 Task: Add a signature Jayden King containing With gratitude and sincere wishes, Jayden King to email address softage.8@softage.net and add a folder Homework
Action: Mouse moved to (103, 160)
Screenshot: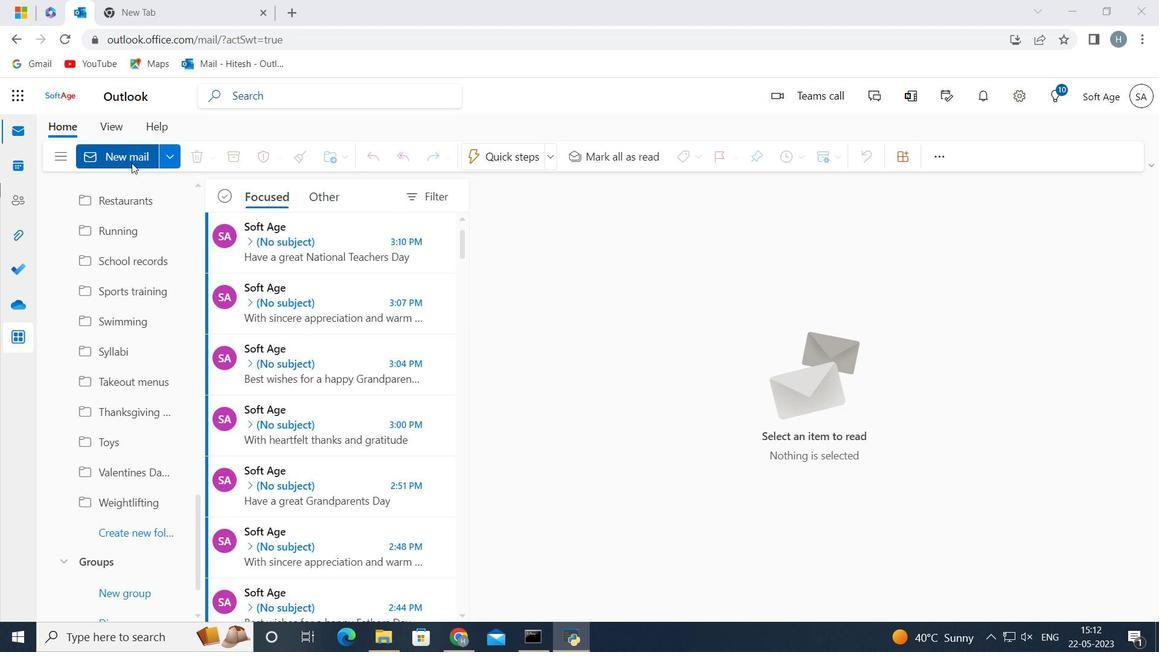 
Action: Mouse pressed left at (103, 160)
Screenshot: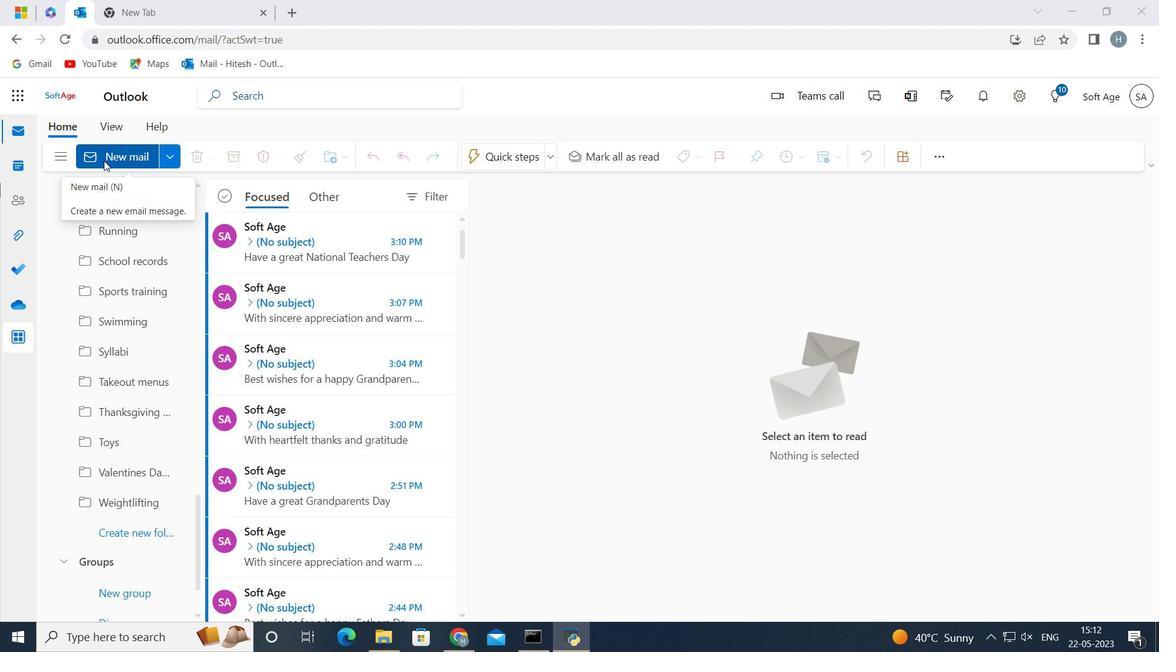 
Action: Mouse moved to (953, 157)
Screenshot: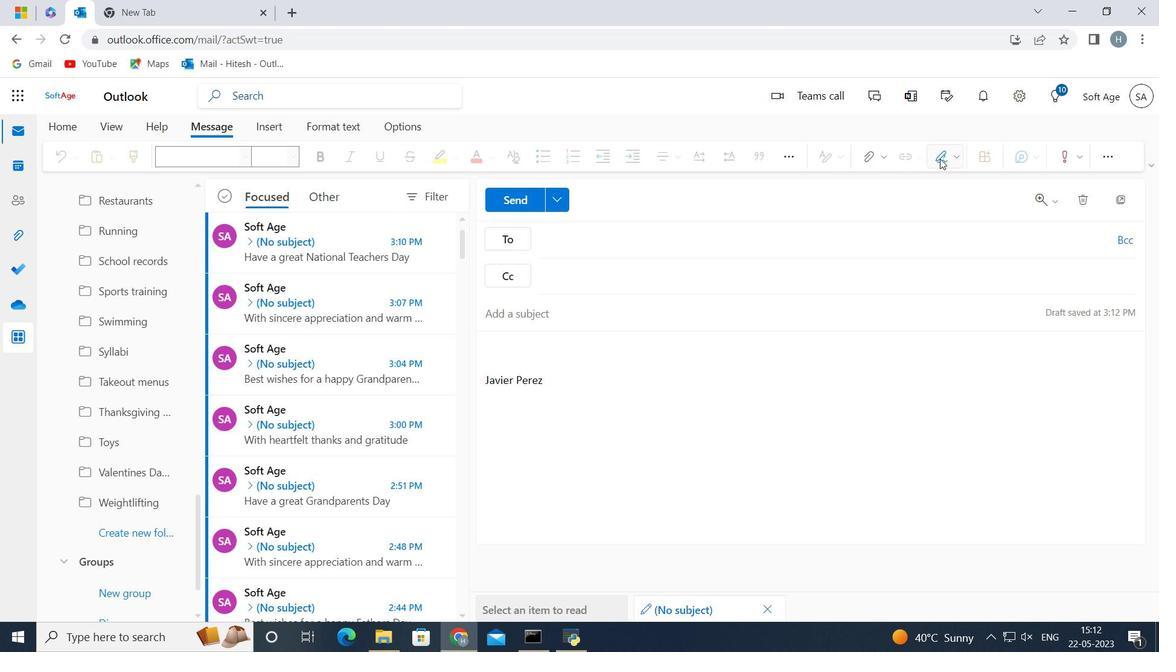 
Action: Mouse pressed left at (953, 157)
Screenshot: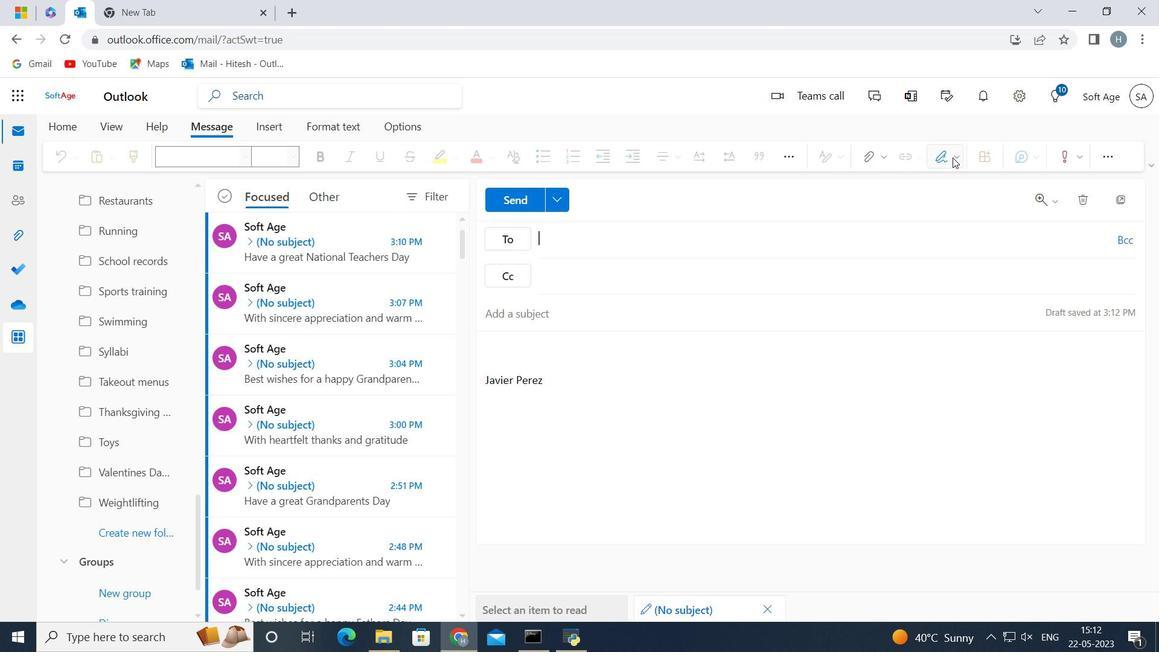 
Action: Mouse moved to (931, 487)
Screenshot: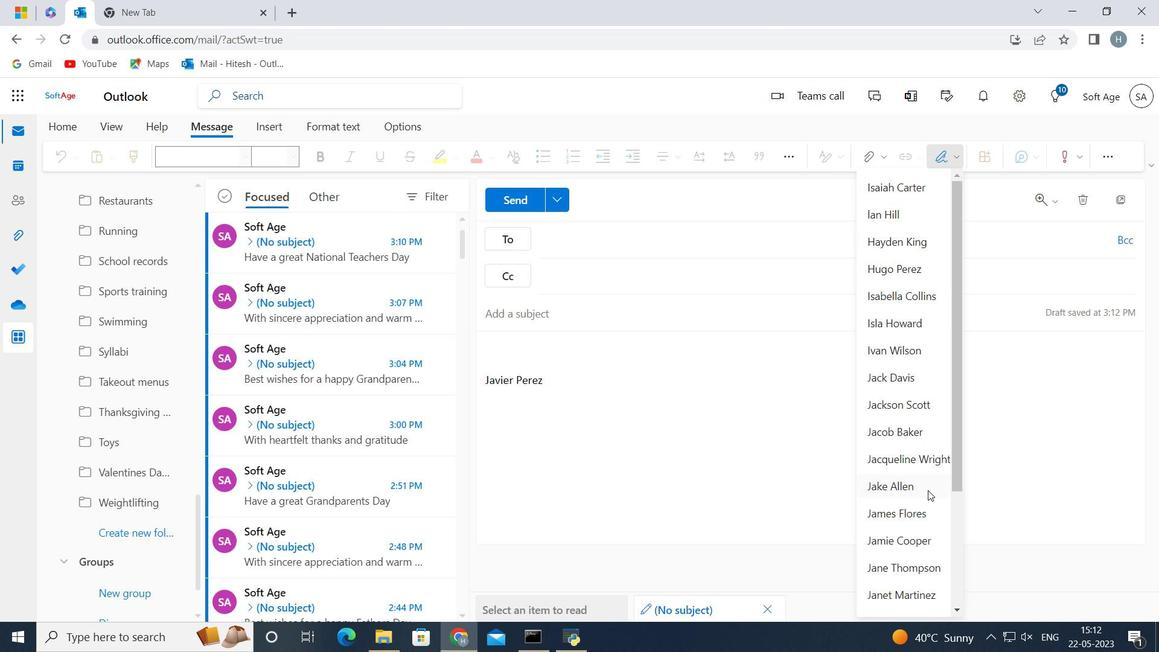 
Action: Mouse scrolled (931, 486) with delta (0, 0)
Screenshot: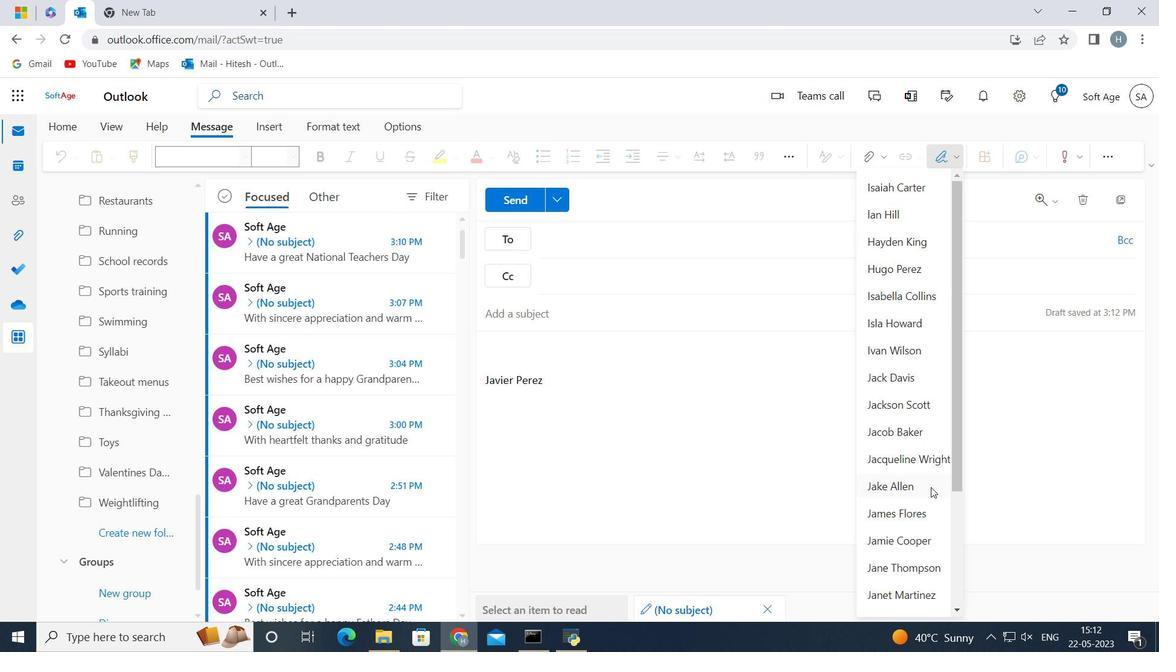 
Action: Mouse scrolled (931, 486) with delta (0, 0)
Screenshot: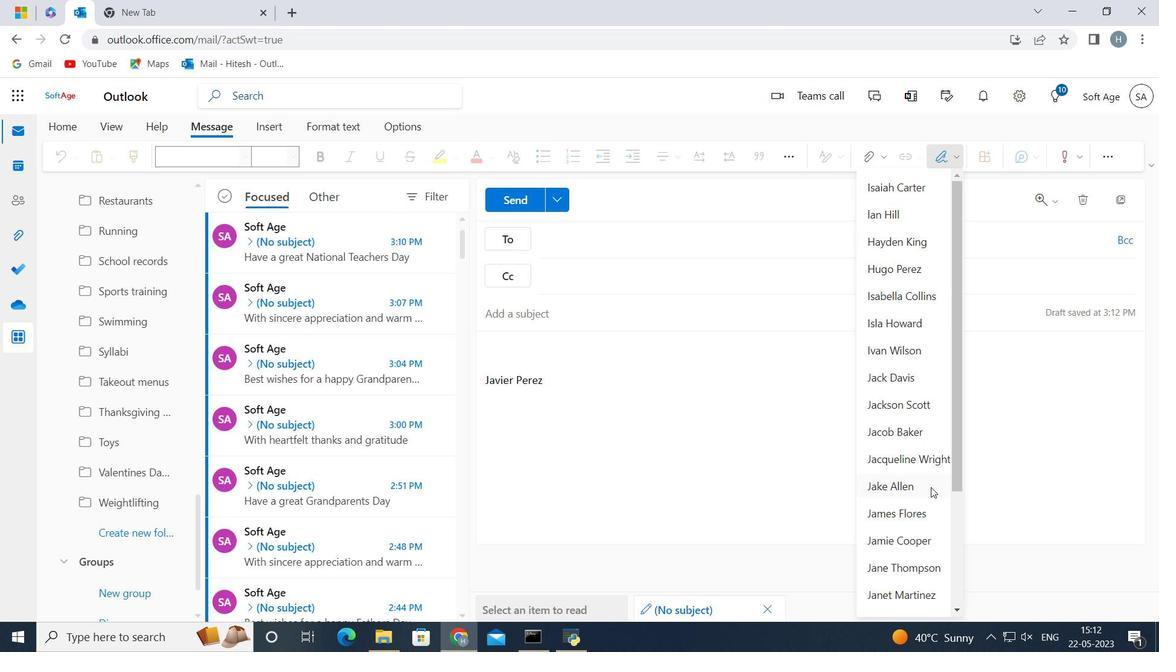 
Action: Mouse scrolled (931, 486) with delta (0, 0)
Screenshot: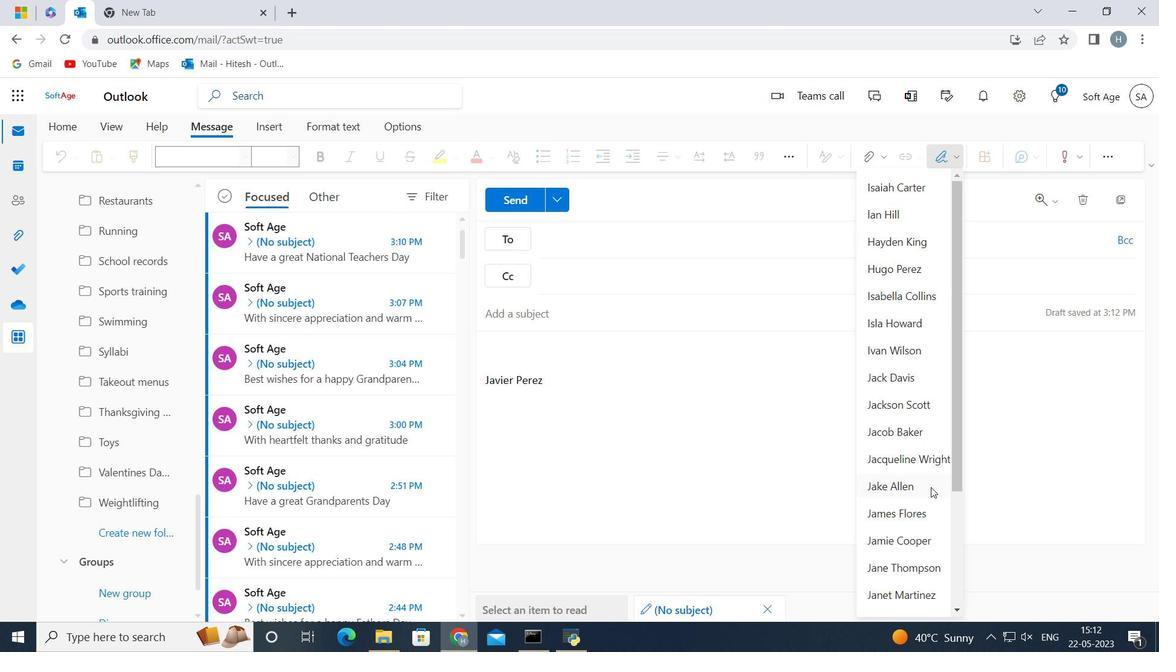 
Action: Mouse scrolled (931, 486) with delta (0, 0)
Screenshot: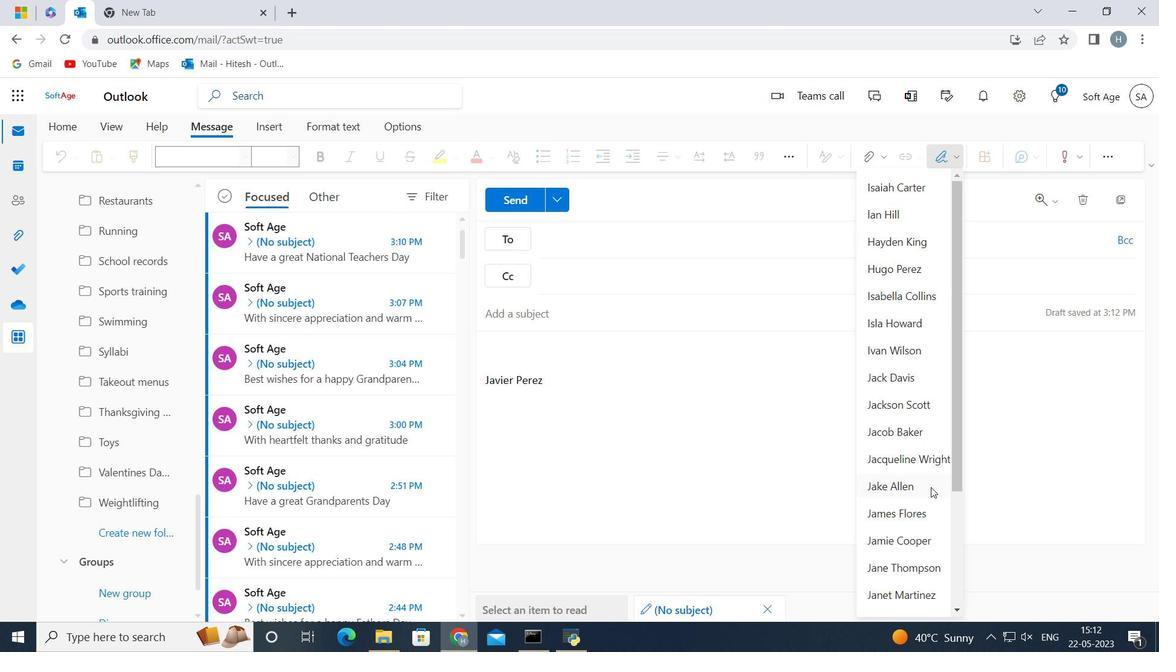 
Action: Mouse scrolled (931, 486) with delta (0, 0)
Screenshot: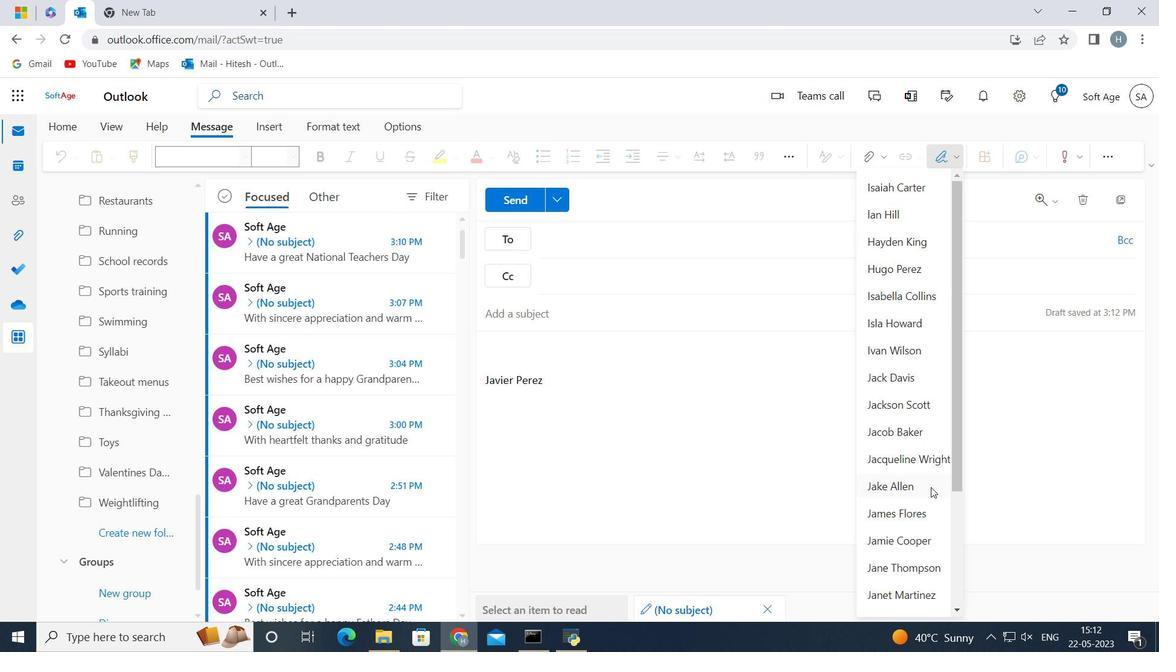 
Action: Mouse scrolled (931, 486) with delta (0, 0)
Screenshot: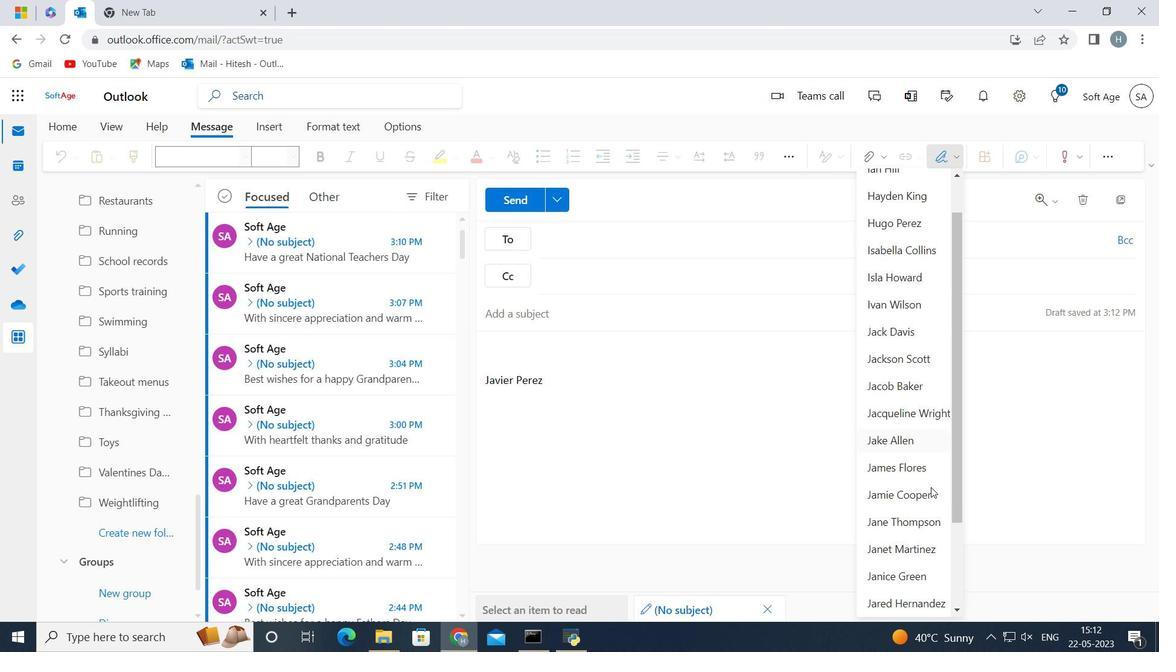 
Action: Mouse scrolled (931, 486) with delta (0, 0)
Screenshot: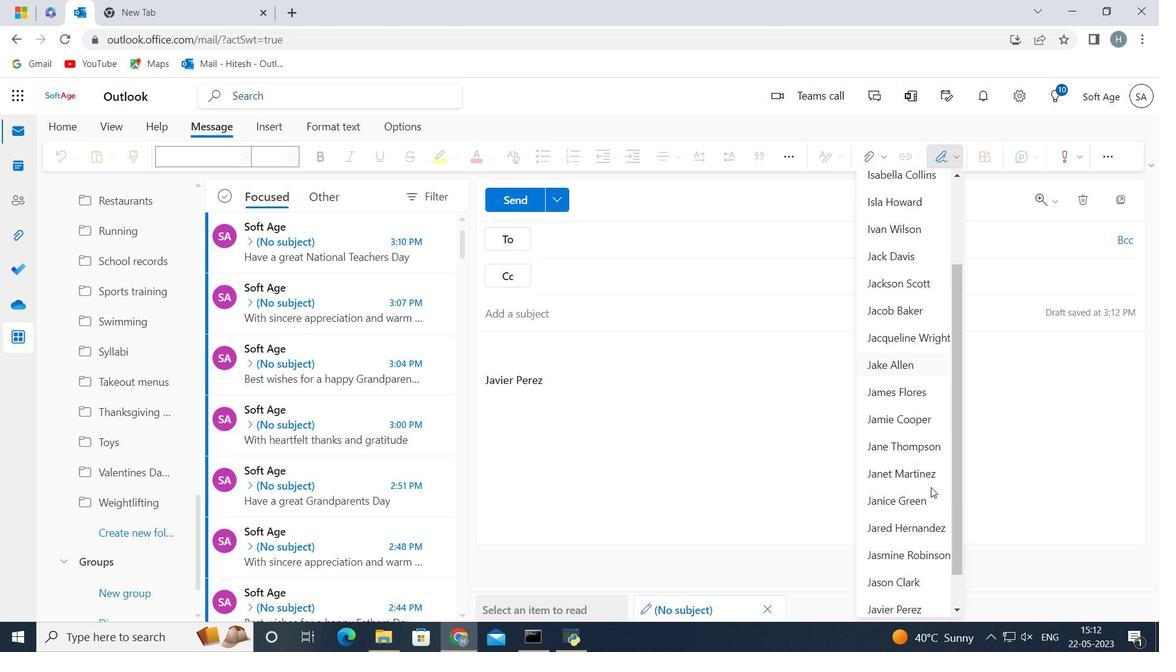 
Action: Mouse scrolled (931, 486) with delta (0, 0)
Screenshot: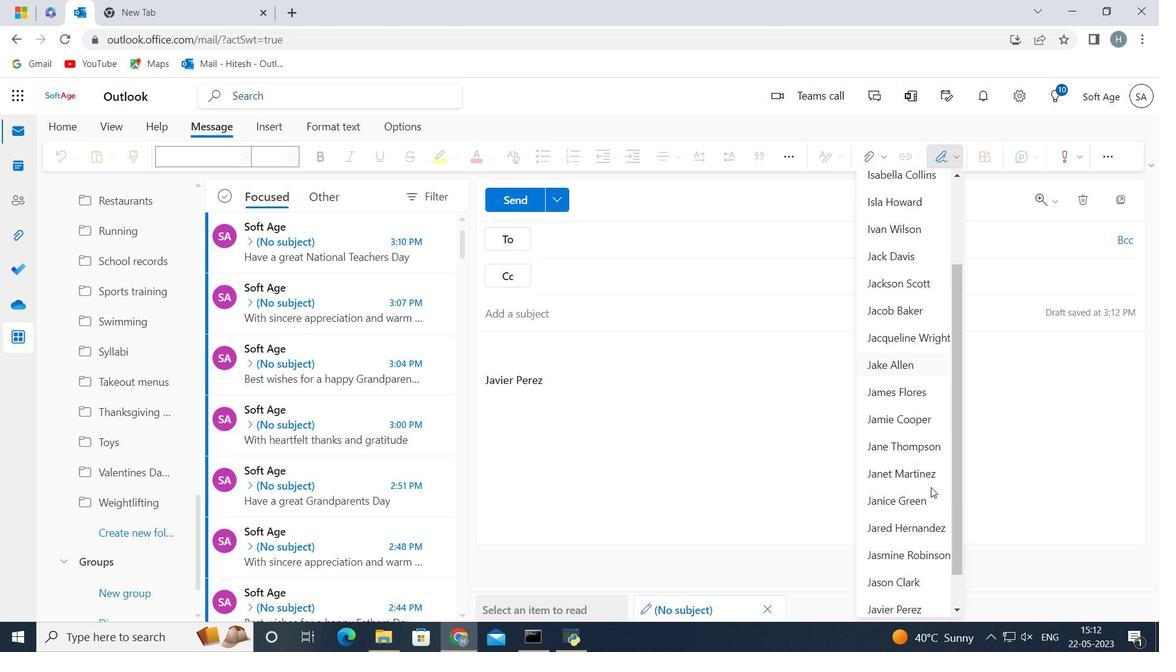 
Action: Mouse scrolled (931, 486) with delta (0, 0)
Screenshot: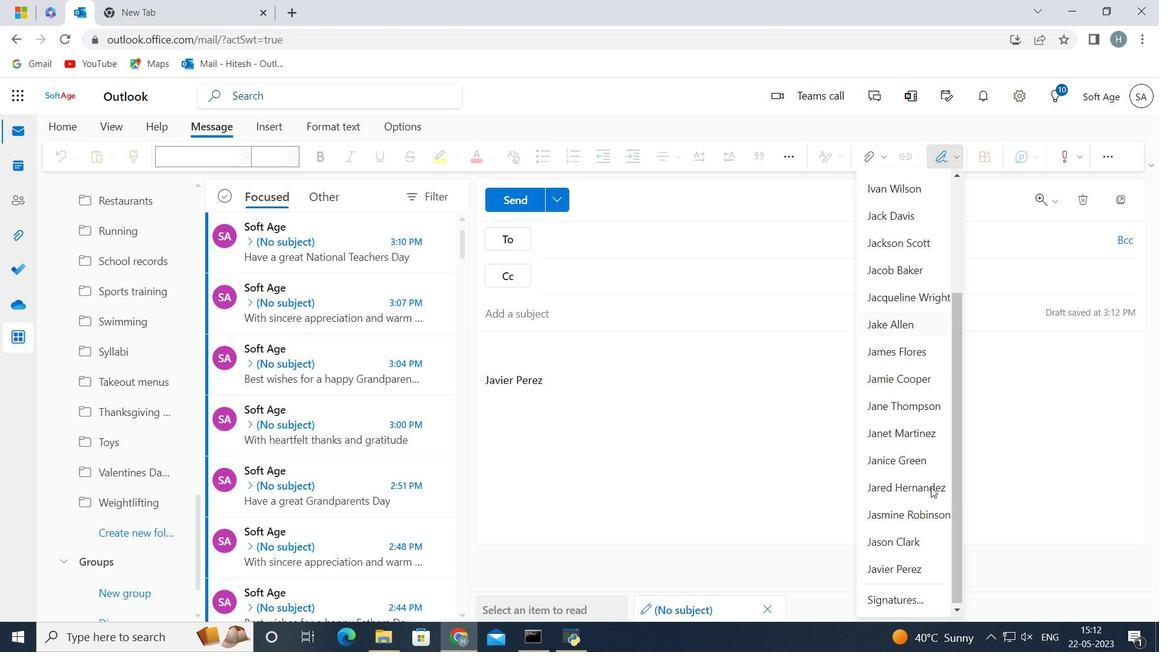 
Action: Mouse scrolled (931, 486) with delta (0, 0)
Screenshot: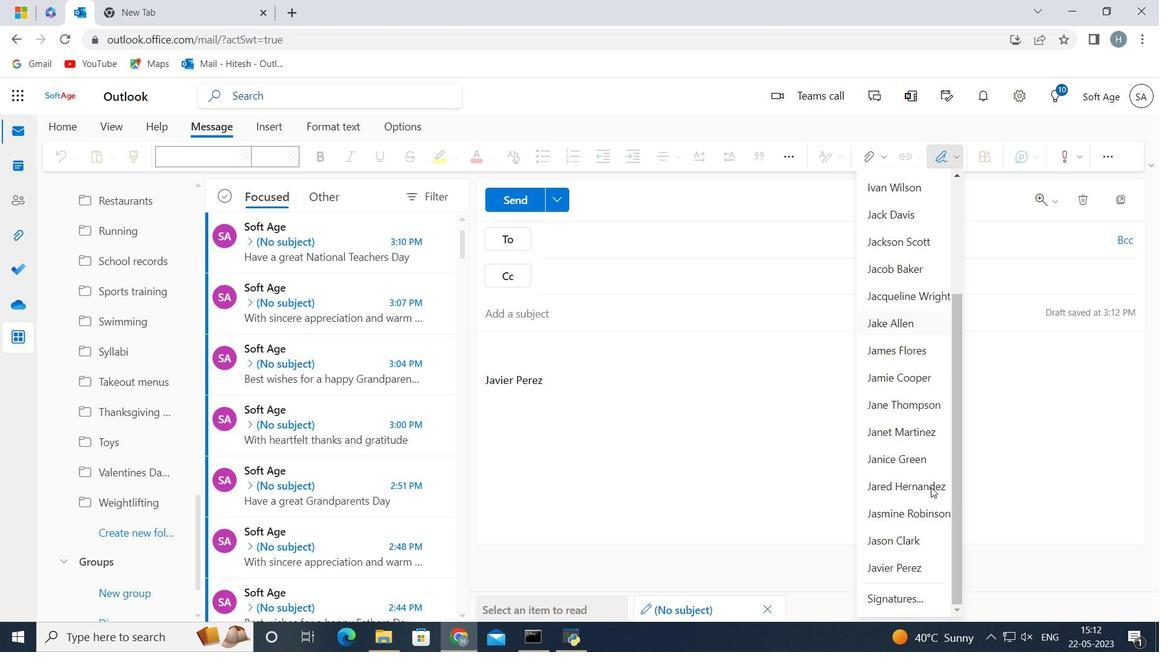 
Action: Mouse moved to (901, 595)
Screenshot: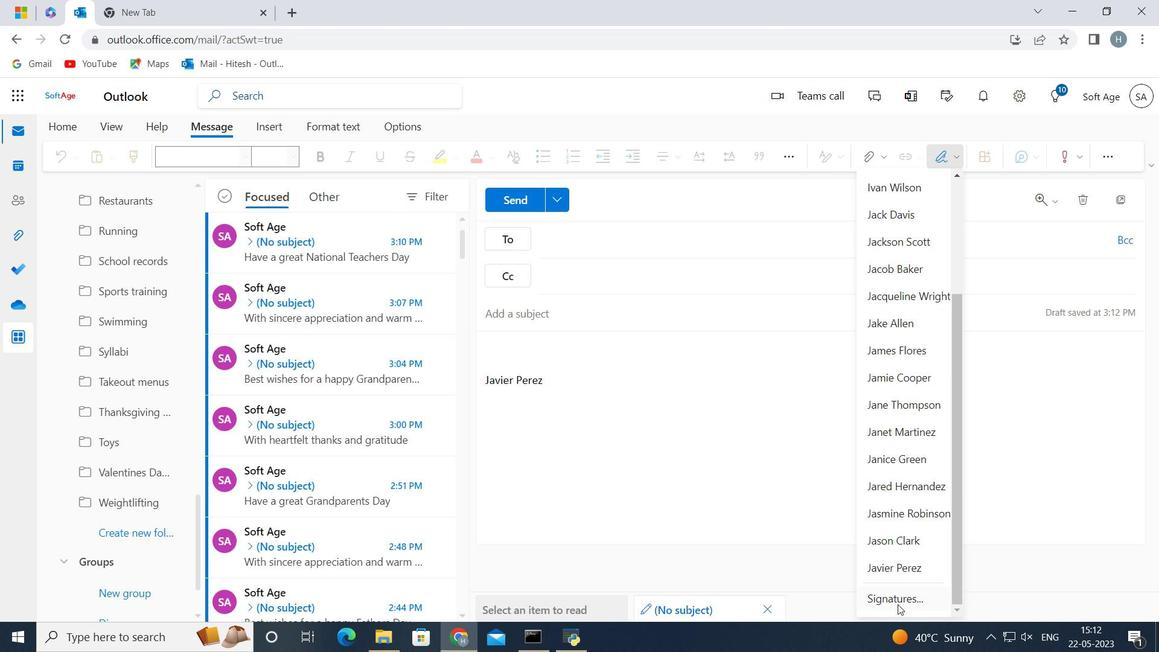 
Action: Mouse pressed left at (901, 595)
Screenshot: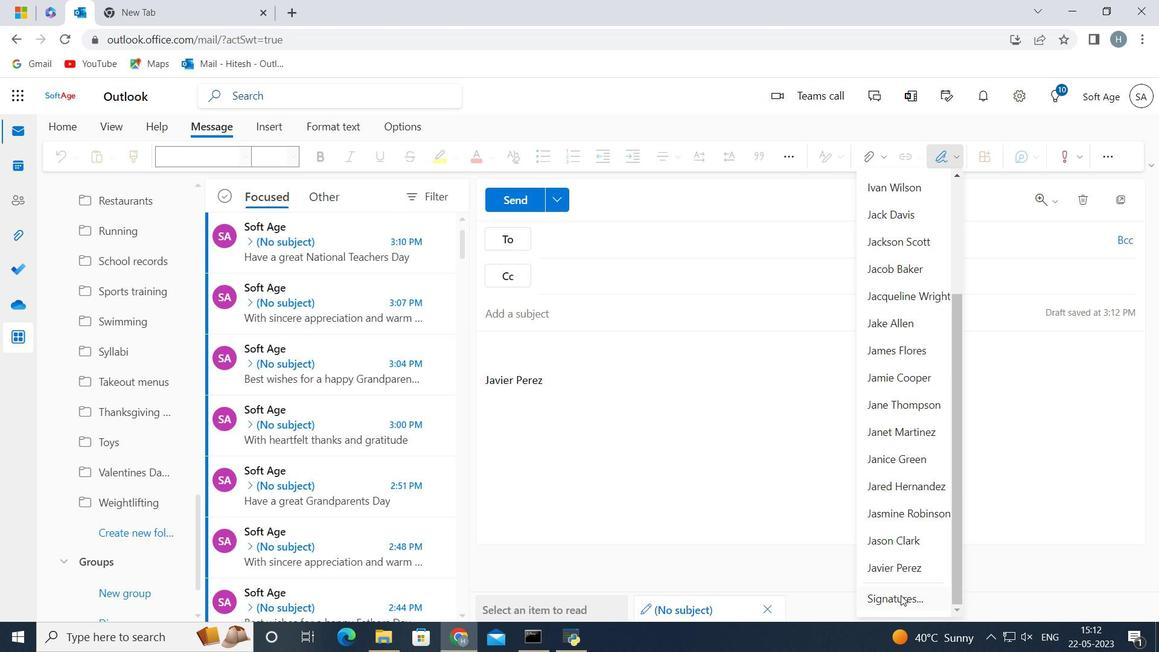 
Action: Mouse moved to (805, 274)
Screenshot: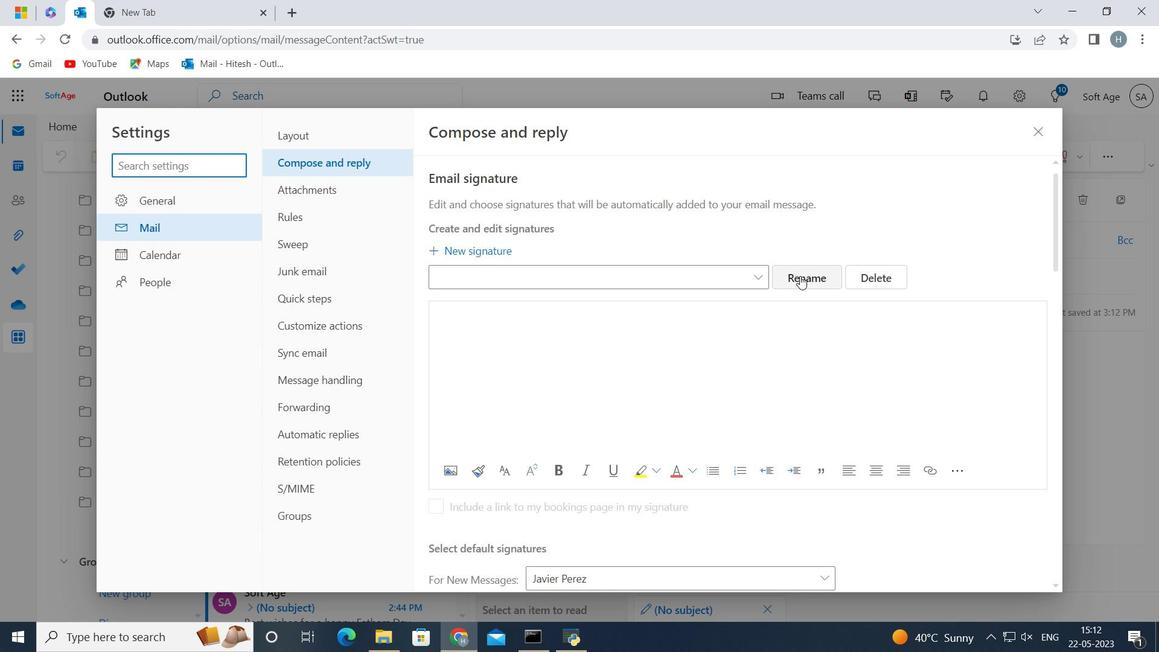 
Action: Mouse pressed left at (805, 274)
Screenshot: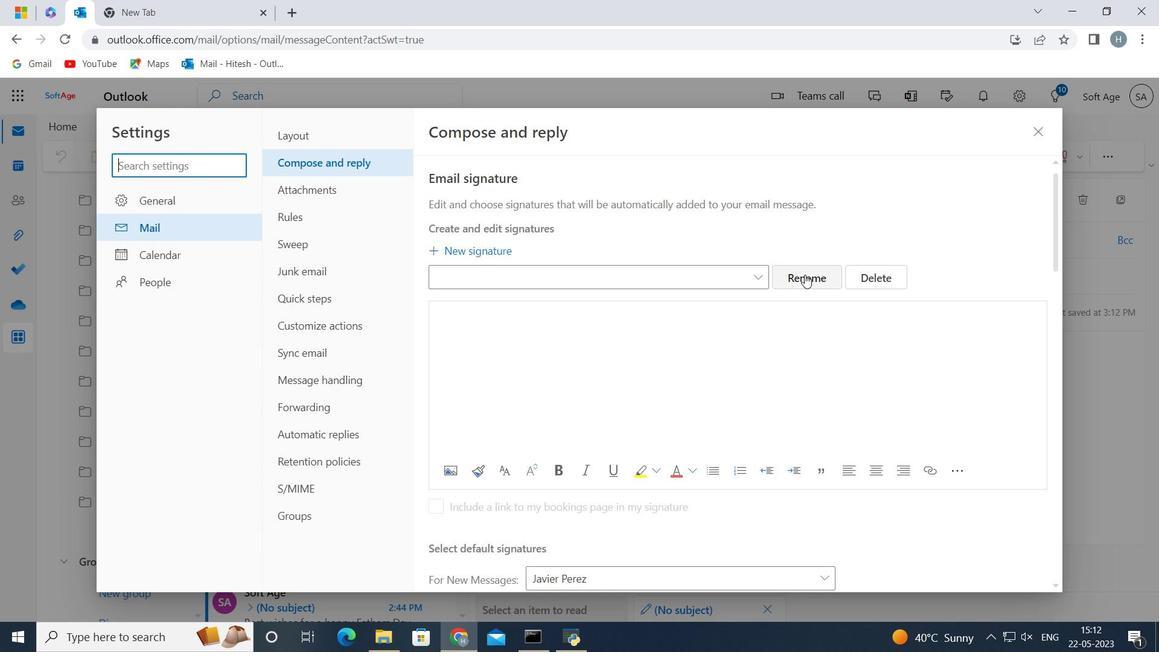 
Action: Mouse moved to (770, 269)
Screenshot: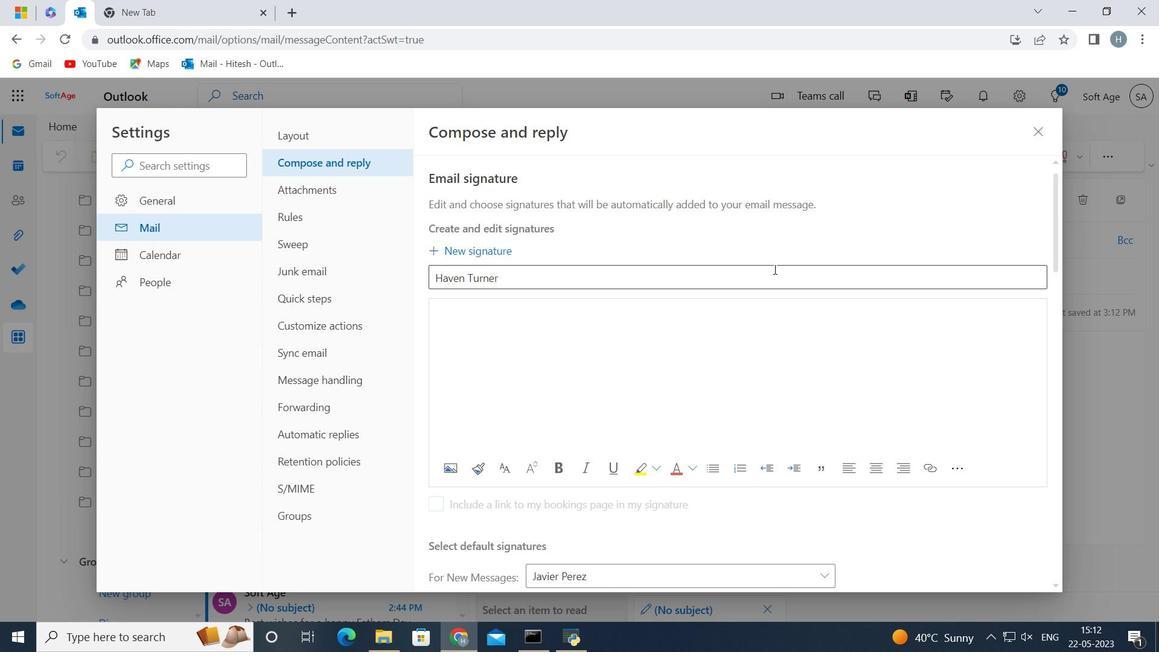 
Action: Mouse pressed left at (770, 269)
Screenshot: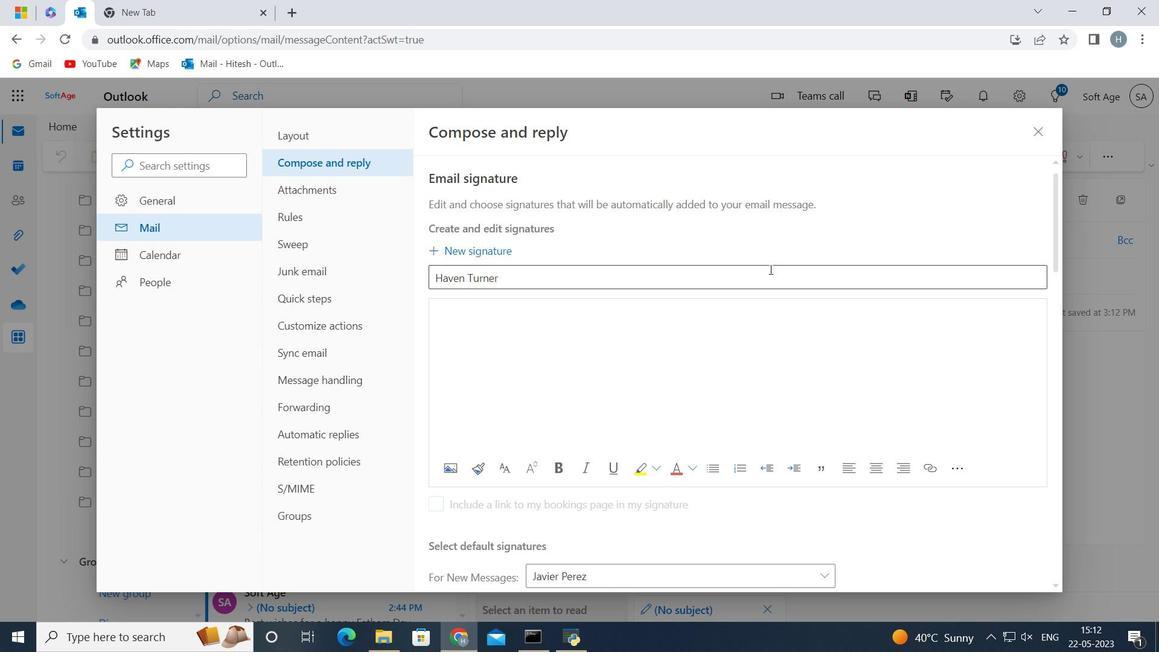 
Action: Key pressed <Key.backspace><Key.backspace><Key.backspace><Key.backspace><Key.backspace><Key.backspace><Key.backspace><Key.backspace><Key.backspace><Key.backspace><Key.backspace><Key.backspace><Key.backspace><Key.backspace><Key.backspace><Key.backspace><Key.backspace><Key.backspace><Key.shift><Key.shift><Key.shift><Key.shift>Jayden<Key.space><Key.shift>King<Key.space>
Screenshot: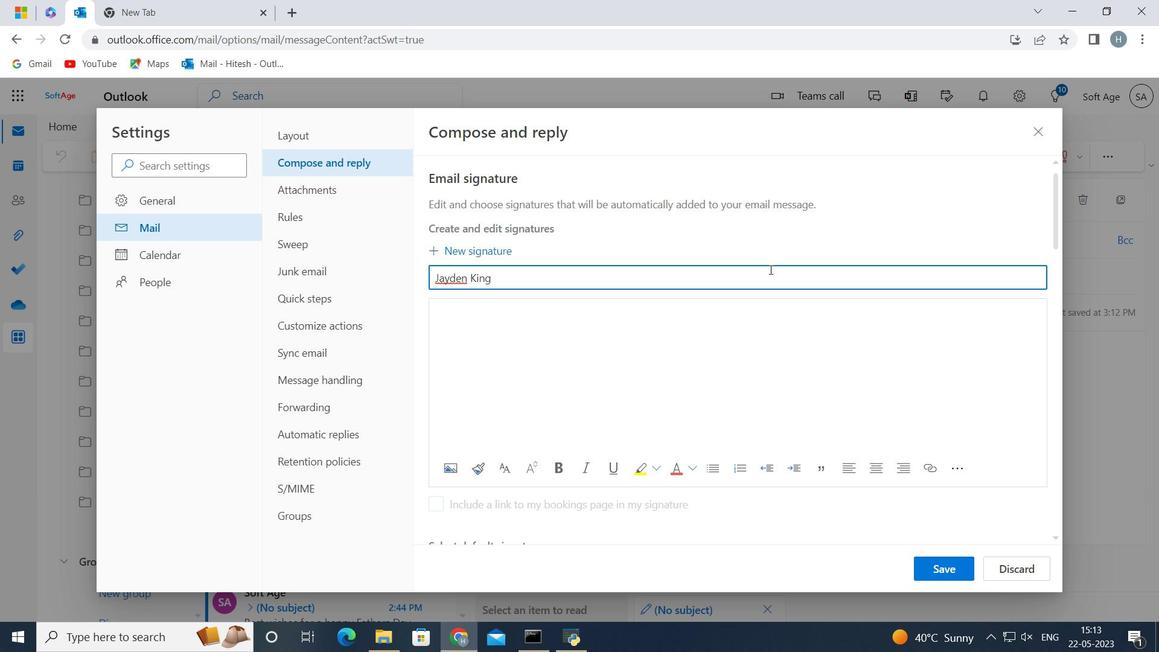 
Action: Mouse moved to (616, 303)
Screenshot: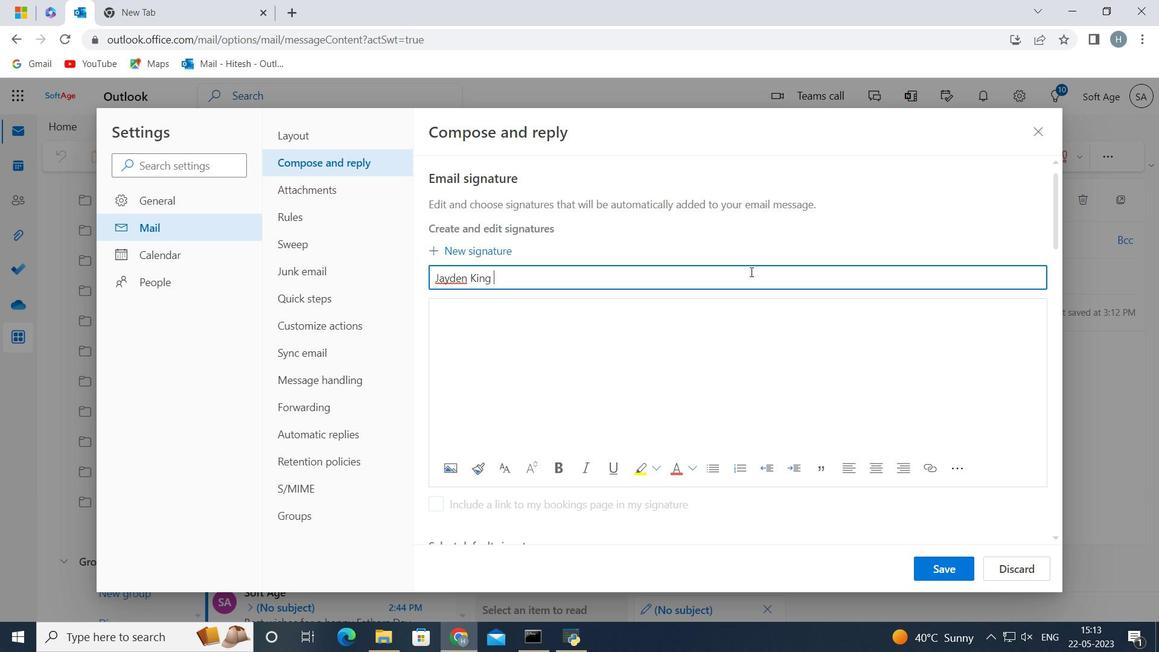 
Action: Mouse pressed left at (616, 303)
Screenshot: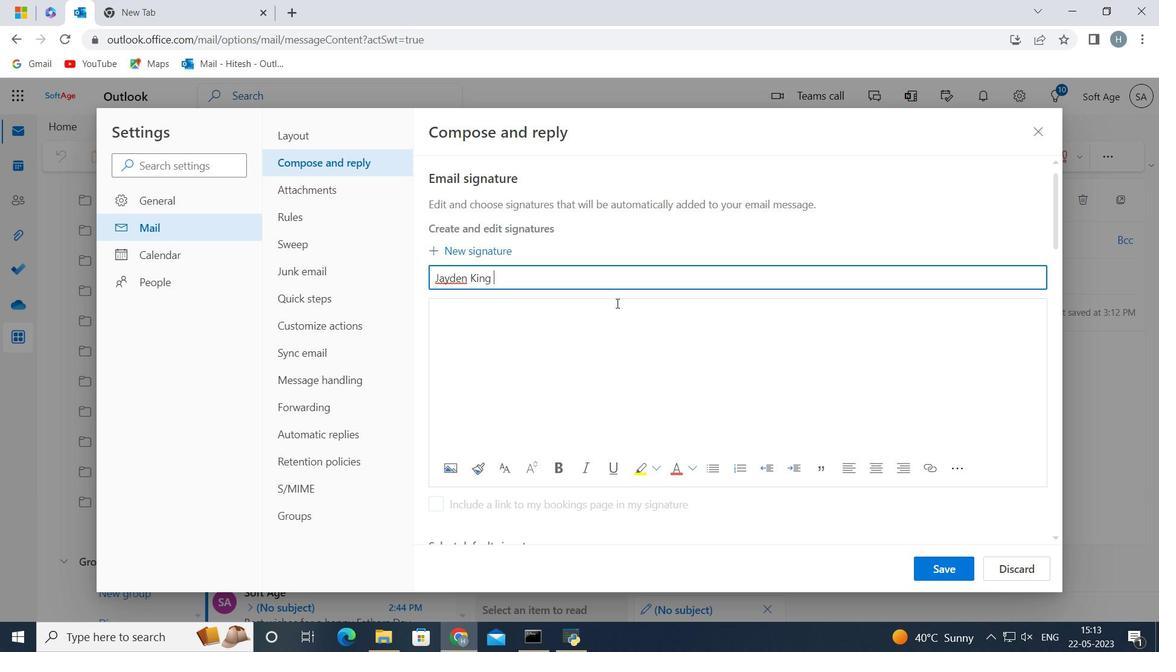 
Action: Mouse moved to (607, 310)
Screenshot: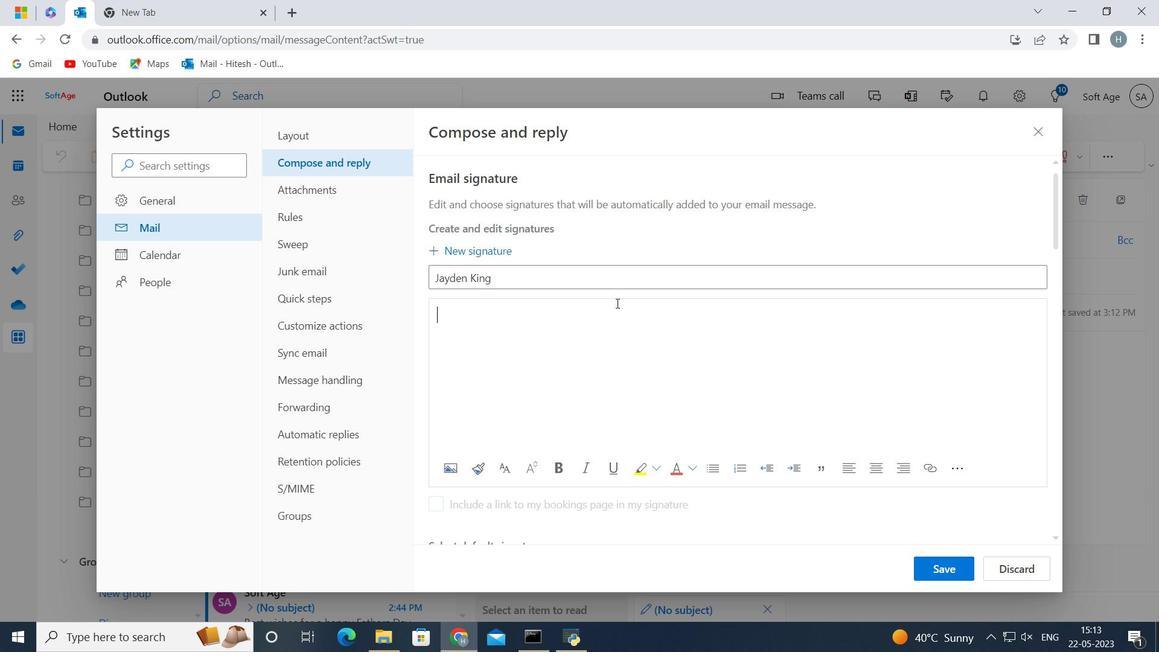 
Action: Key pressed <Key.shift>J
Screenshot: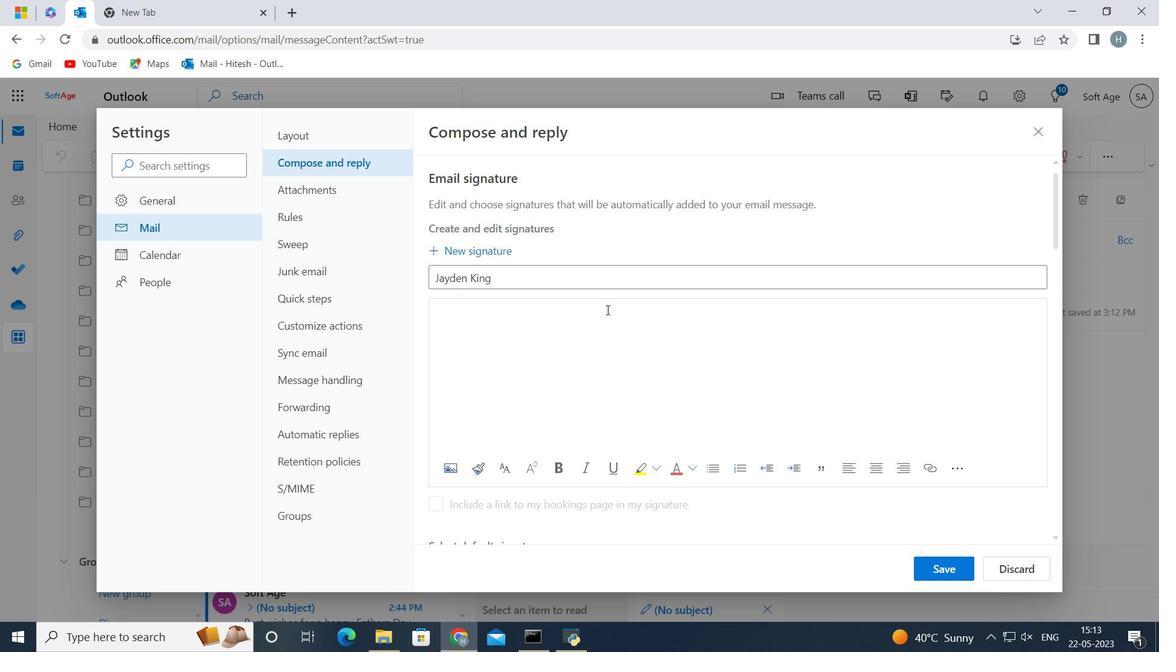 
Action: Mouse moved to (616, 269)
Screenshot: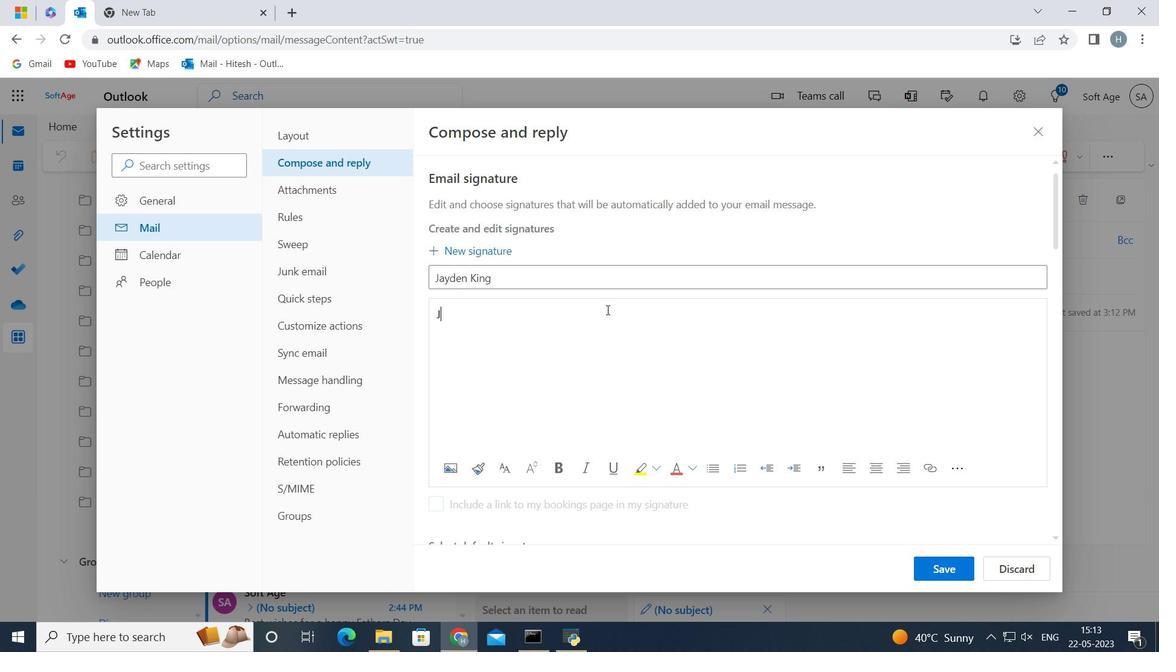 
Action: Key pressed ayden<Key.space><Key.shift>King<Key.space>
Screenshot: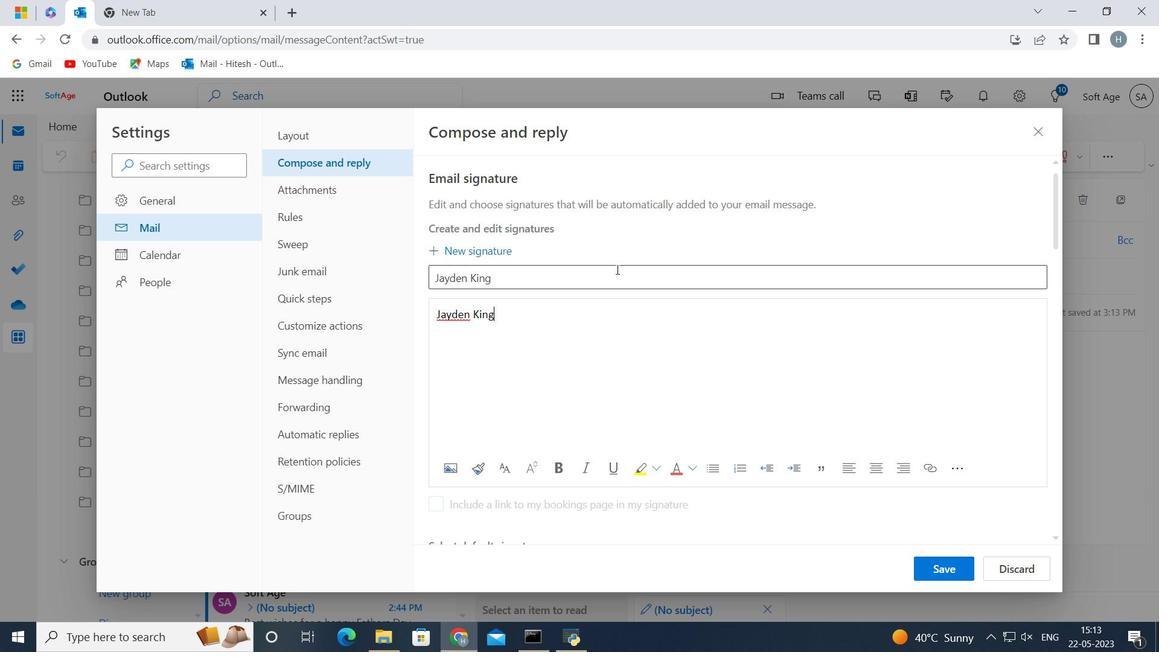 
Action: Mouse moved to (945, 570)
Screenshot: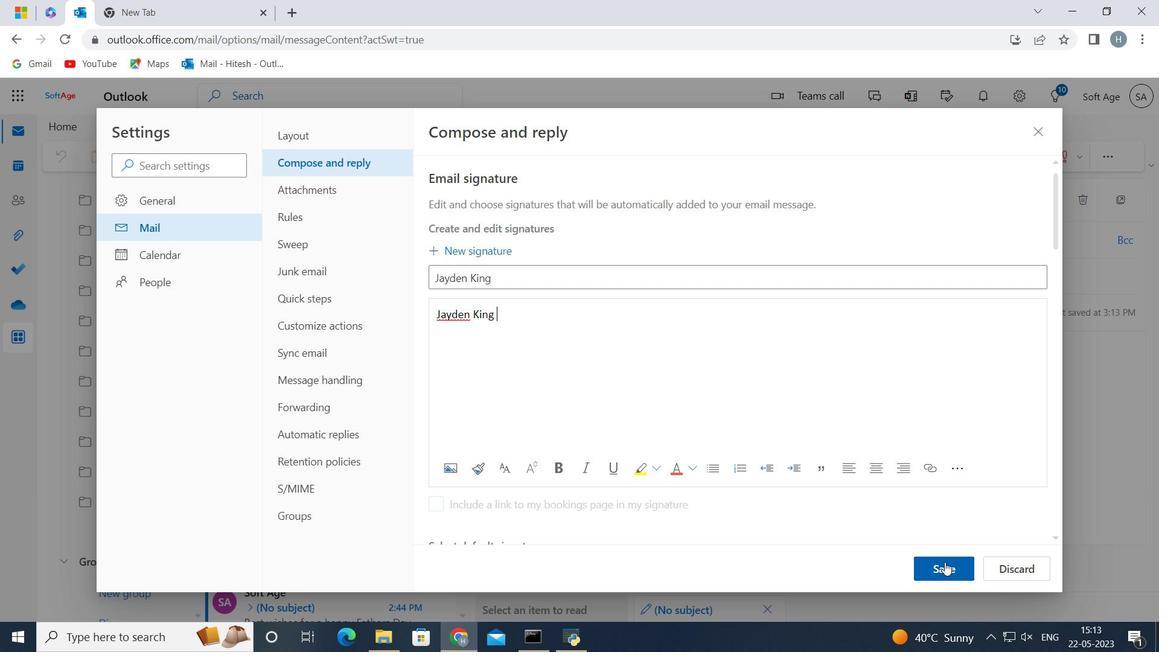 
Action: Mouse pressed left at (945, 570)
Screenshot: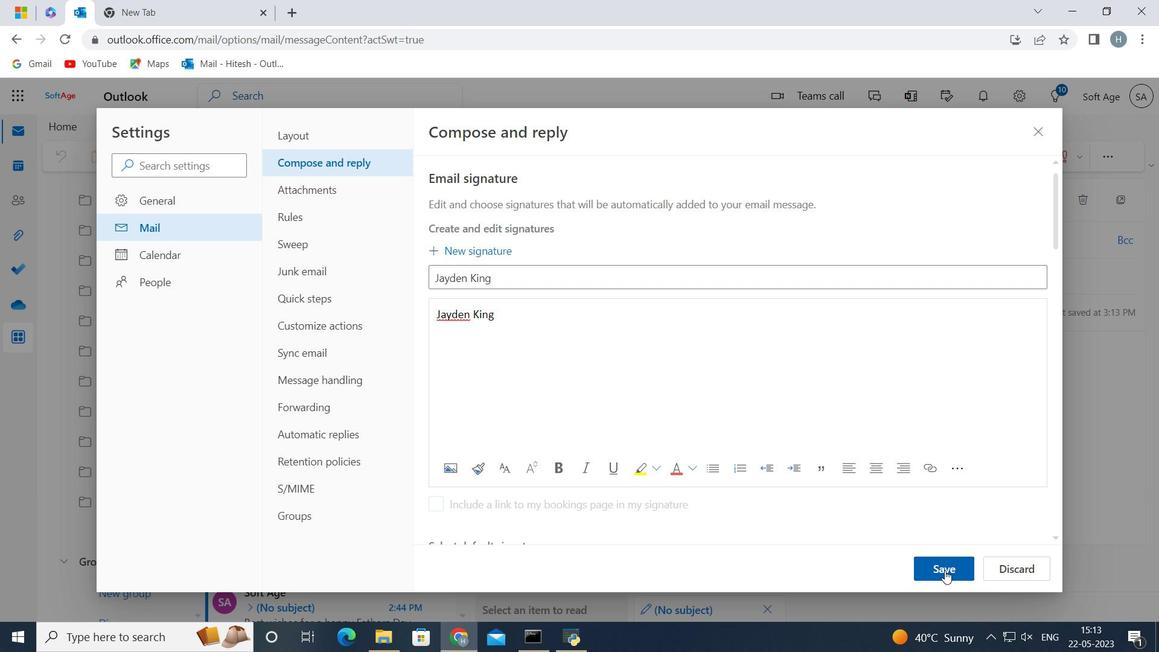 
Action: Mouse moved to (747, 340)
Screenshot: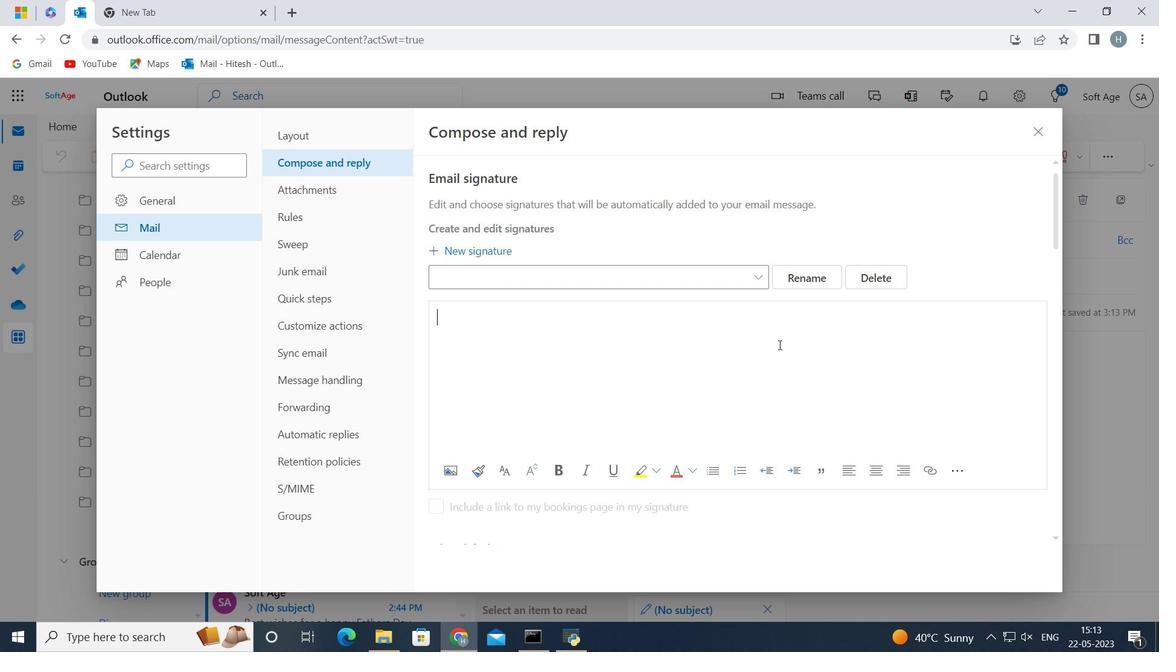 
Action: Mouse scrolled (747, 339) with delta (0, 0)
Screenshot: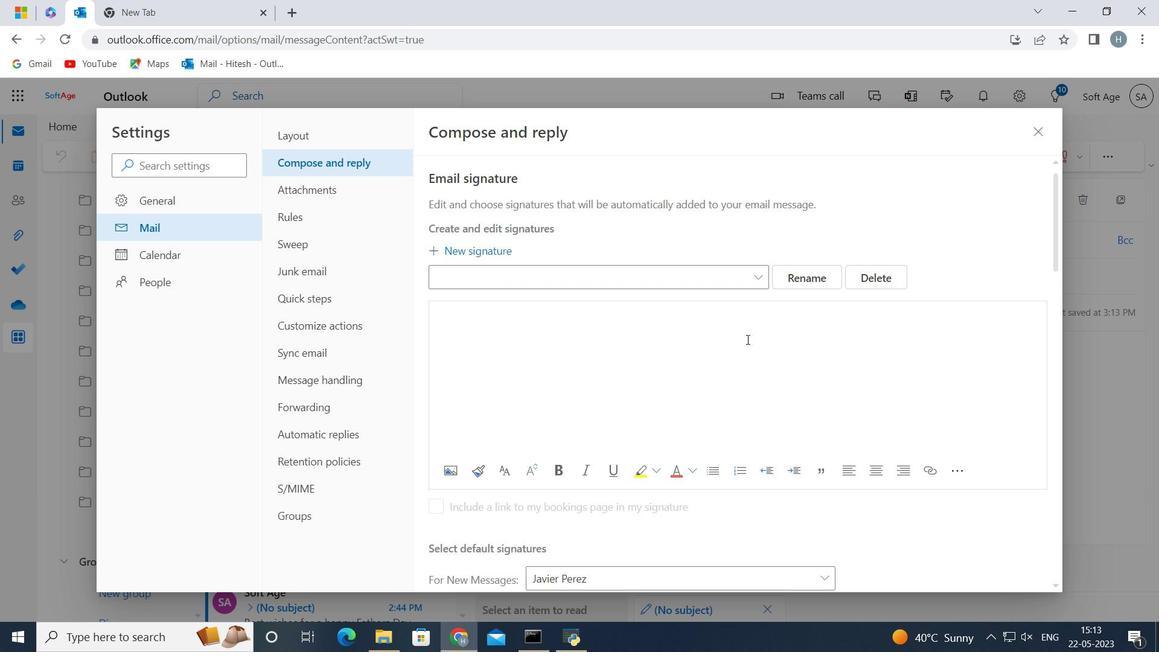 
Action: Mouse scrolled (747, 339) with delta (0, 0)
Screenshot: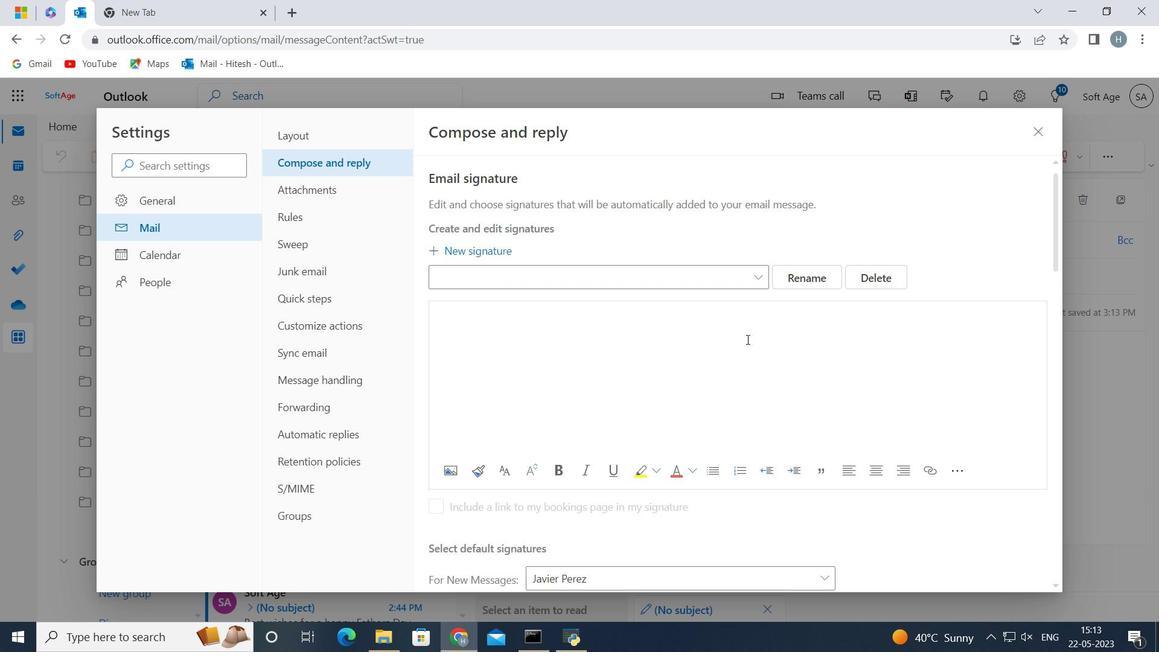 
Action: Mouse scrolled (747, 339) with delta (0, 0)
Screenshot: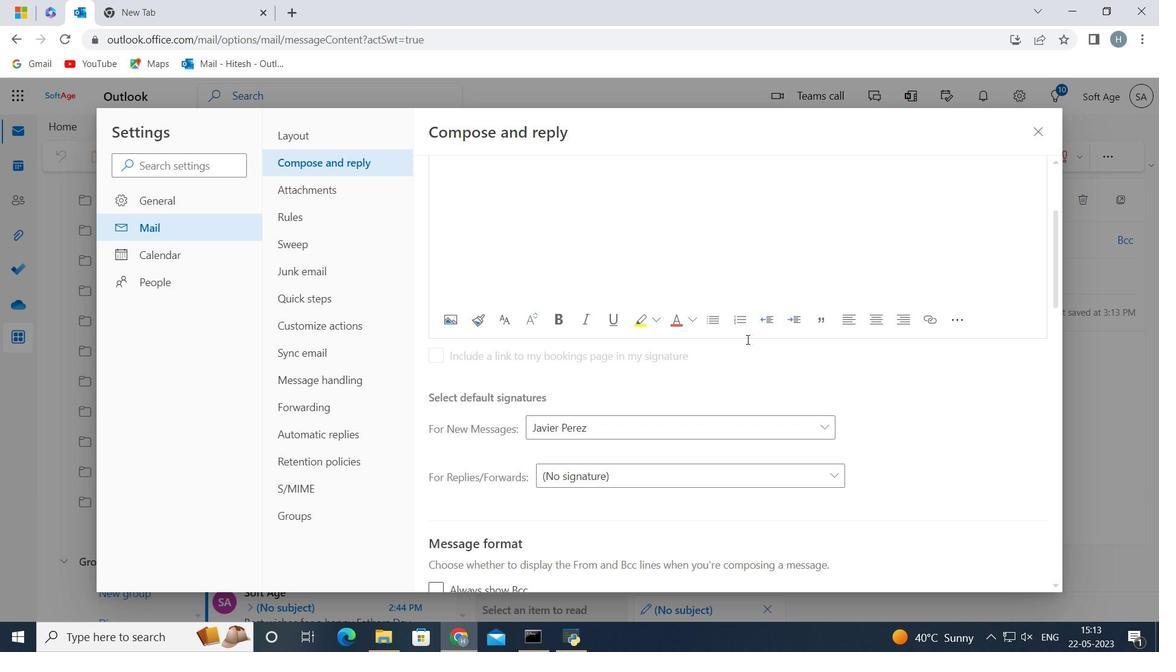 
Action: Mouse scrolled (747, 339) with delta (0, 0)
Screenshot: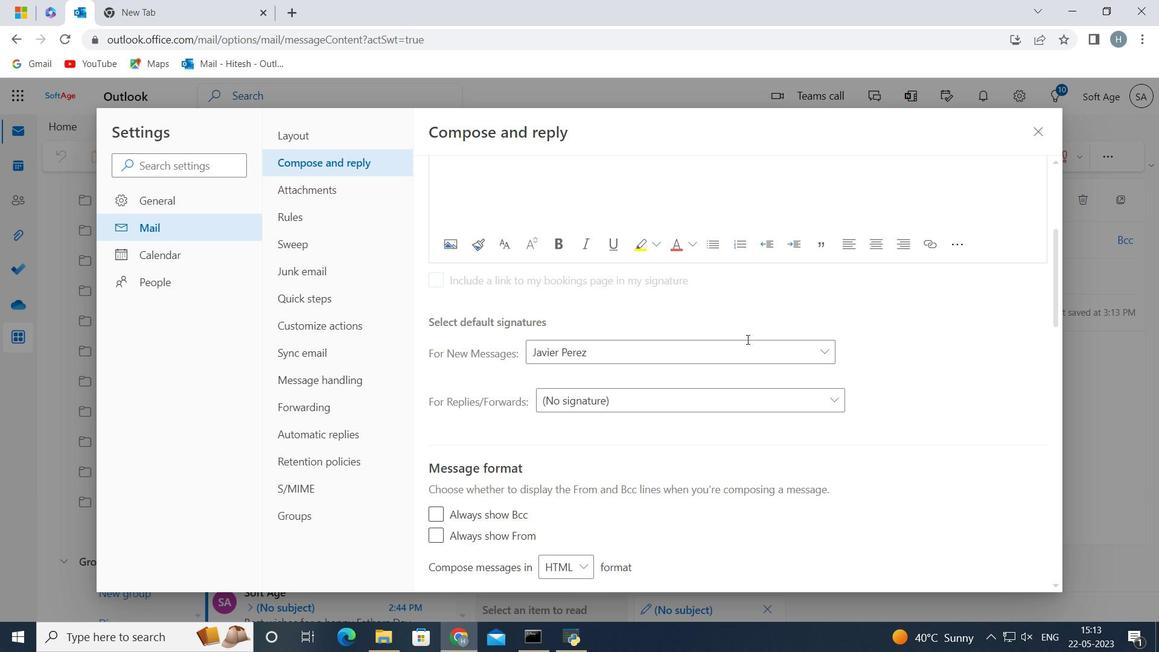 
Action: Mouse moved to (746, 323)
Screenshot: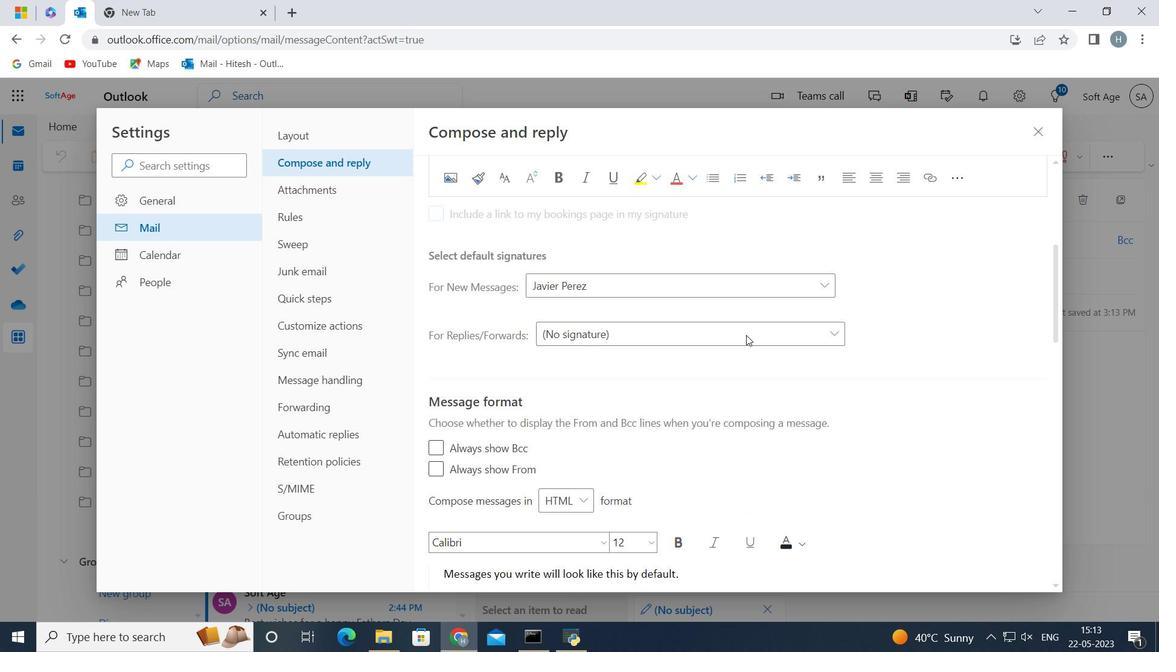 
Action: Mouse scrolled (746, 323) with delta (0, 0)
Screenshot: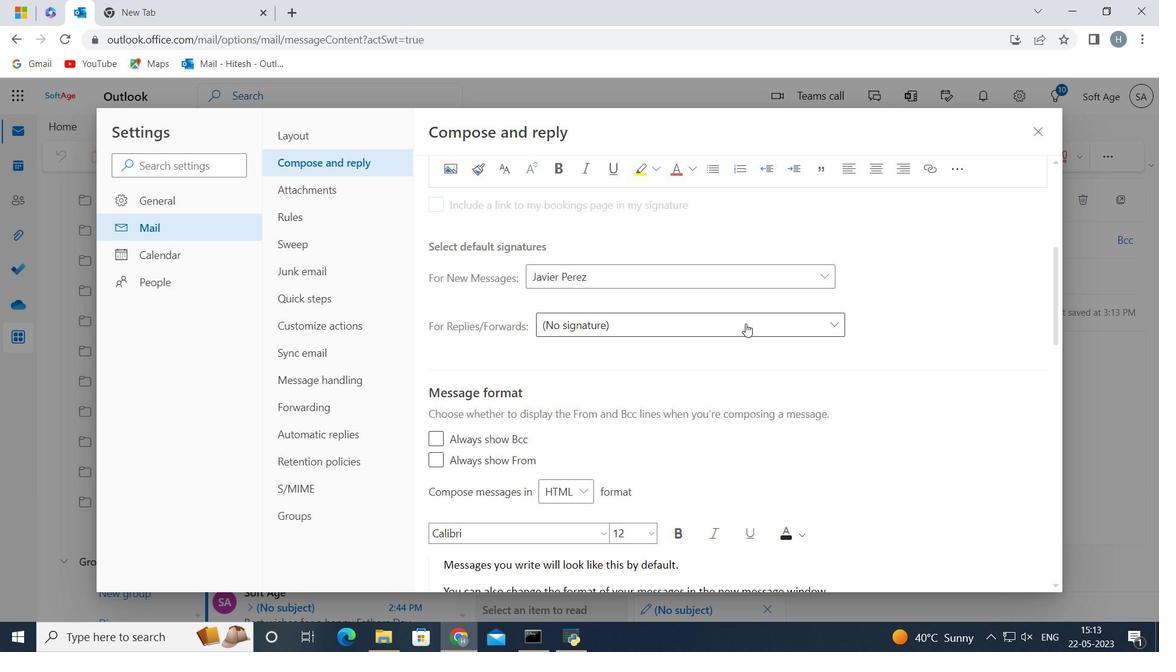 
Action: Mouse moved to (746, 322)
Screenshot: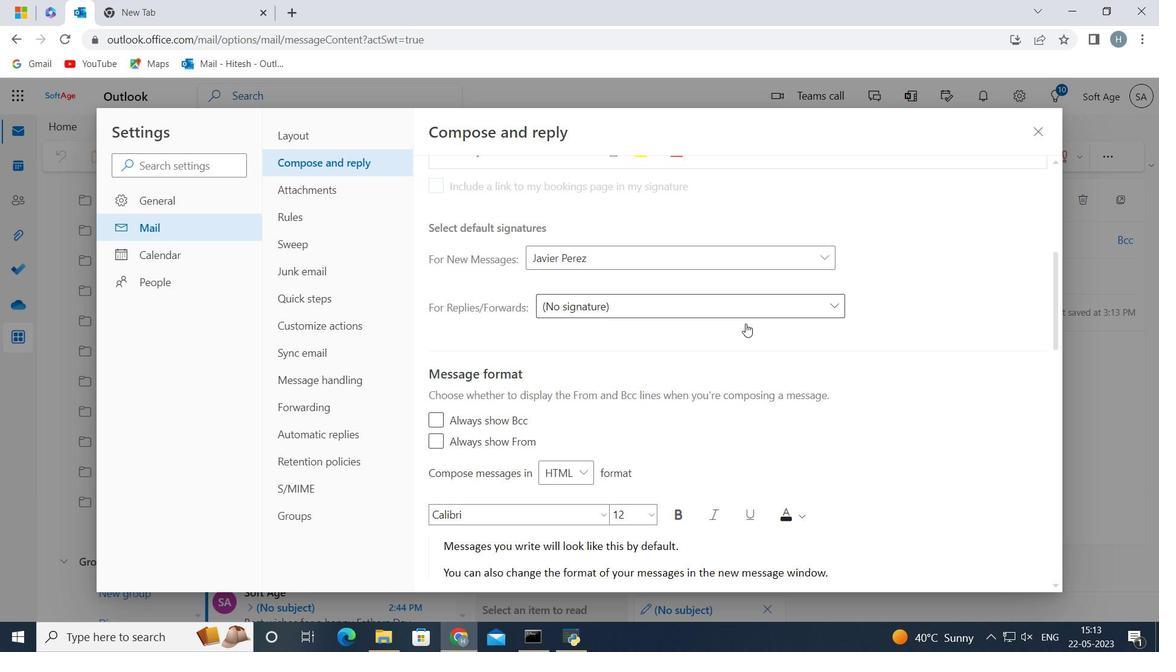 
Action: Mouse scrolled (746, 323) with delta (0, 0)
Screenshot: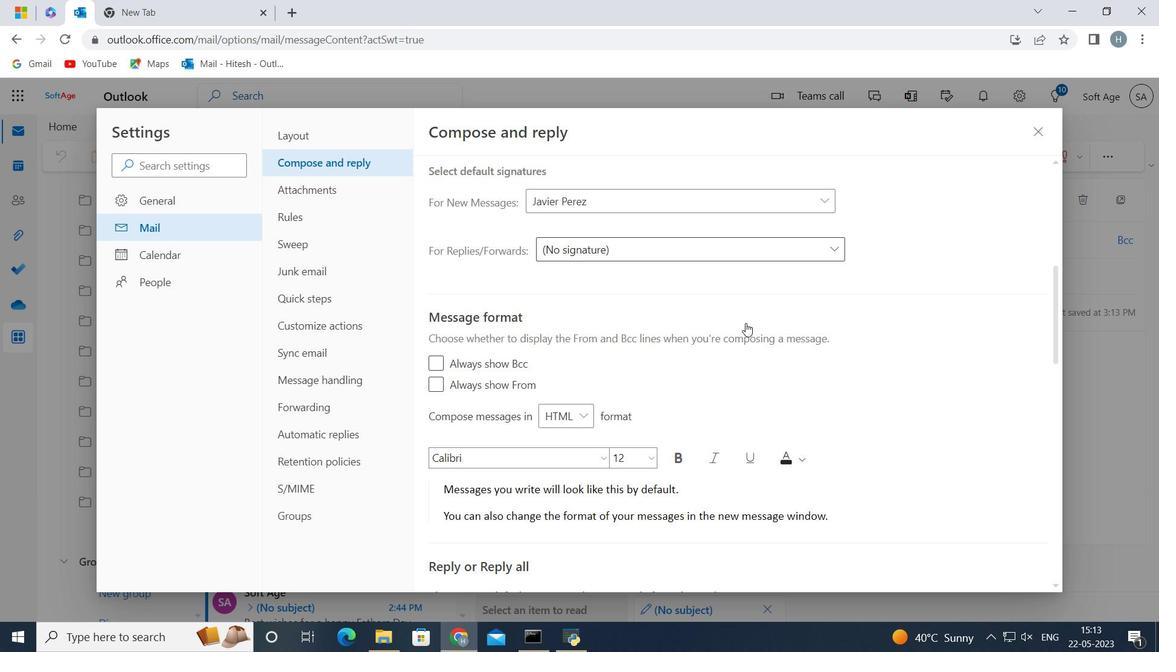 
Action: Mouse scrolled (746, 323) with delta (0, 0)
Screenshot: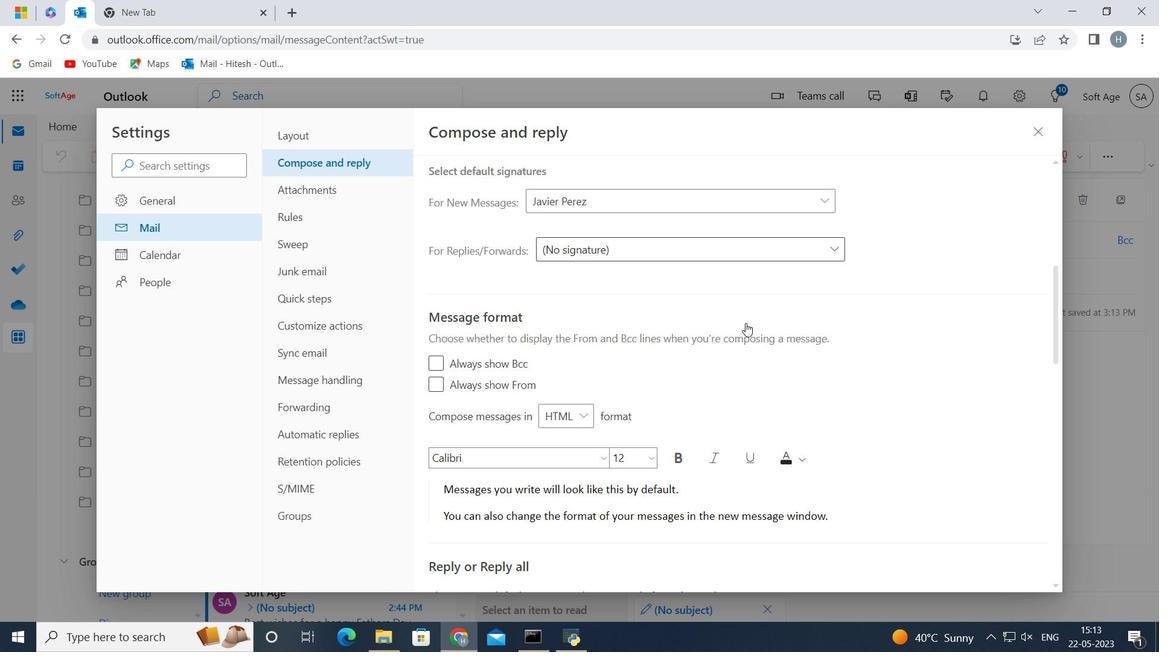 
Action: Mouse scrolled (746, 323) with delta (0, 0)
Screenshot: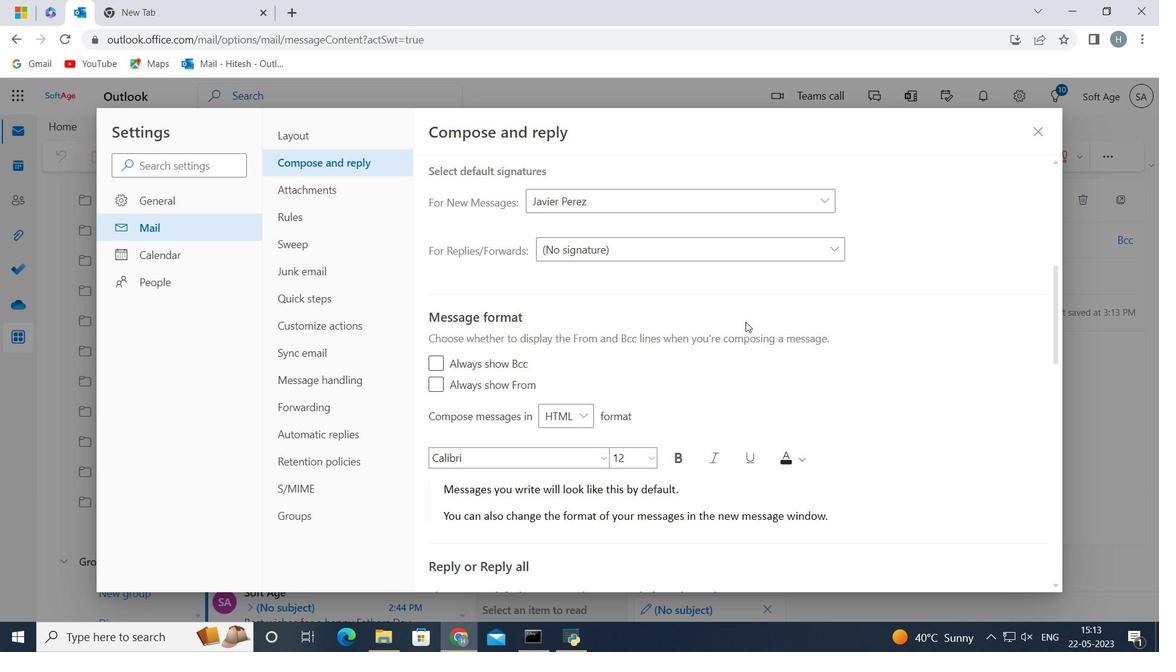 
Action: Mouse moved to (826, 430)
Screenshot: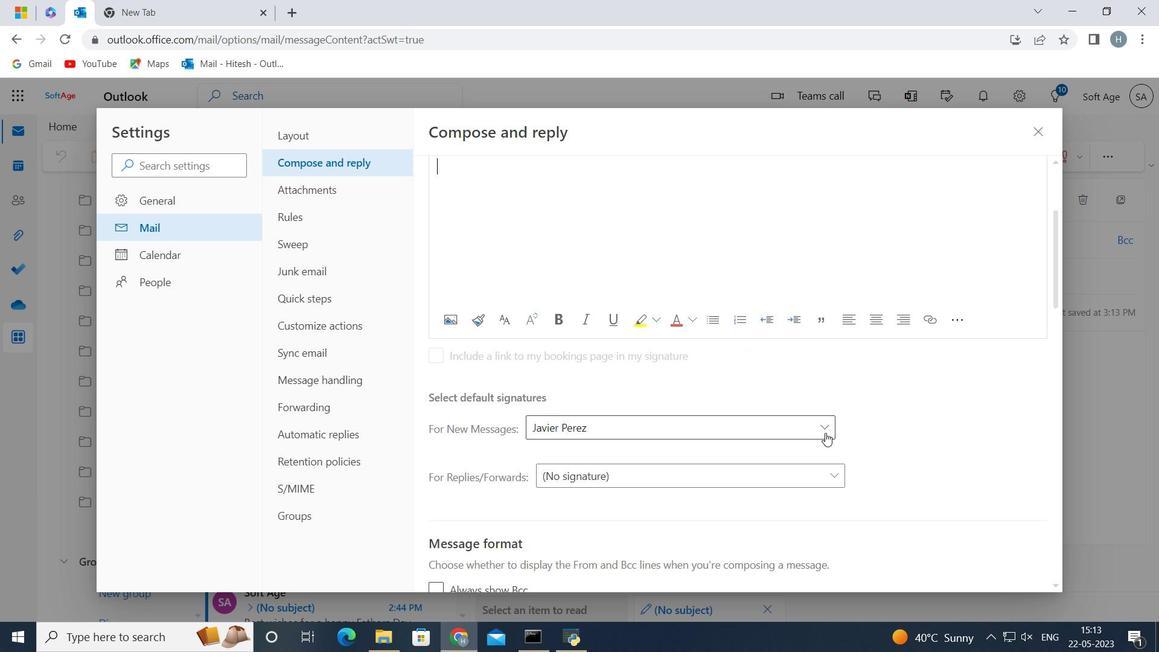 
Action: Mouse pressed left at (826, 430)
Screenshot: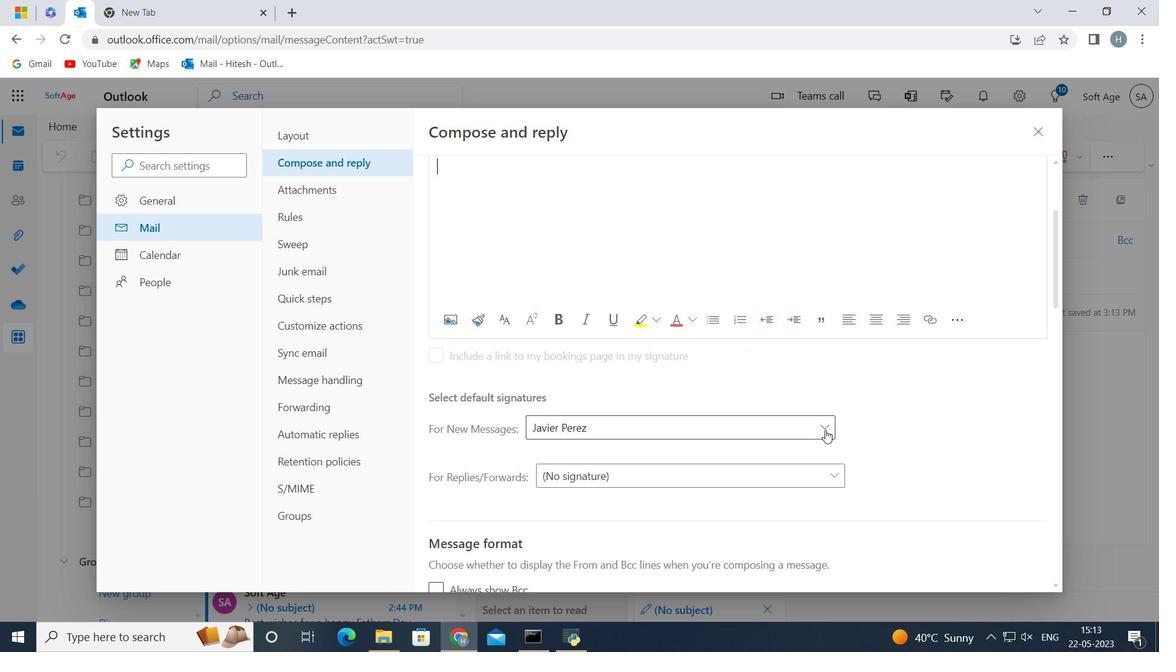 
Action: Mouse moved to (872, 456)
Screenshot: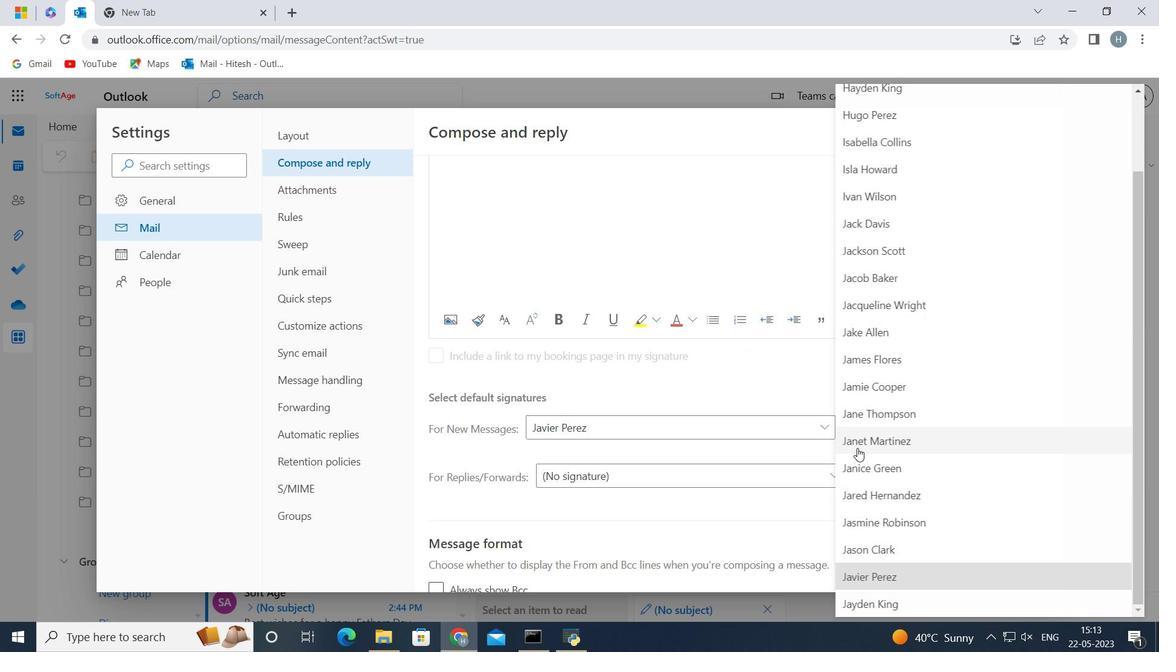 
Action: Mouse scrolled (872, 456) with delta (0, 0)
Screenshot: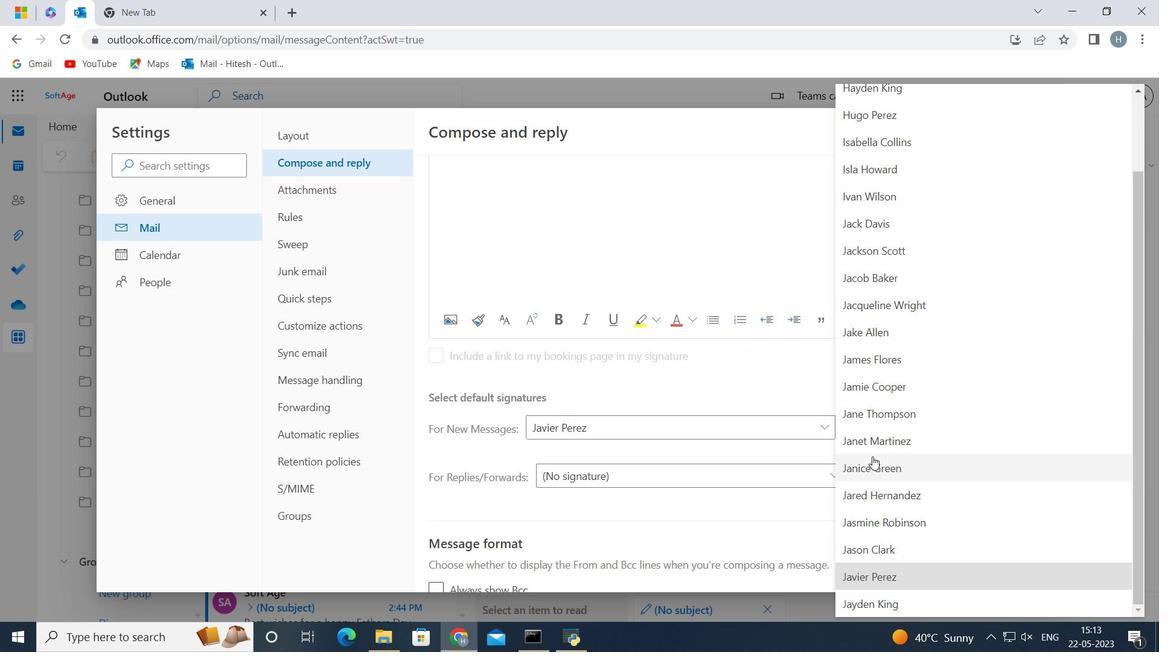 
Action: Mouse scrolled (872, 456) with delta (0, 0)
Screenshot: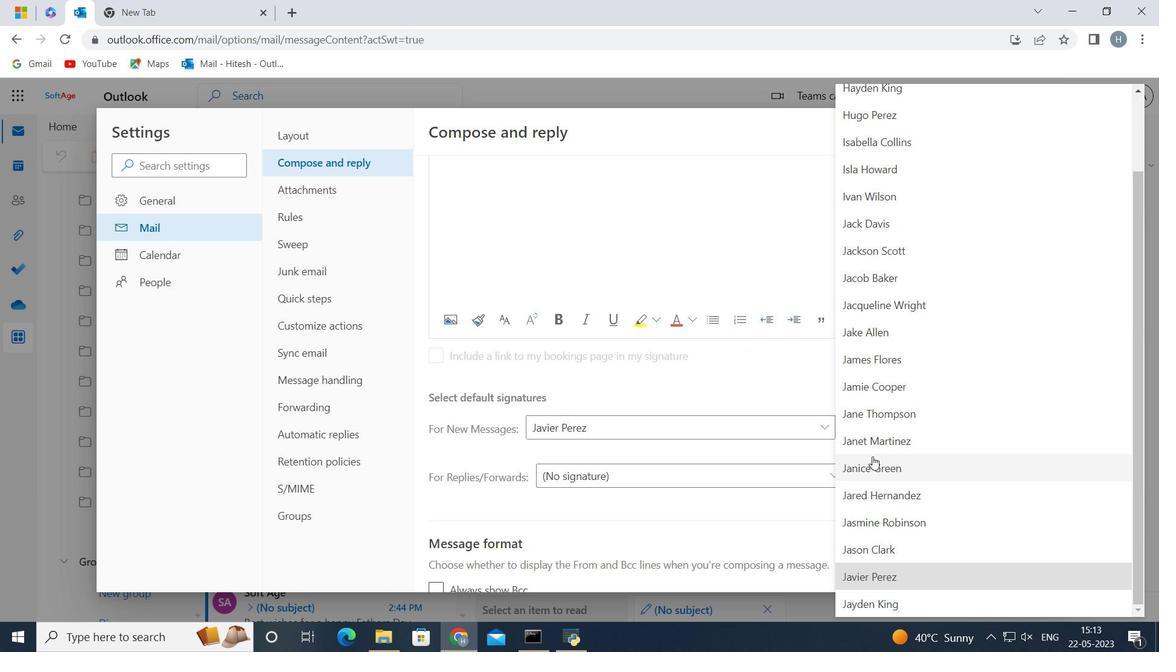 
Action: Mouse scrolled (872, 456) with delta (0, 0)
Screenshot: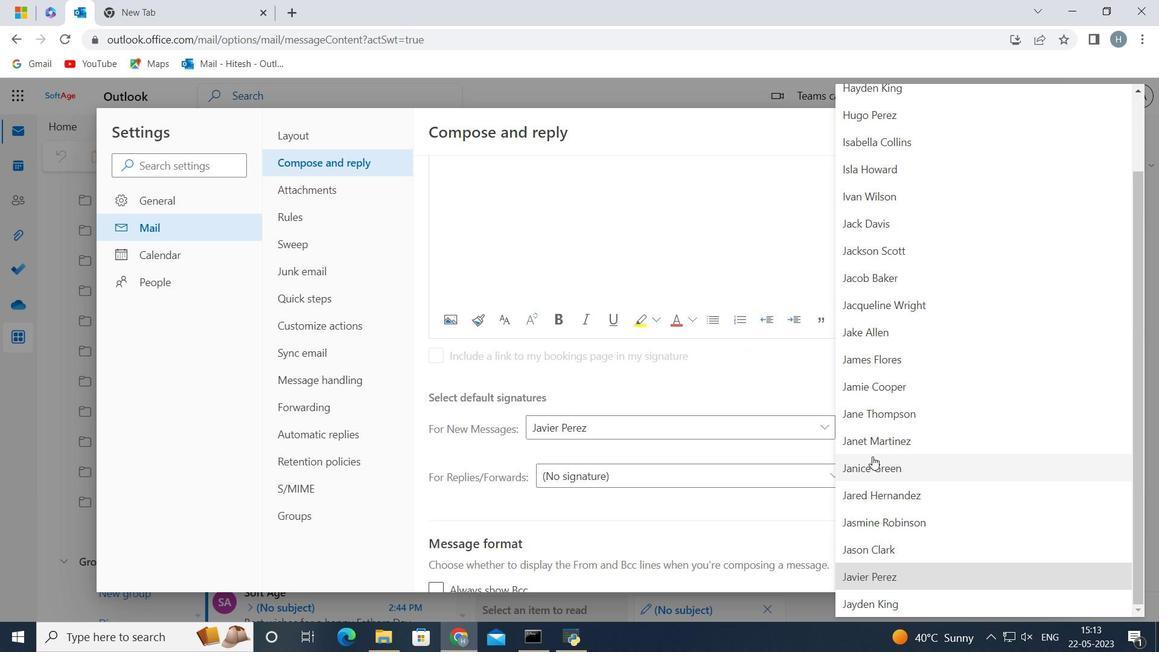 
Action: Mouse scrolled (872, 456) with delta (0, 0)
Screenshot: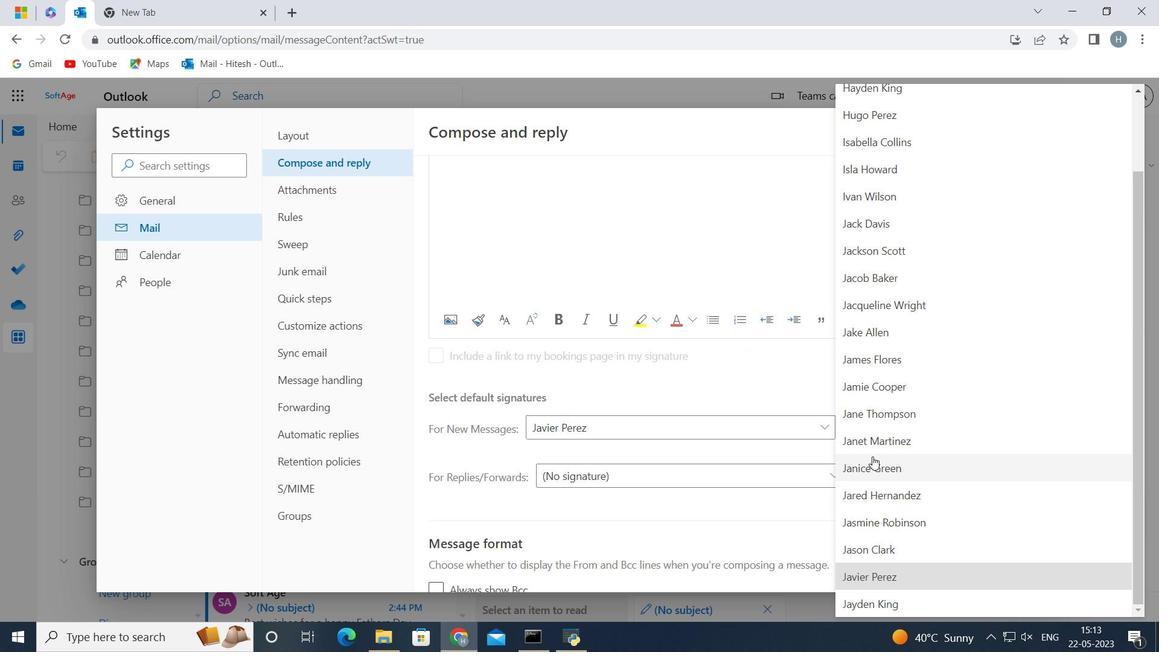 
Action: Mouse moved to (887, 600)
Screenshot: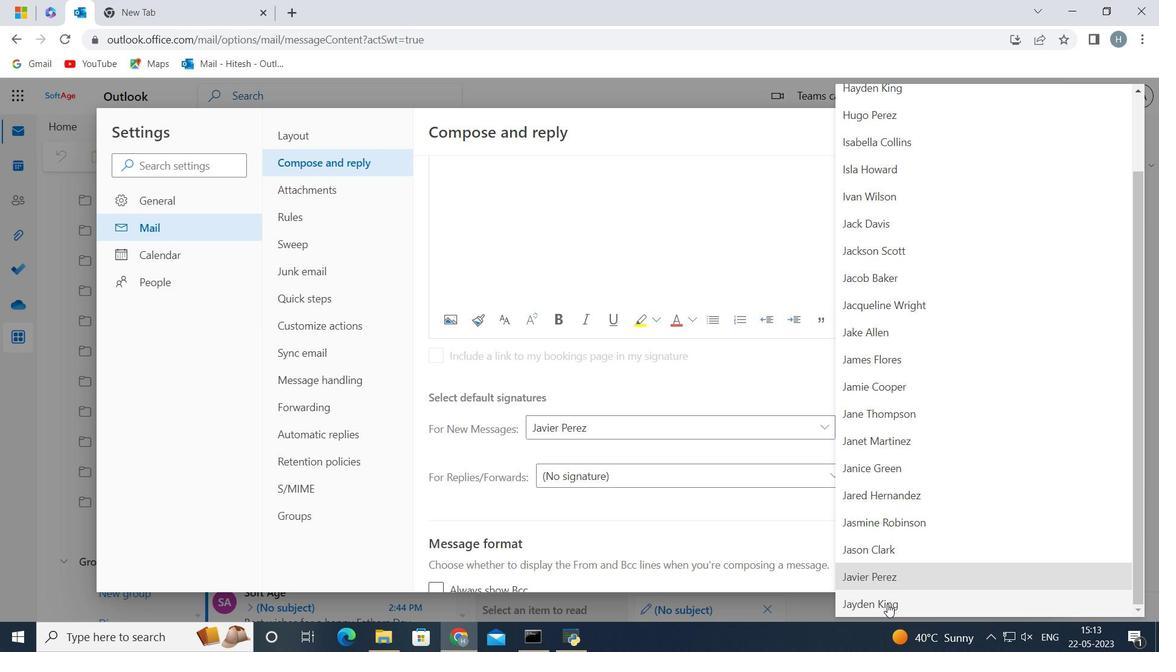 
Action: Mouse pressed left at (887, 600)
Screenshot: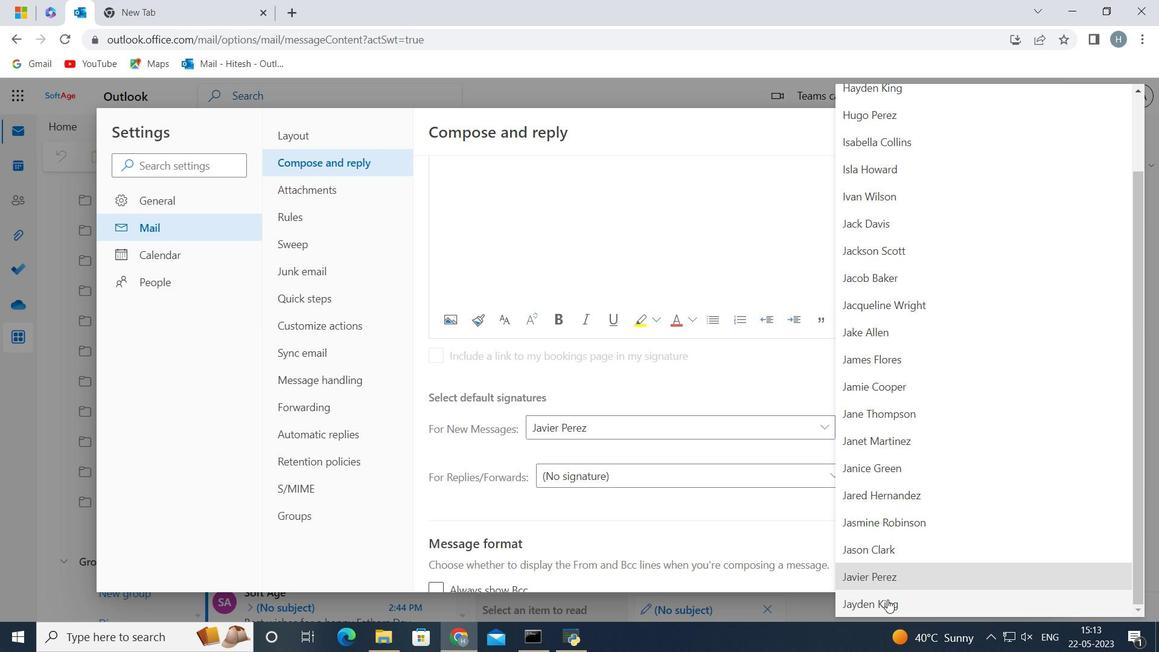 
Action: Mouse moved to (945, 562)
Screenshot: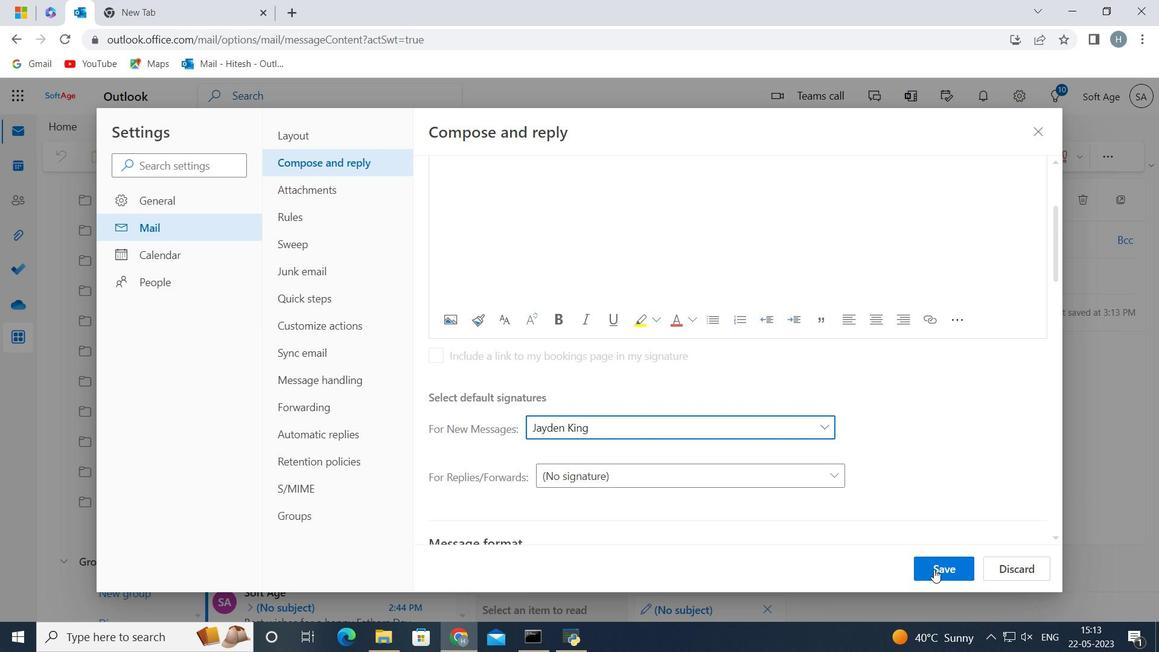 
Action: Mouse pressed left at (945, 562)
Screenshot: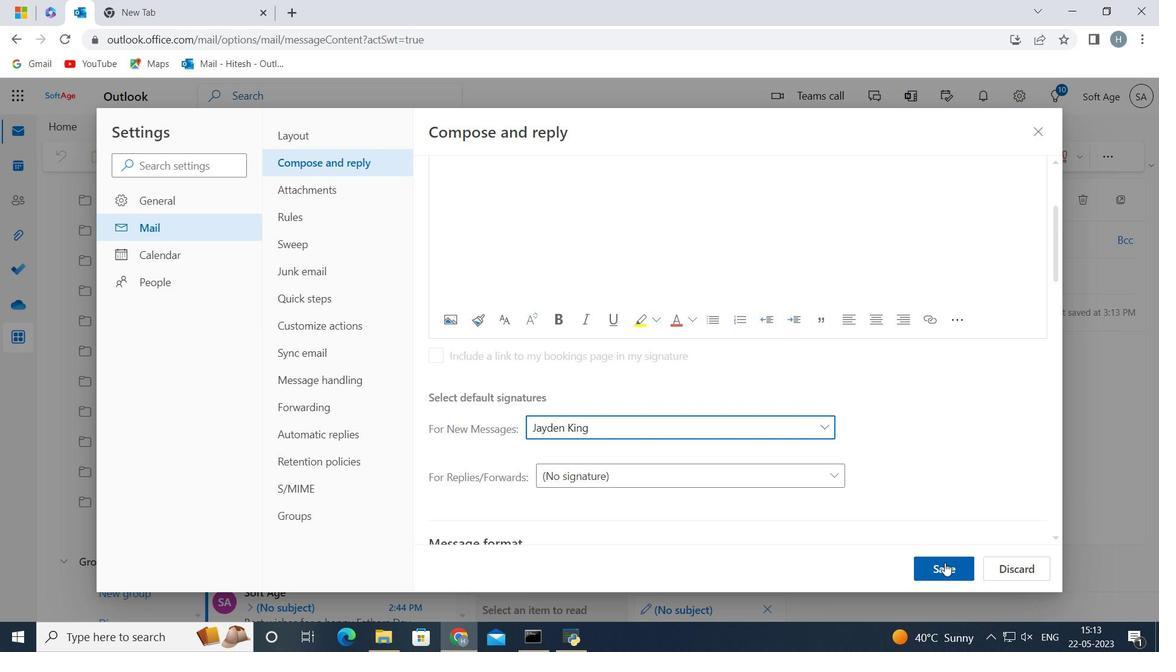 
Action: Mouse moved to (671, 361)
Screenshot: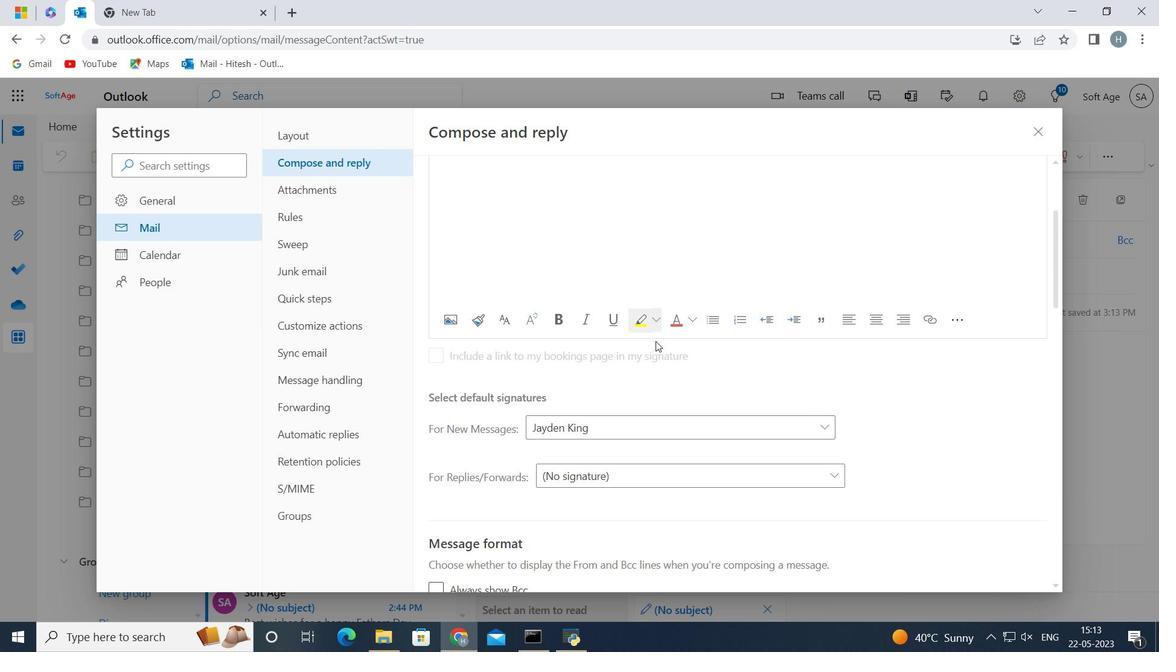 
Action: Mouse scrolled (671, 360) with delta (0, 0)
Screenshot: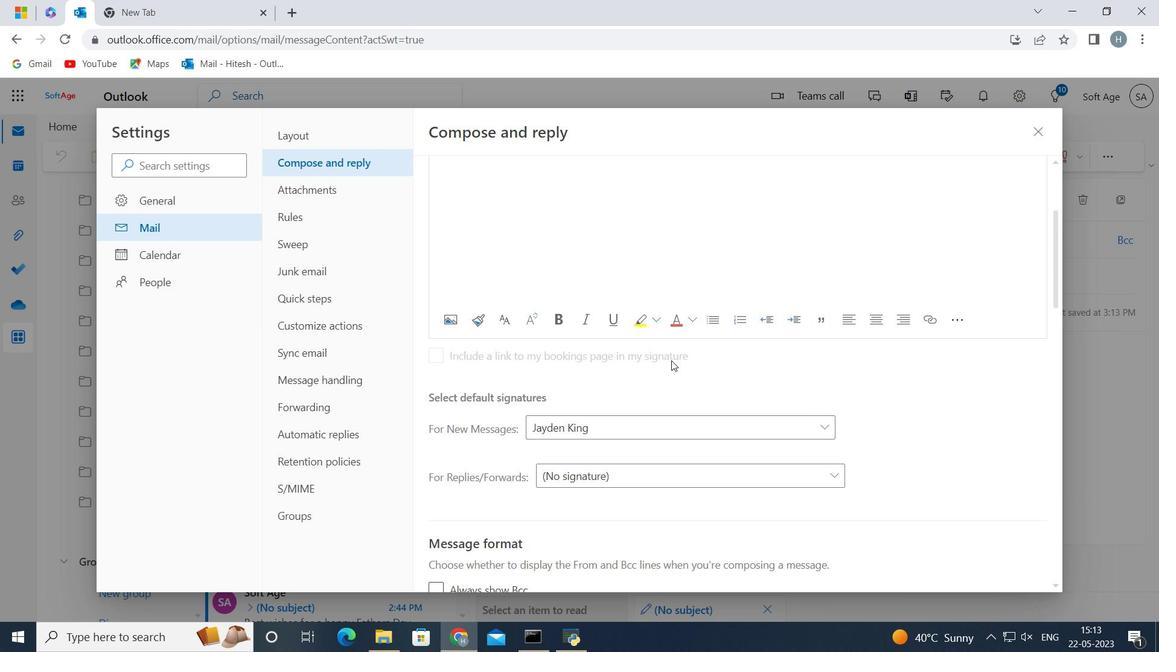 
Action: Mouse moved to (672, 361)
Screenshot: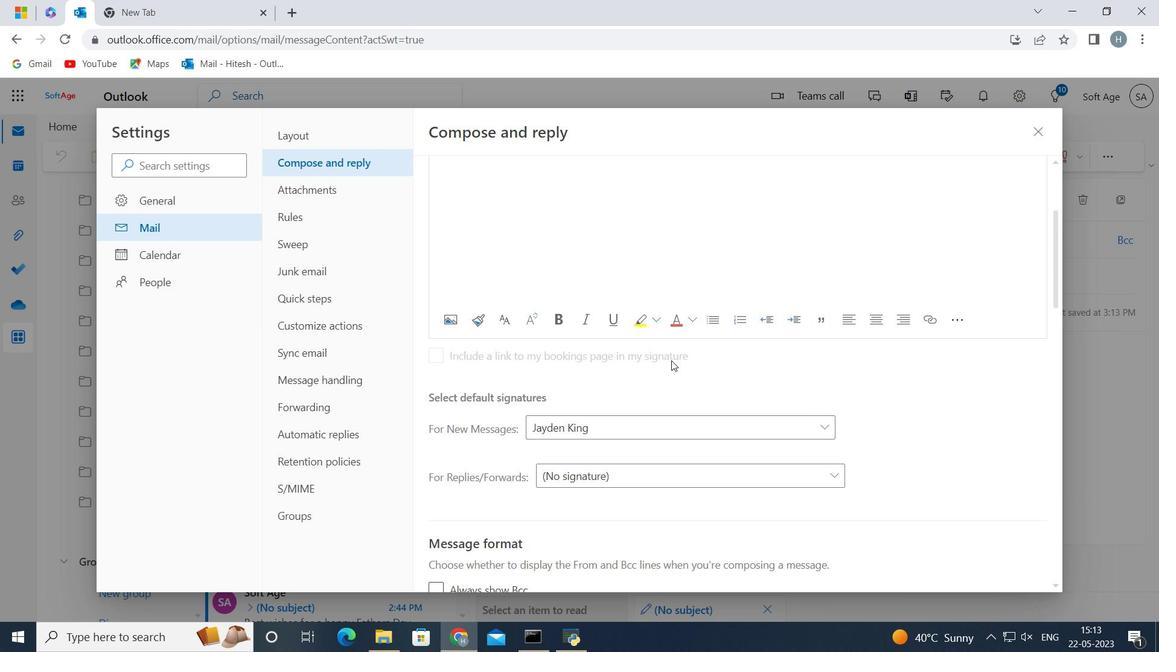 
Action: Mouse scrolled (672, 360) with delta (0, 0)
Screenshot: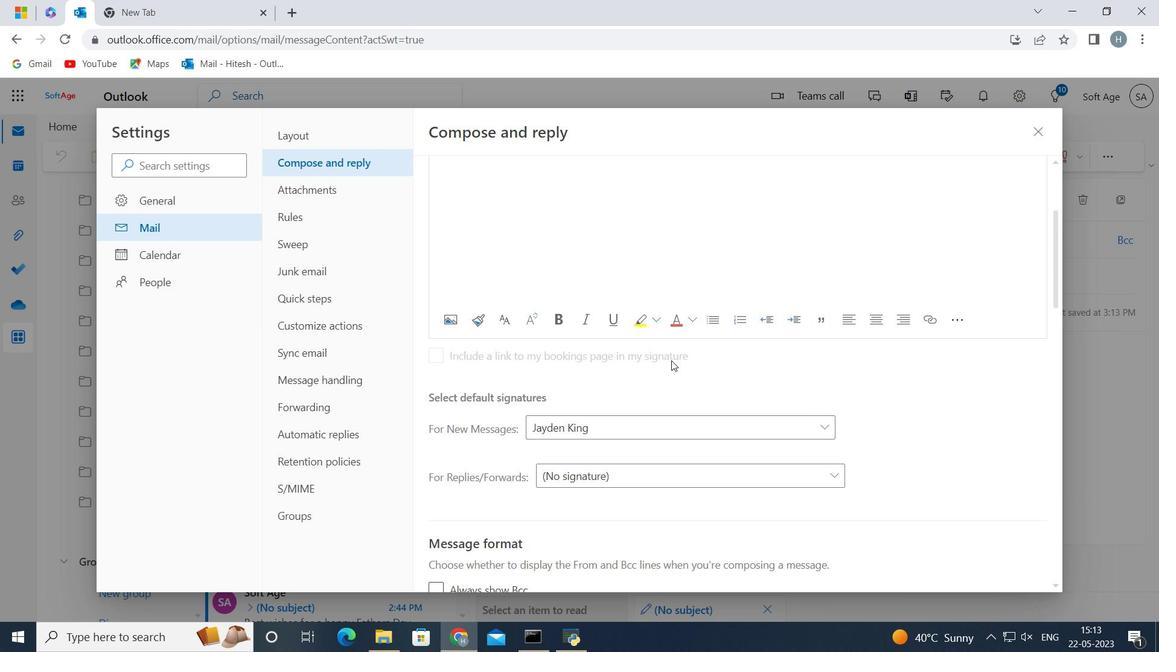 
Action: Mouse moved to (675, 360)
Screenshot: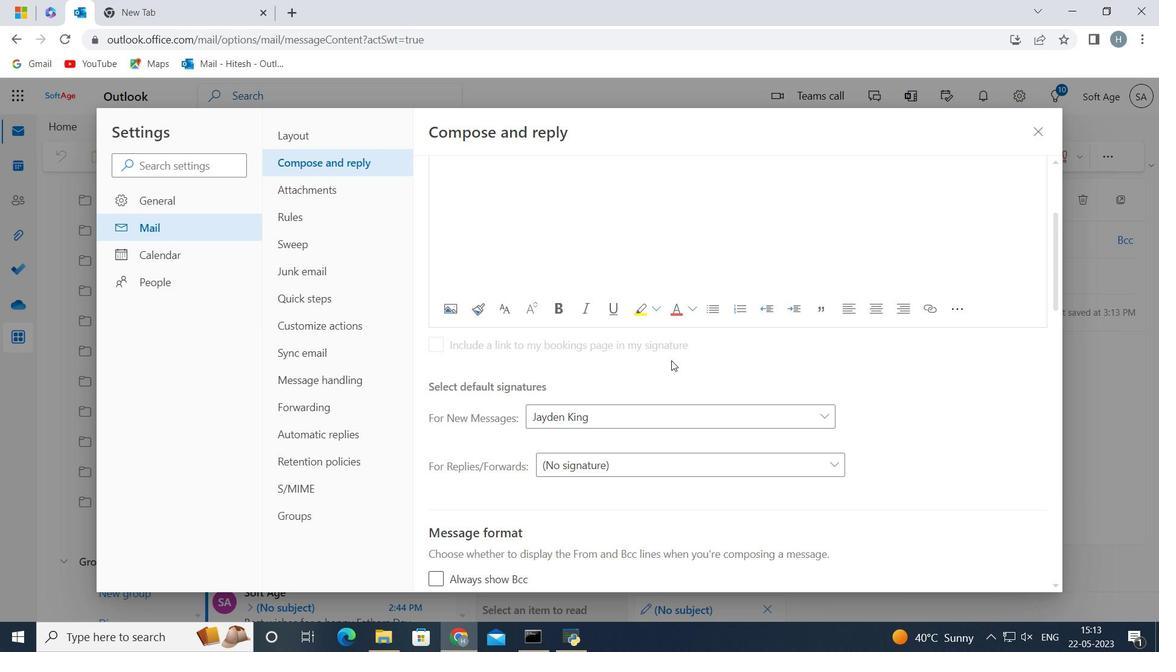 
Action: Mouse scrolled (675, 361) with delta (0, 0)
Screenshot: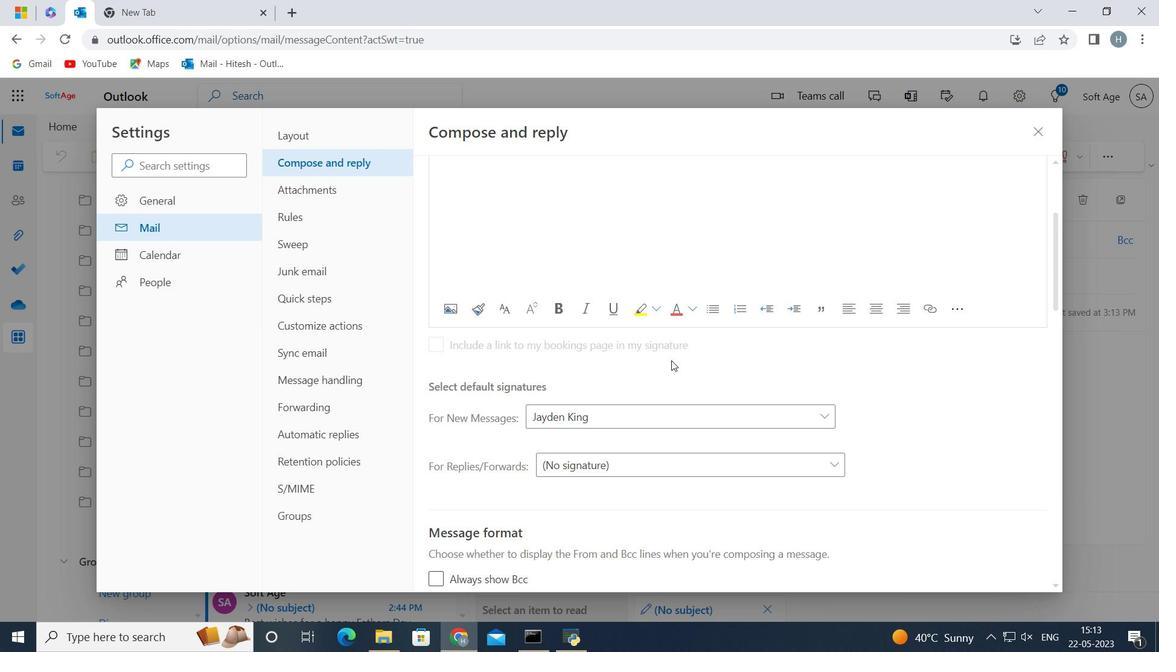 
Action: Mouse scrolled (675, 361) with delta (0, 0)
Screenshot: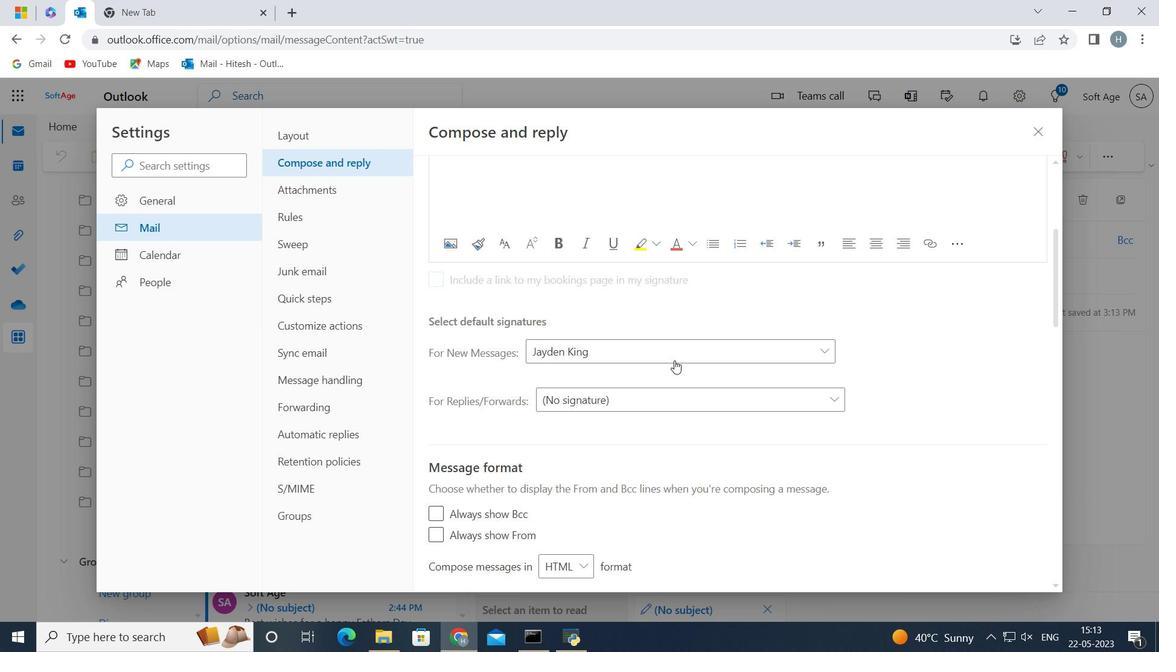 
Action: Mouse scrolled (675, 361) with delta (0, 0)
Screenshot: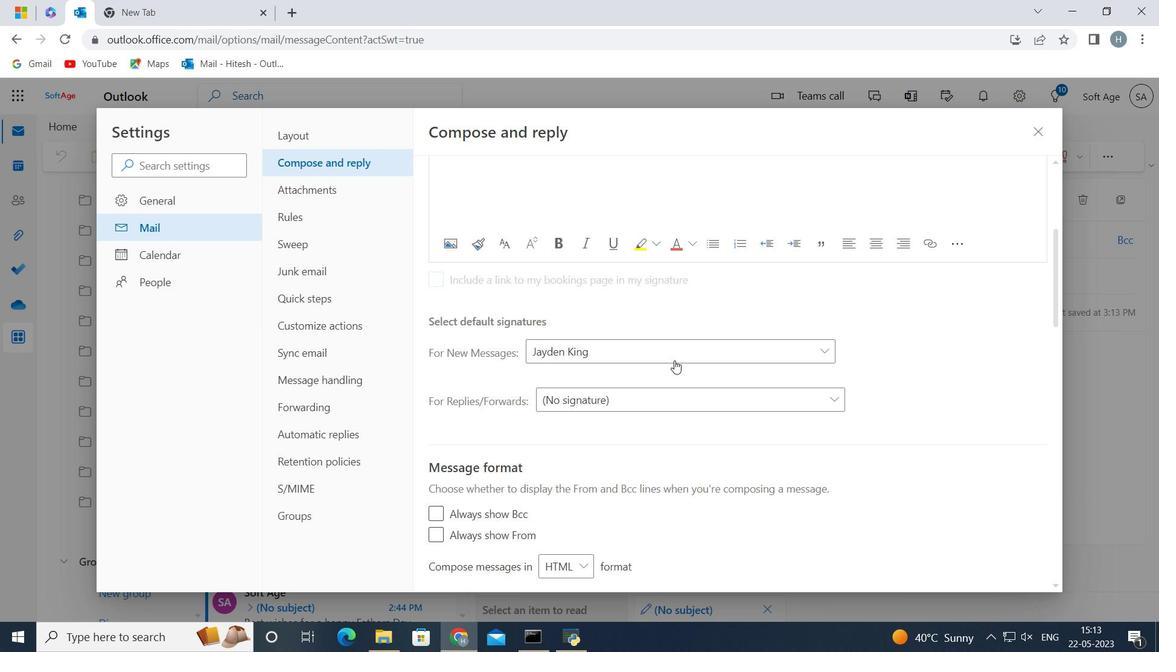 
Action: Mouse moved to (676, 358)
Screenshot: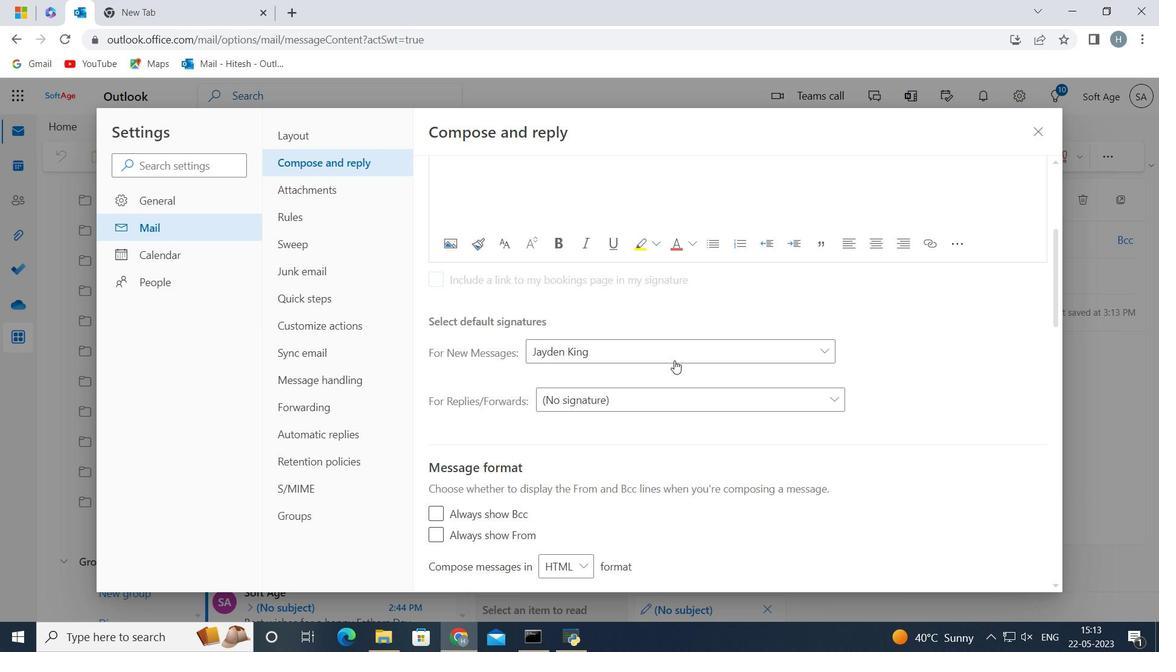 
Action: Mouse scrolled (675, 359) with delta (0, 0)
Screenshot: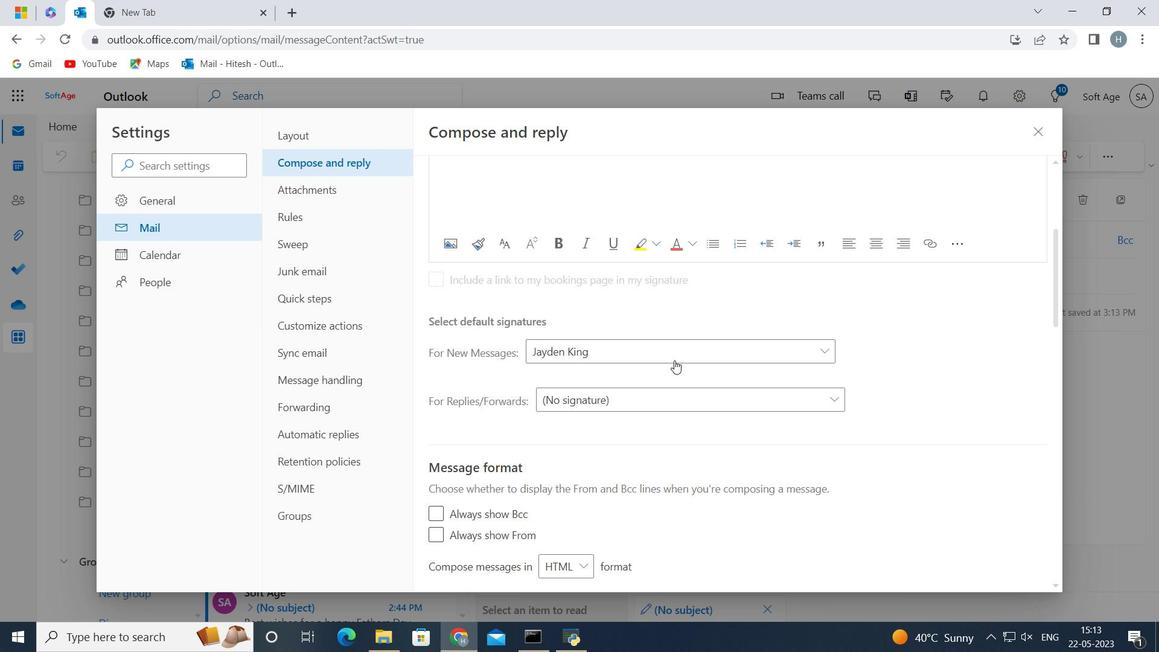 
Action: Mouse moved to (676, 357)
Screenshot: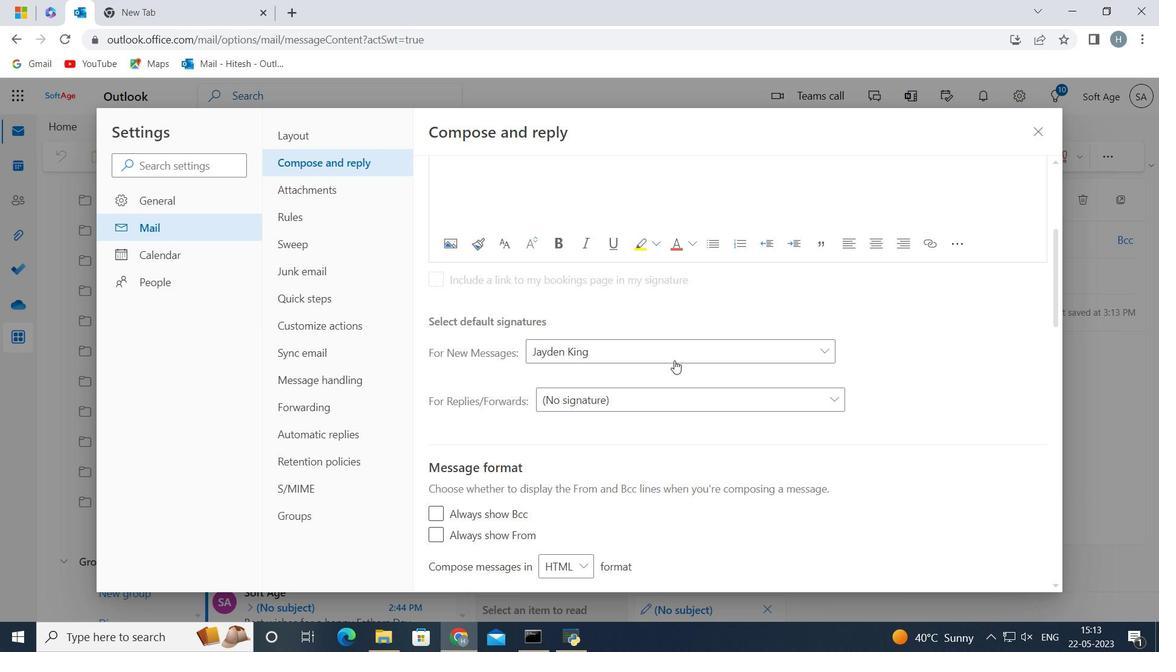
Action: Mouse scrolled (676, 358) with delta (0, 0)
Screenshot: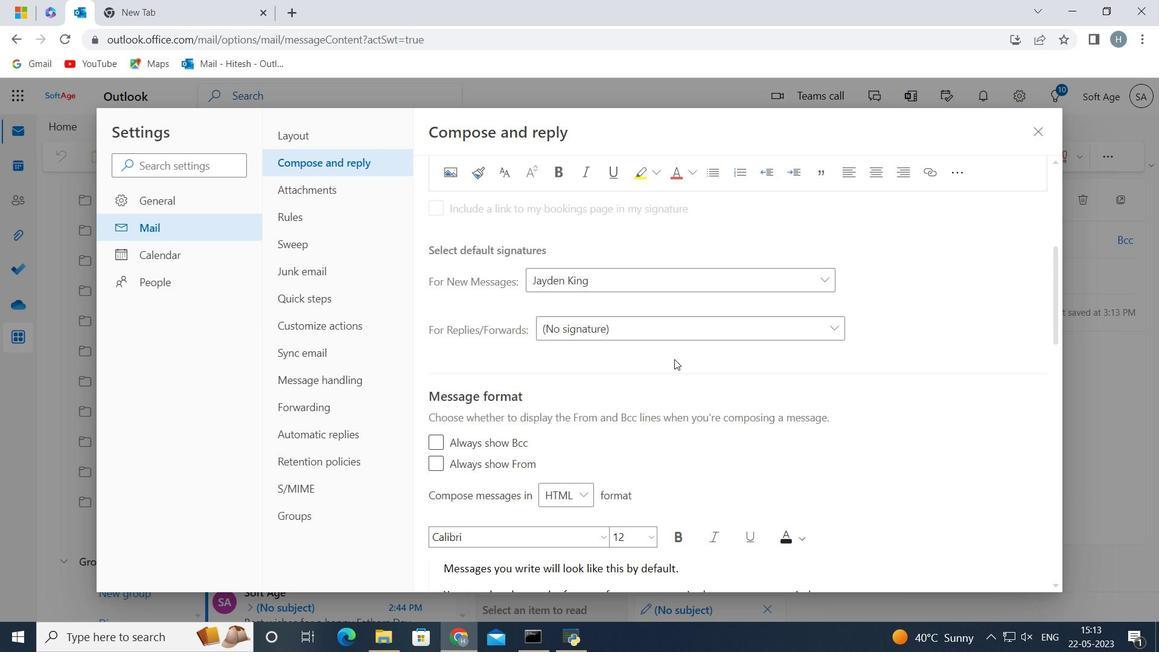 
Action: Mouse moved to (1036, 132)
Screenshot: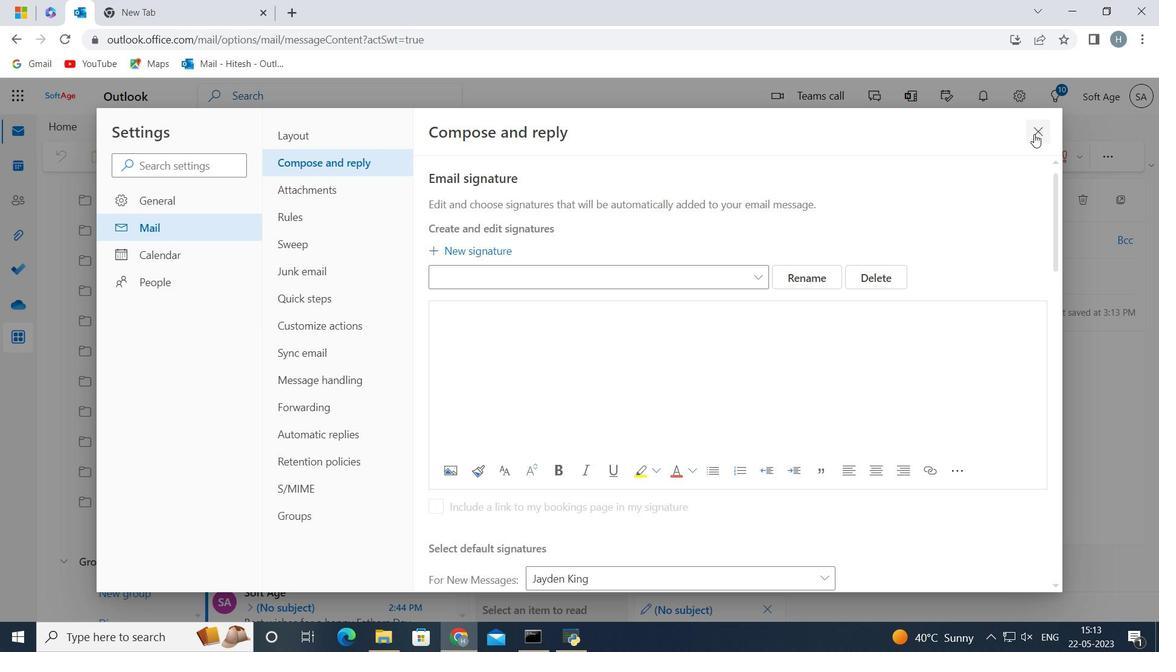
Action: Mouse pressed left at (1036, 132)
Screenshot: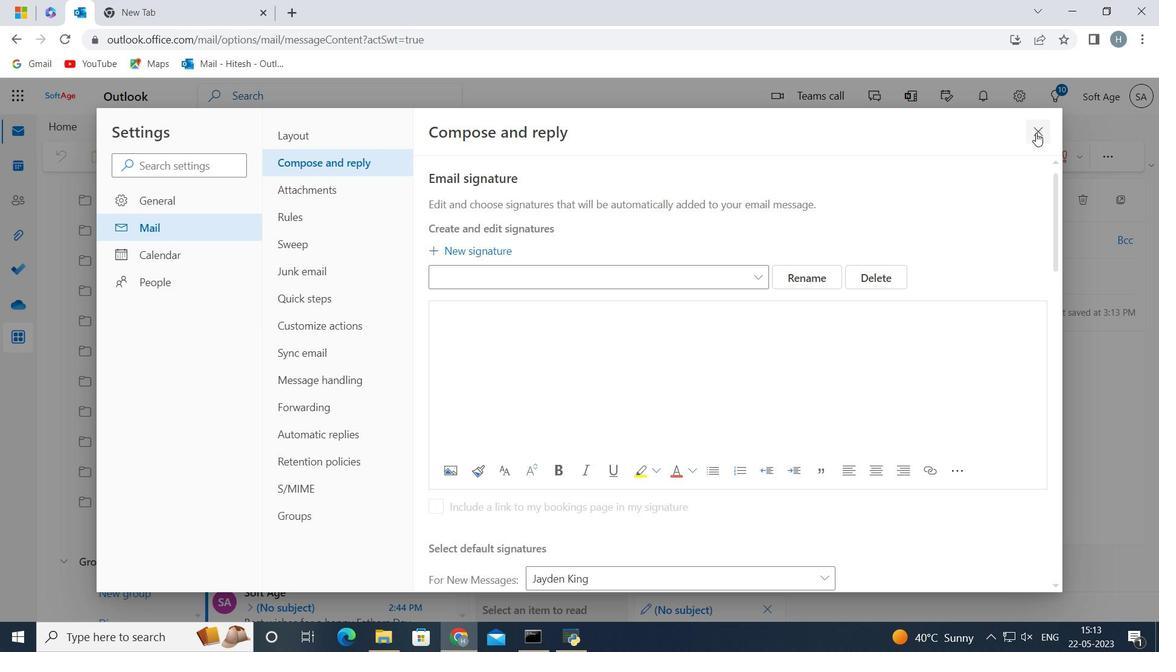
Action: Mouse moved to (567, 381)
Screenshot: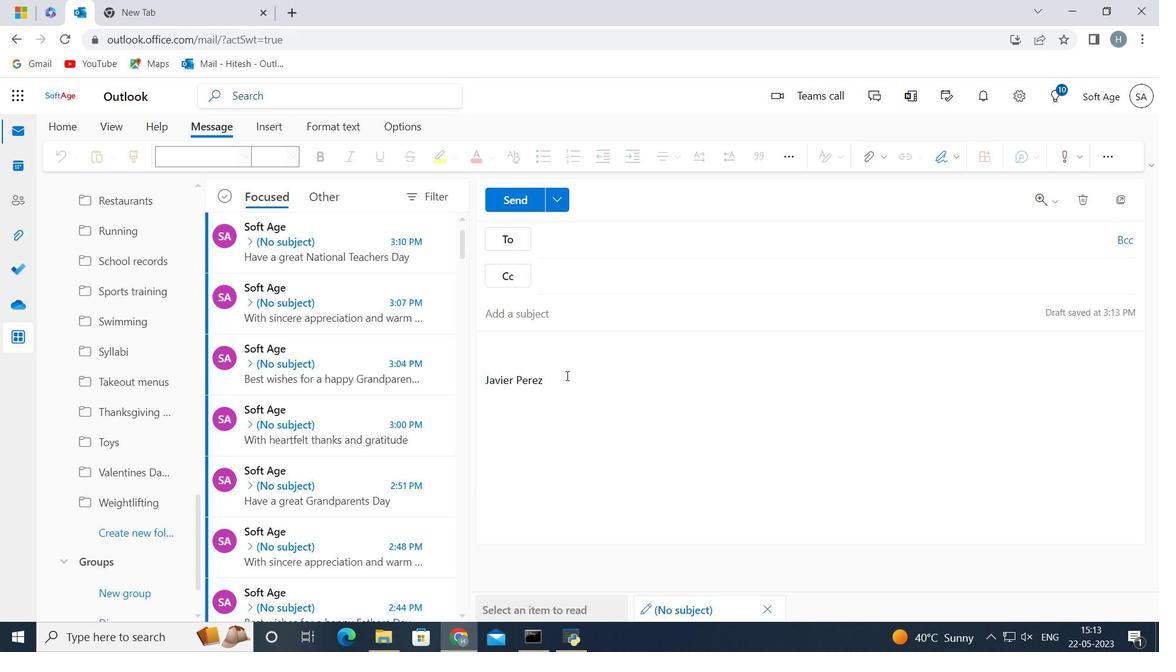 
Action: Mouse pressed left at (567, 381)
Screenshot: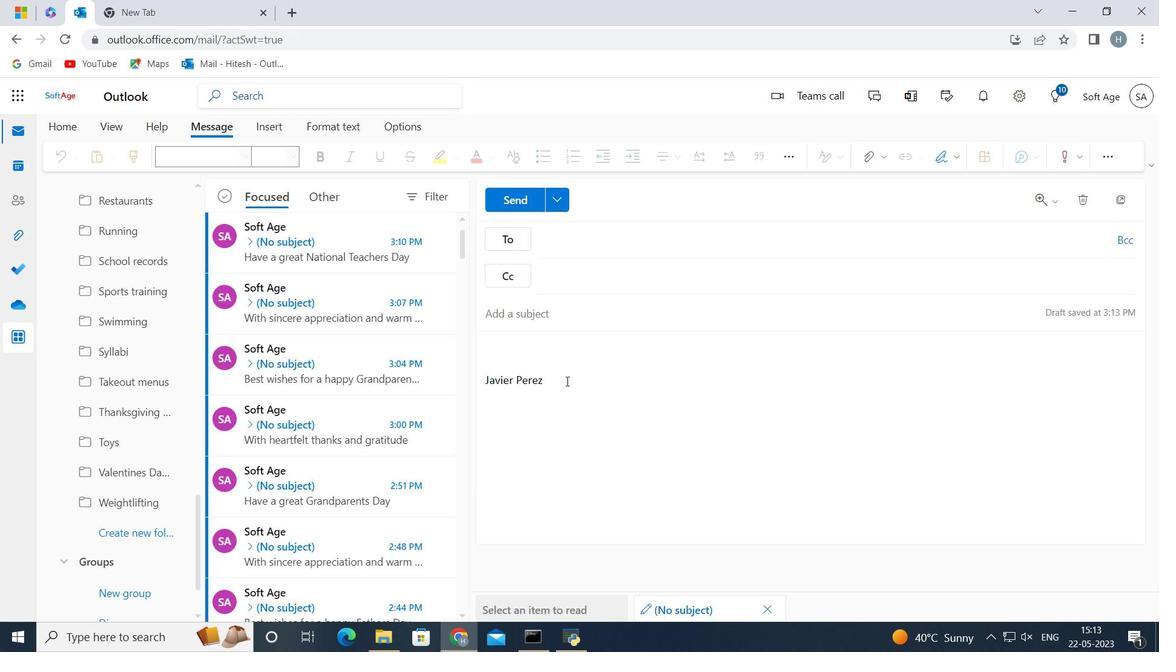 
Action: Mouse moved to (567, 381)
Screenshot: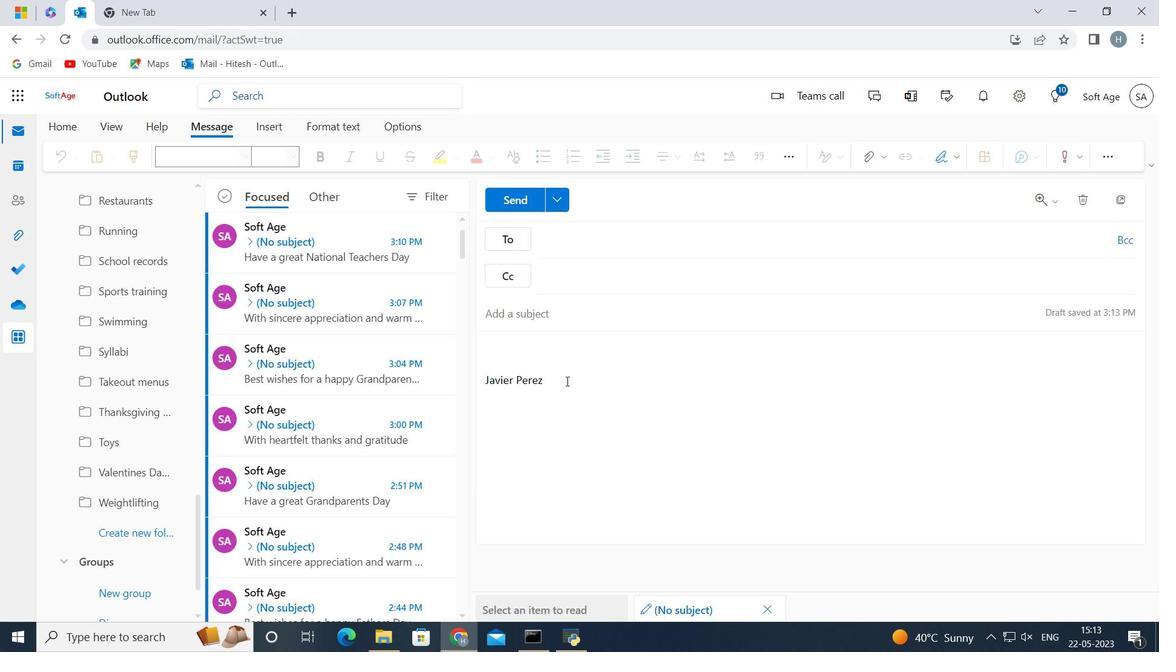 
Action: Key pressed <Key.backspace><Key.backspace><Key.backspace><Key.backspace><Key.backspace><Key.backspace><Key.backspace><Key.backspace><Key.backspace><Key.backspace><Key.backspace><Key.backspace><Key.backspace><Key.backspace><Key.backspace><Key.backspace><Key.backspace><Key.backspace><Key.backspace><Key.backspace><Key.backspace><Key.backspace><Key.backspace><Key.backspace><Key.backspace><Key.backspace><Key.shift>Wi
Screenshot: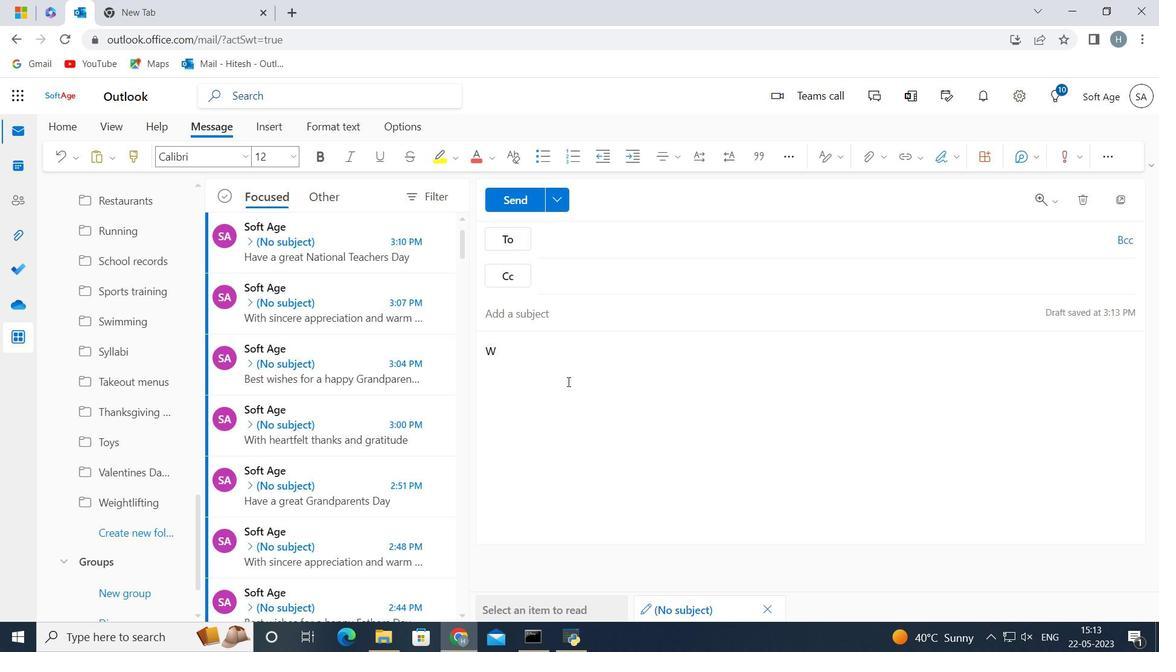 
Action: Mouse moved to (575, 379)
Screenshot: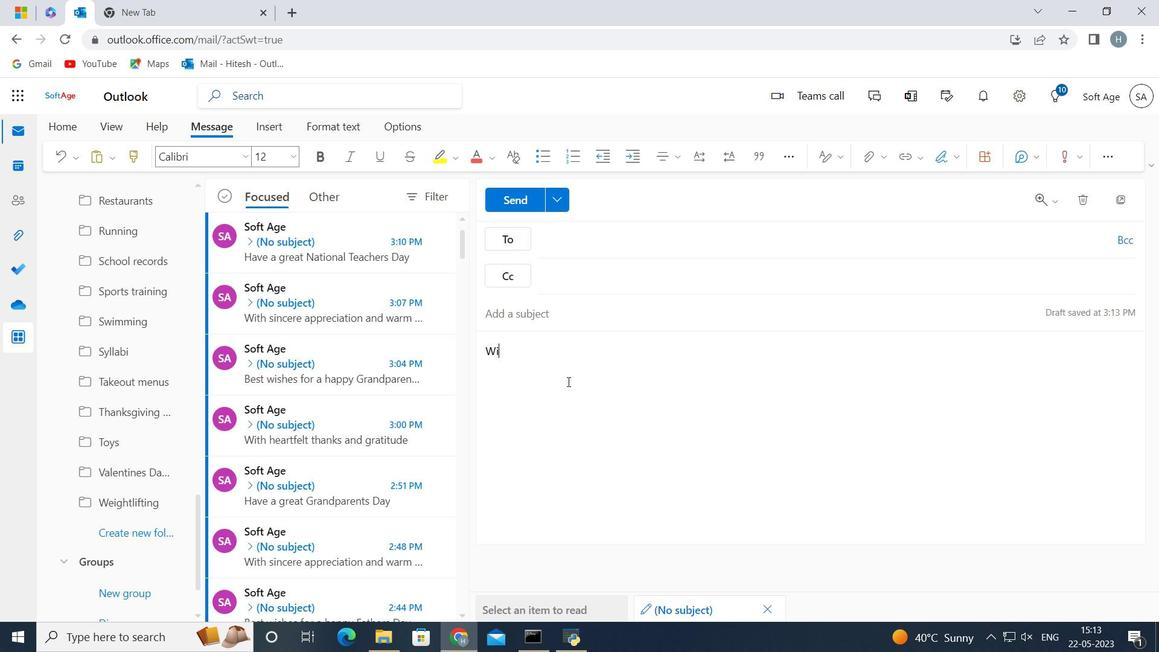 
Action: Key pressed t
Screenshot: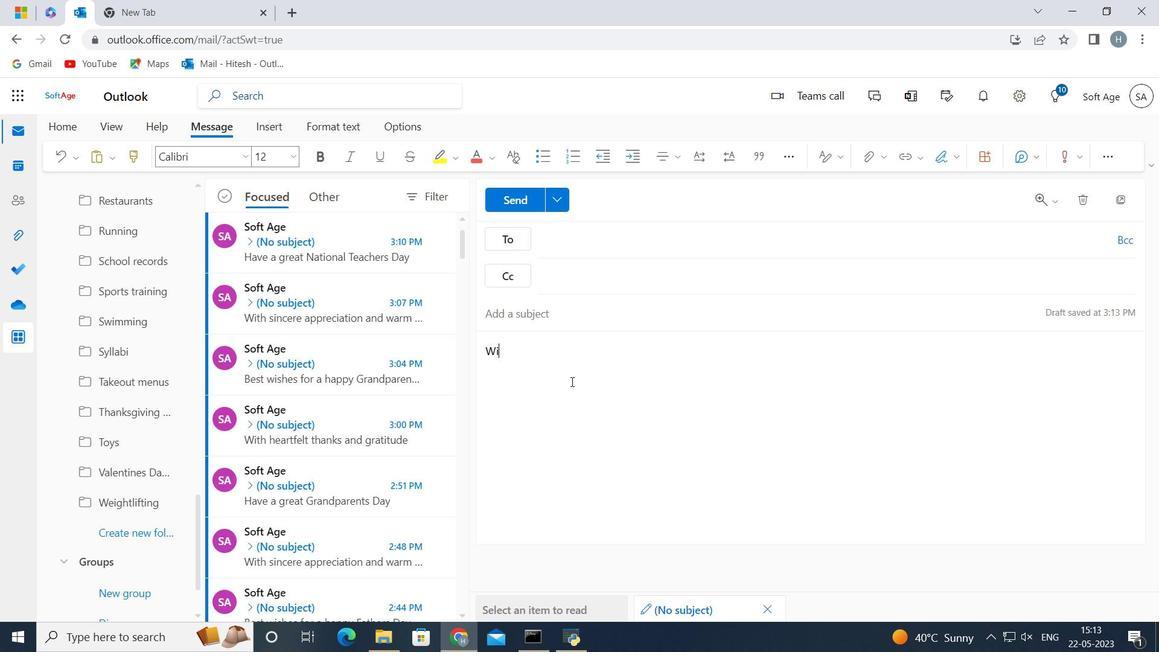 
Action: Mouse moved to (576, 379)
Screenshot: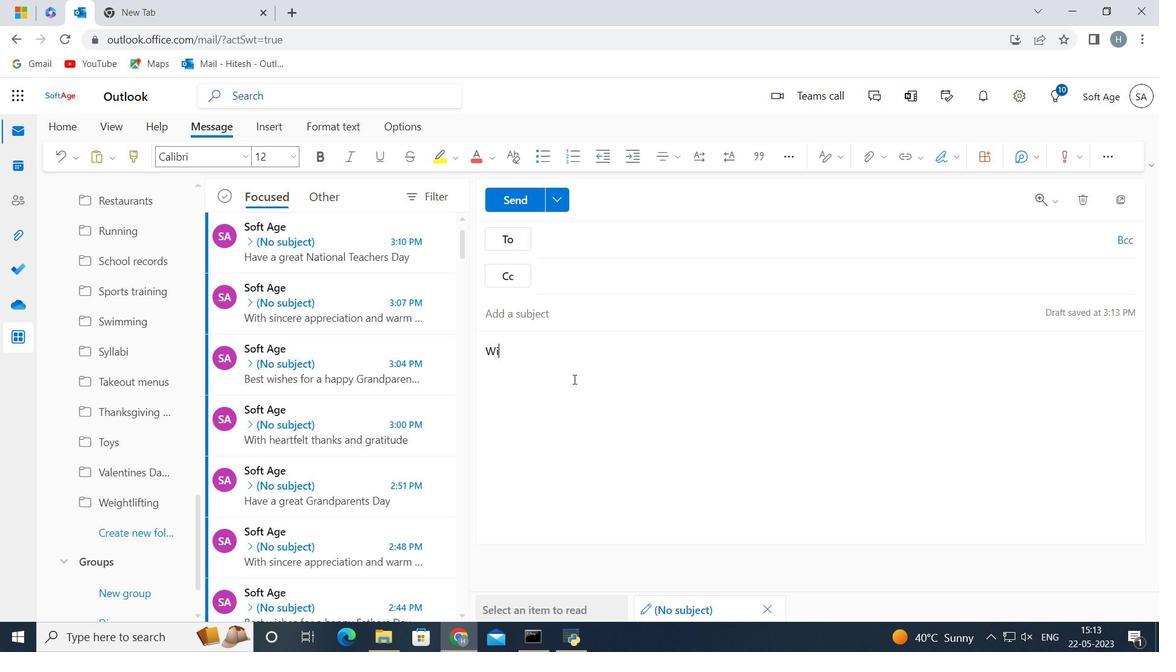 
Action: Key pressed h<Key.space>gratitu
Screenshot: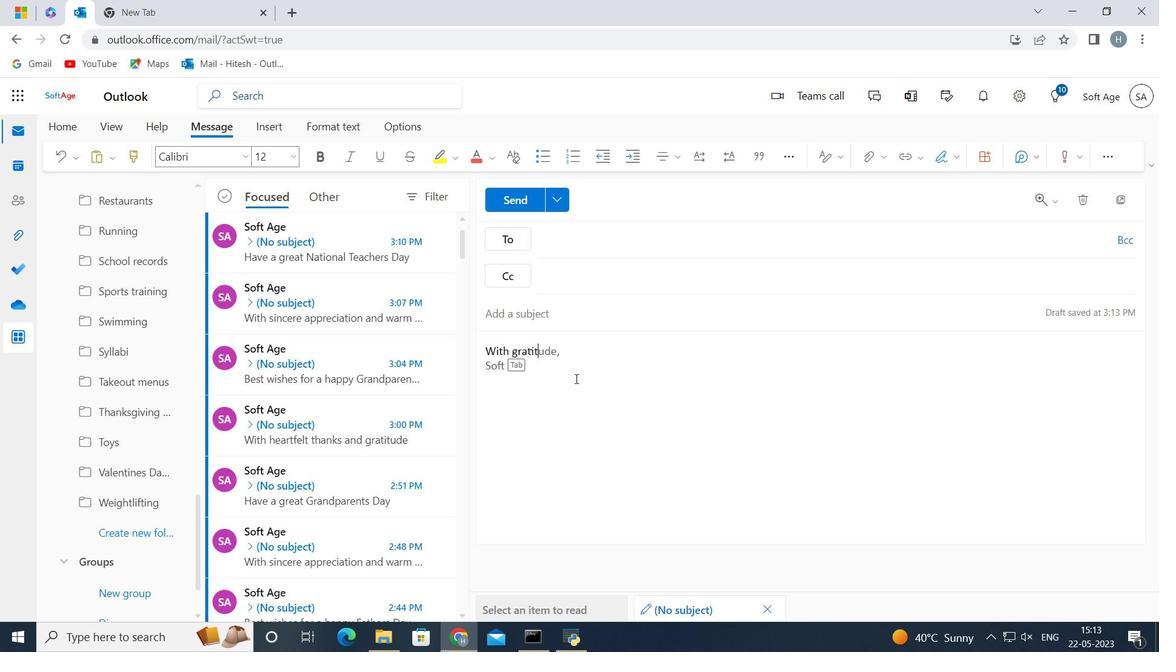 
Action: Mouse moved to (590, 372)
Screenshot: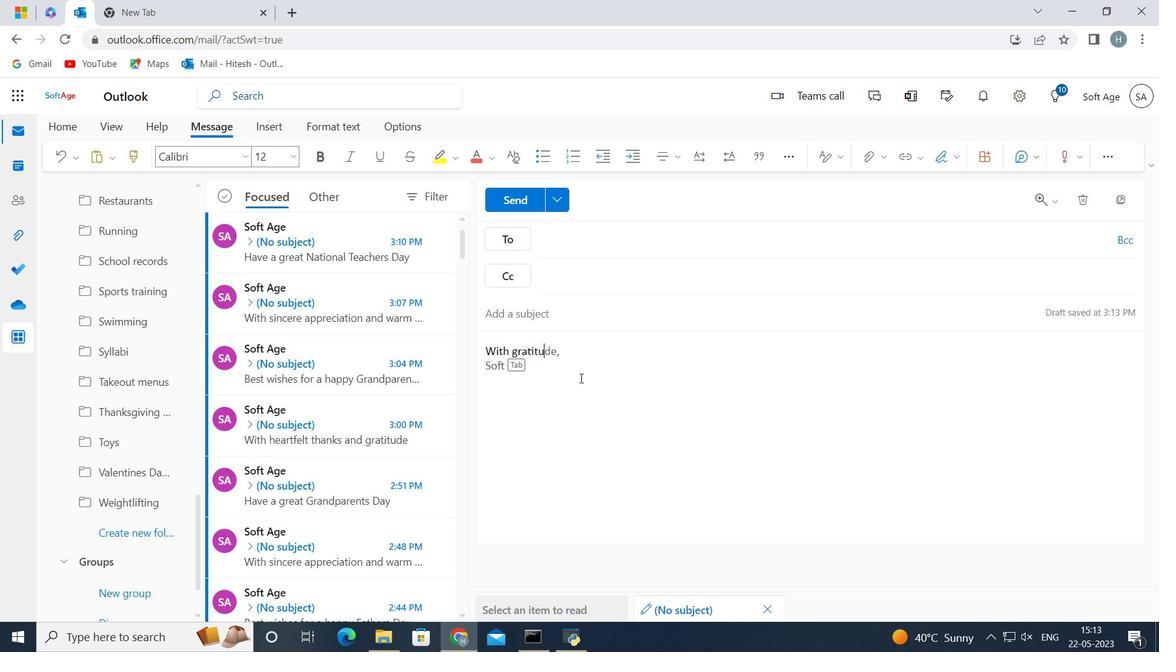 
Action: Key pressed de<Key.space>and<Key.space>sincere<Key.space>wis
Screenshot: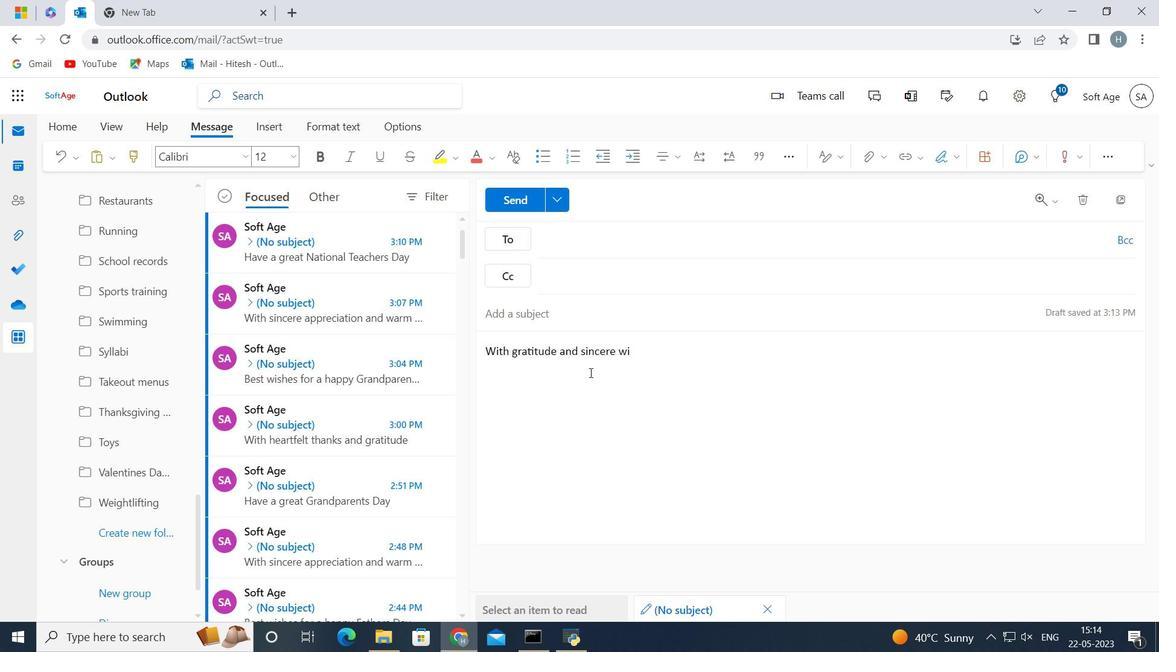 
Action: Mouse moved to (590, 372)
Screenshot: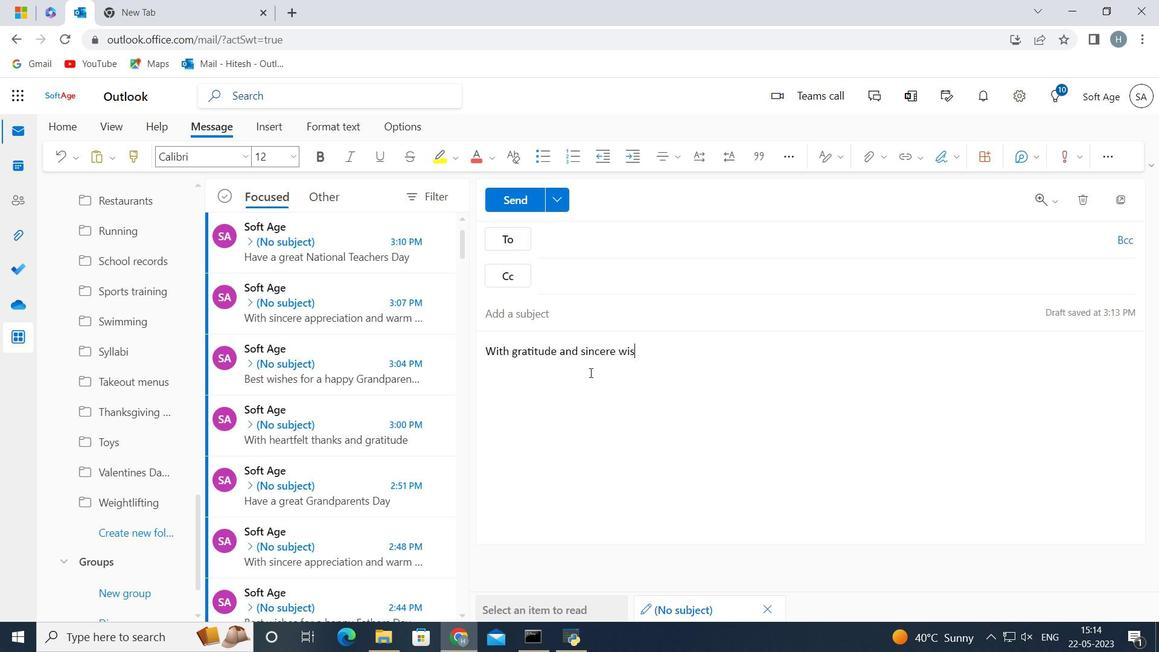 
Action: Key pressed hes<Key.space>
Screenshot: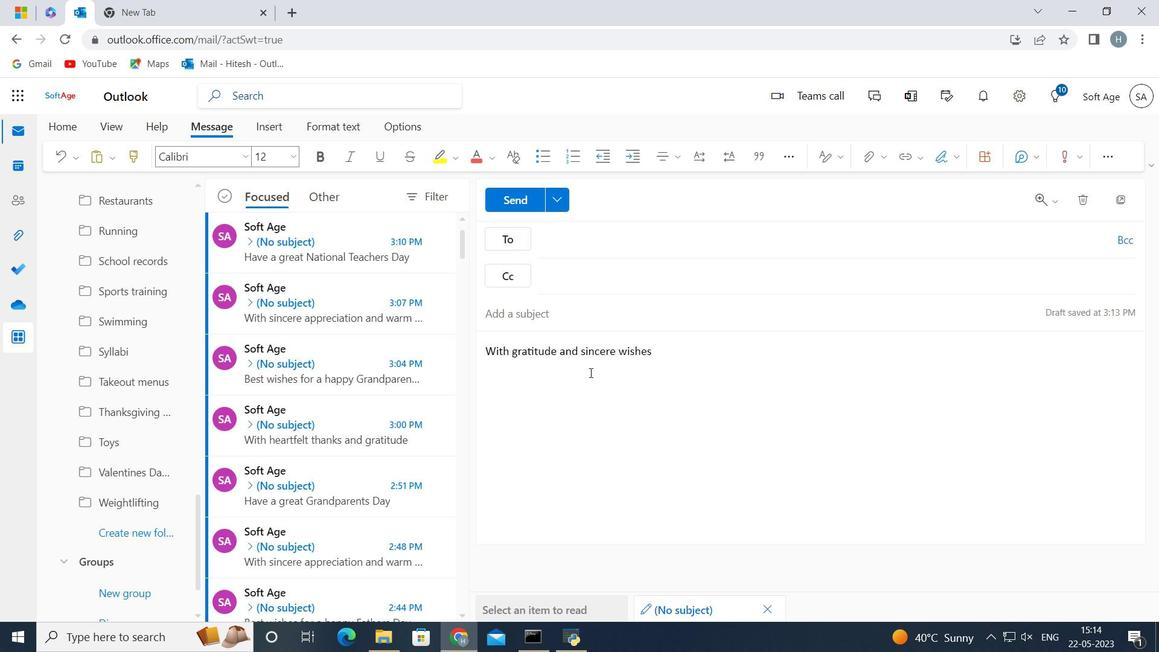 
Action: Mouse moved to (590, 242)
Screenshot: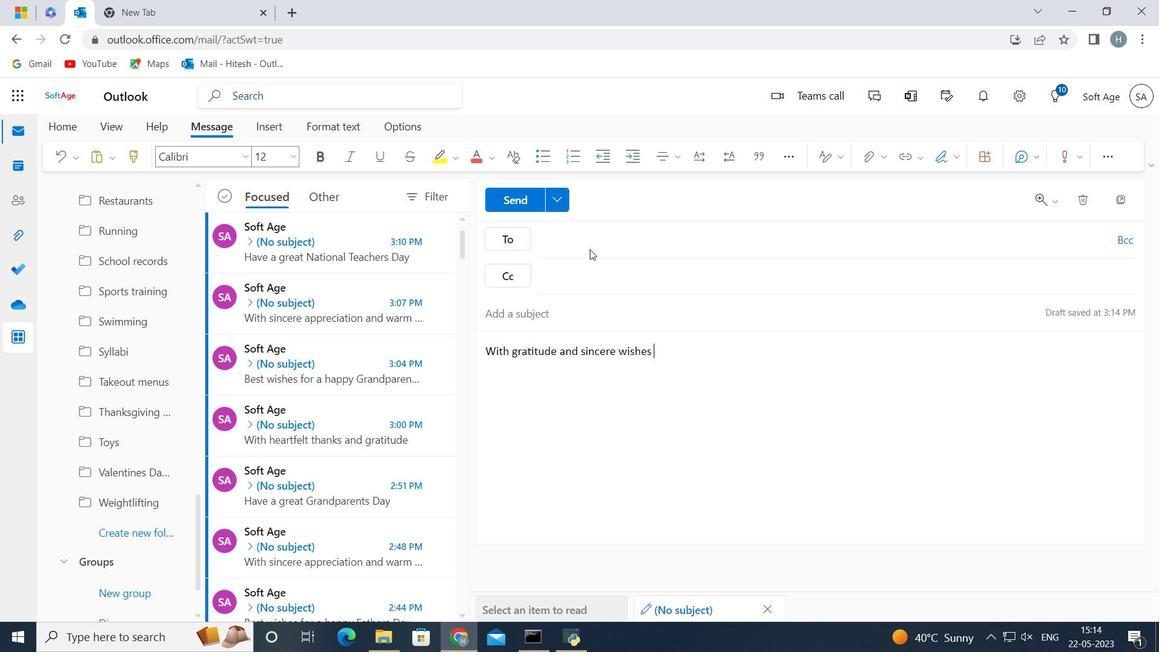 
Action: Mouse pressed left at (590, 242)
Screenshot: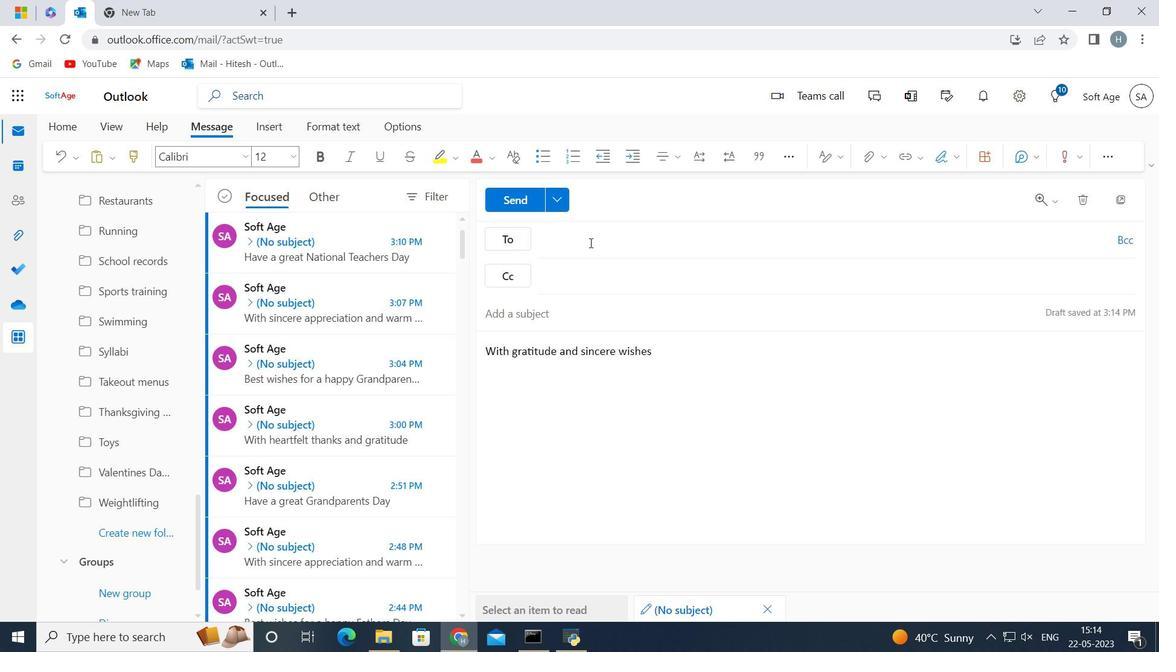 
Action: Key pressed softage.8<Key.shift>@softage.net
Screenshot: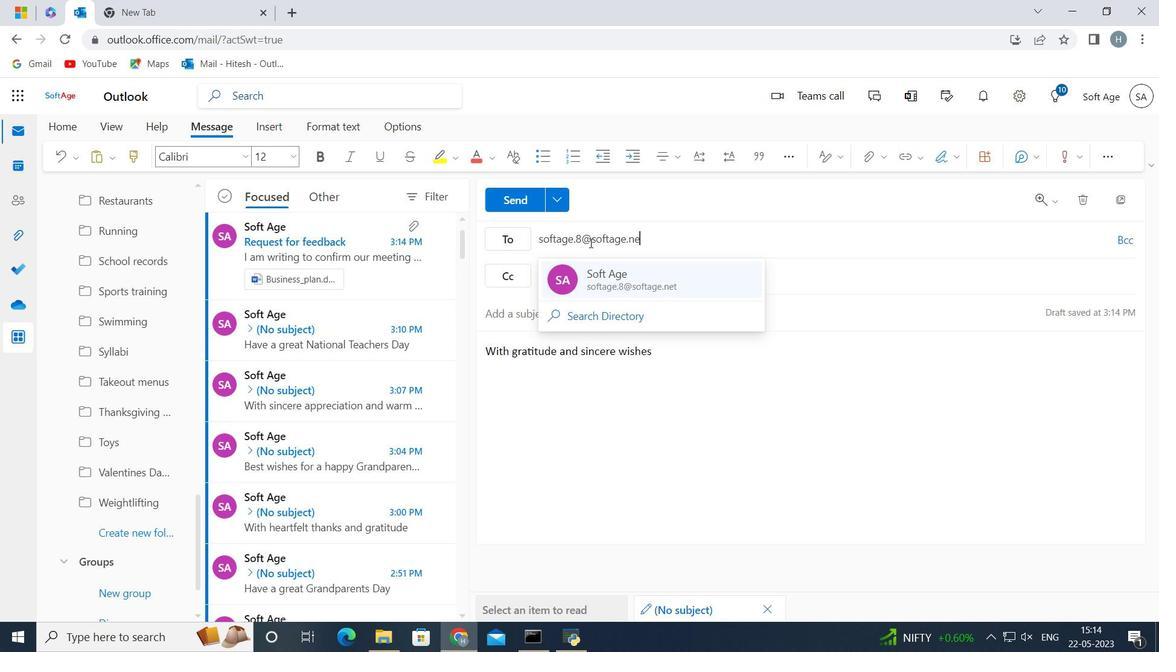 
Action: Mouse moved to (622, 272)
Screenshot: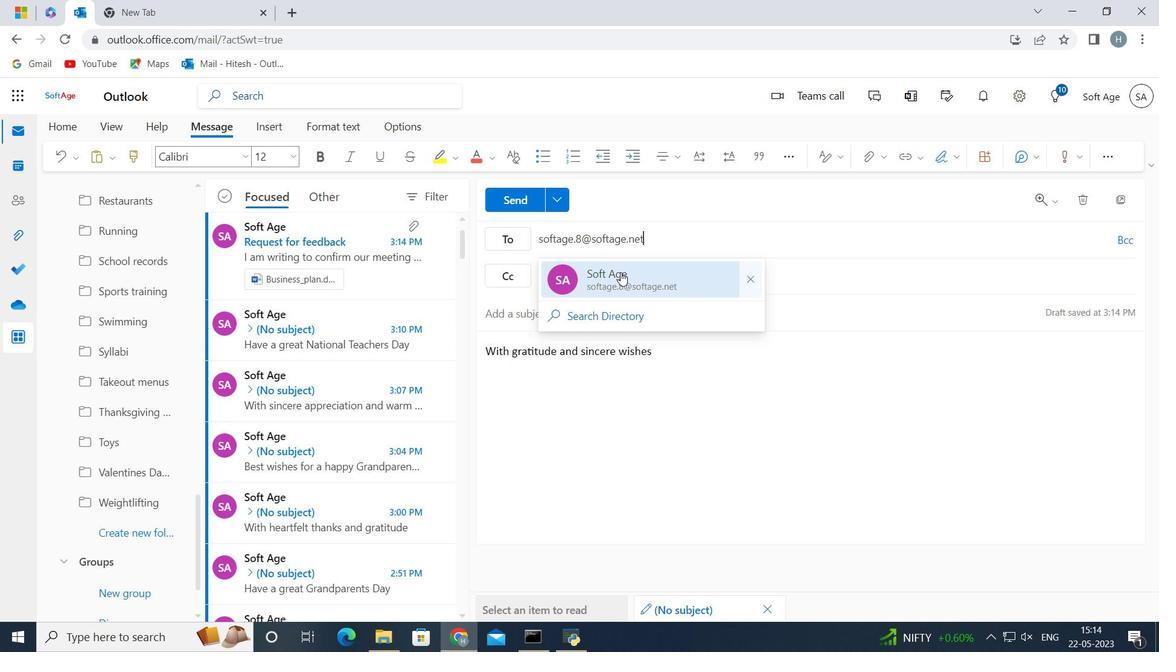 
Action: Mouse pressed left at (622, 272)
Screenshot: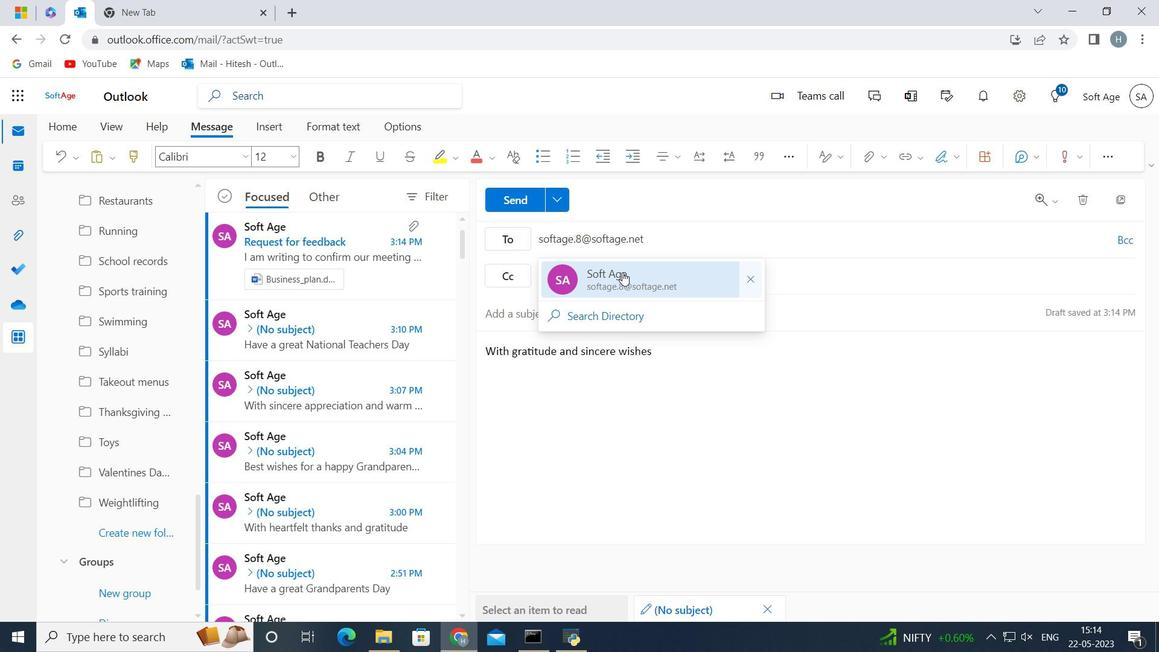 
Action: Mouse moved to (163, 525)
Screenshot: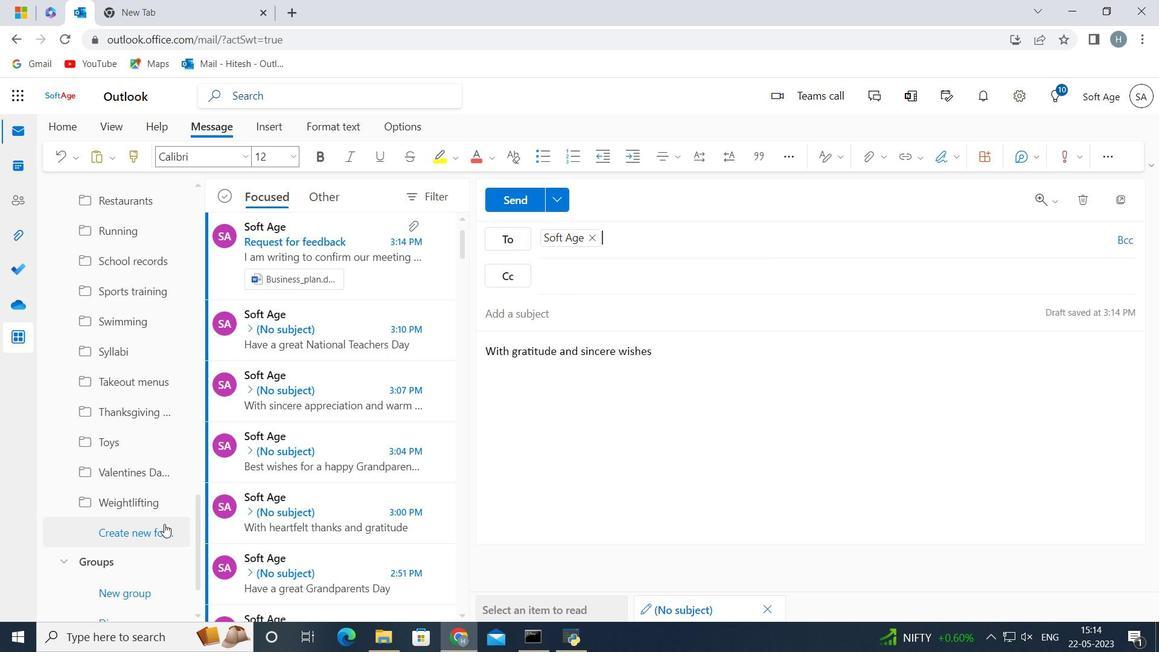 
Action: Mouse pressed left at (163, 525)
Screenshot: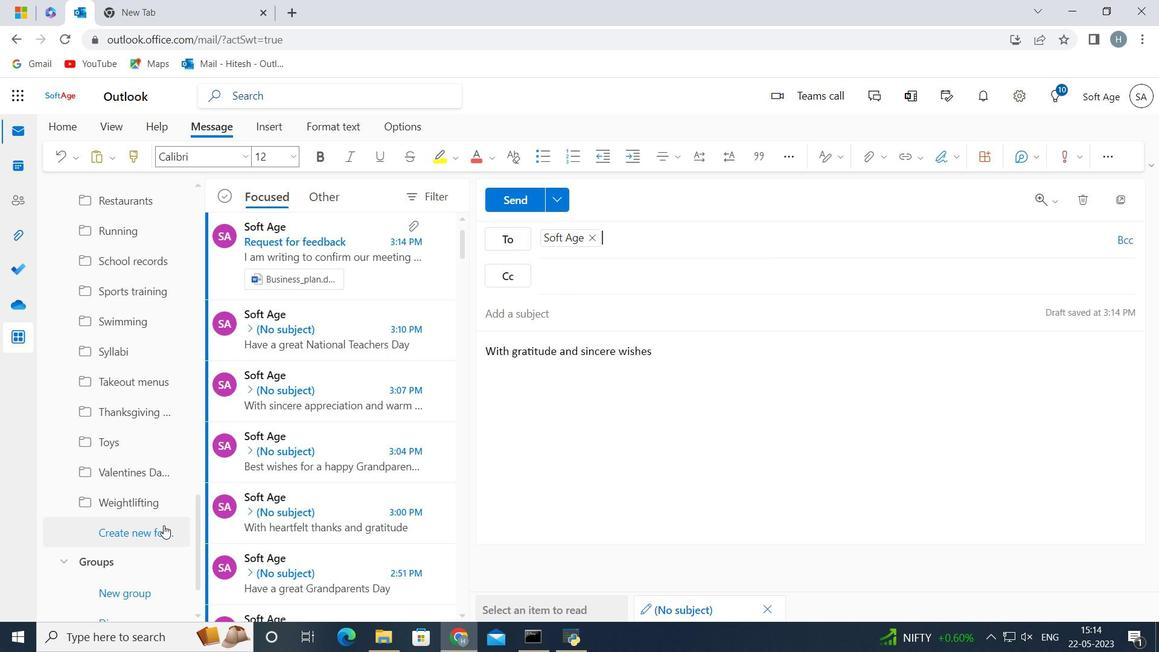 
Action: Key pressed <Key.shift><Key.shift><Key.shift>Homework<Key.space>
Screenshot: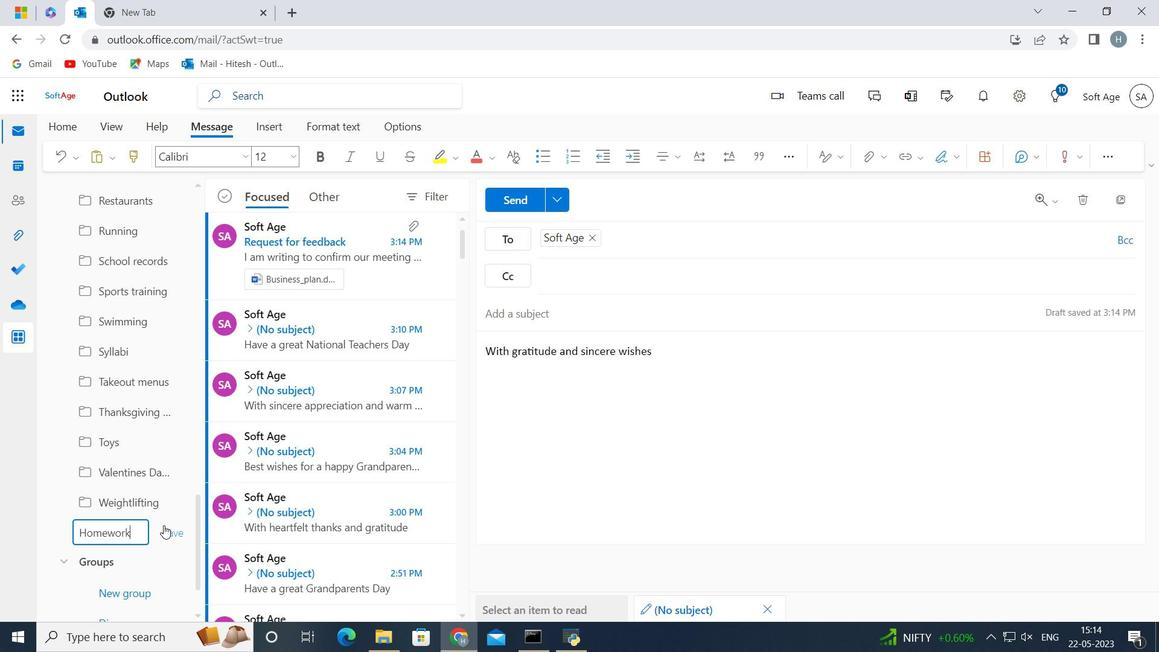 
Action: Mouse moved to (172, 532)
Screenshot: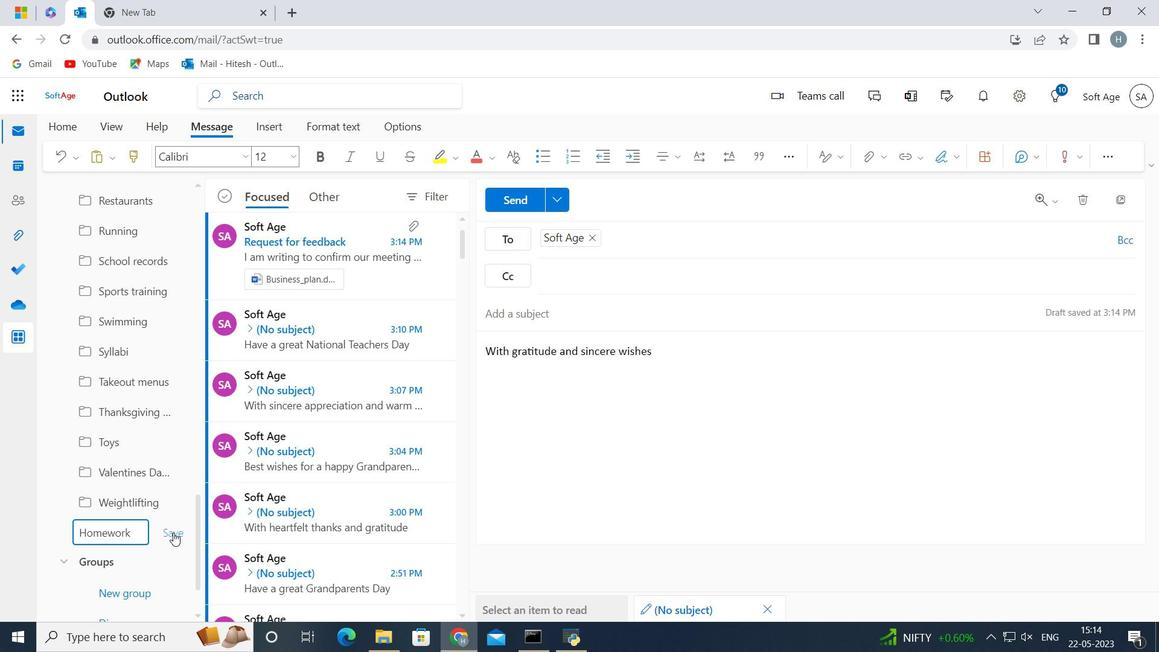 
Action: Mouse pressed left at (172, 532)
Screenshot: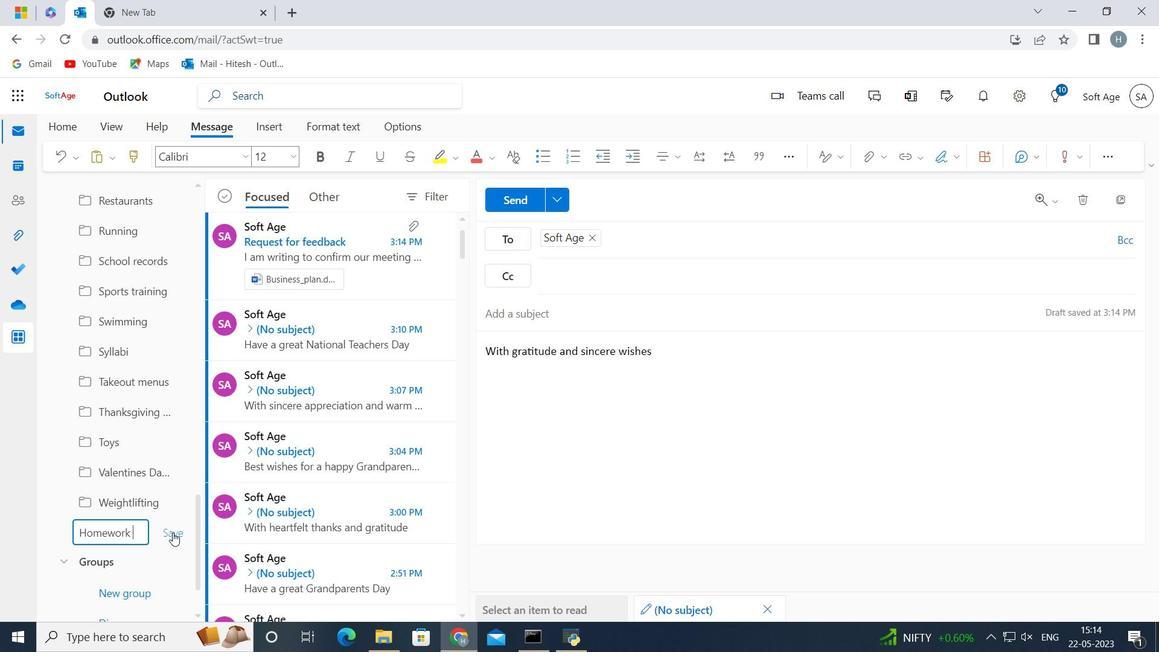 
Action: Mouse moved to (517, 196)
Screenshot: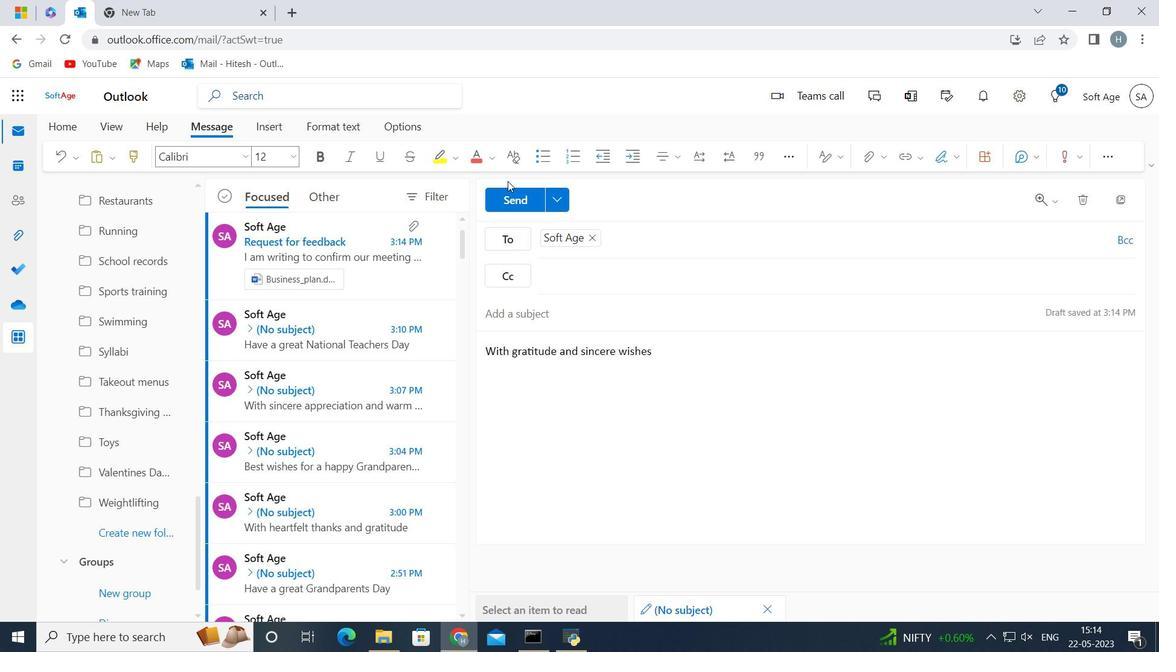 
Action: Mouse pressed left at (517, 196)
Screenshot: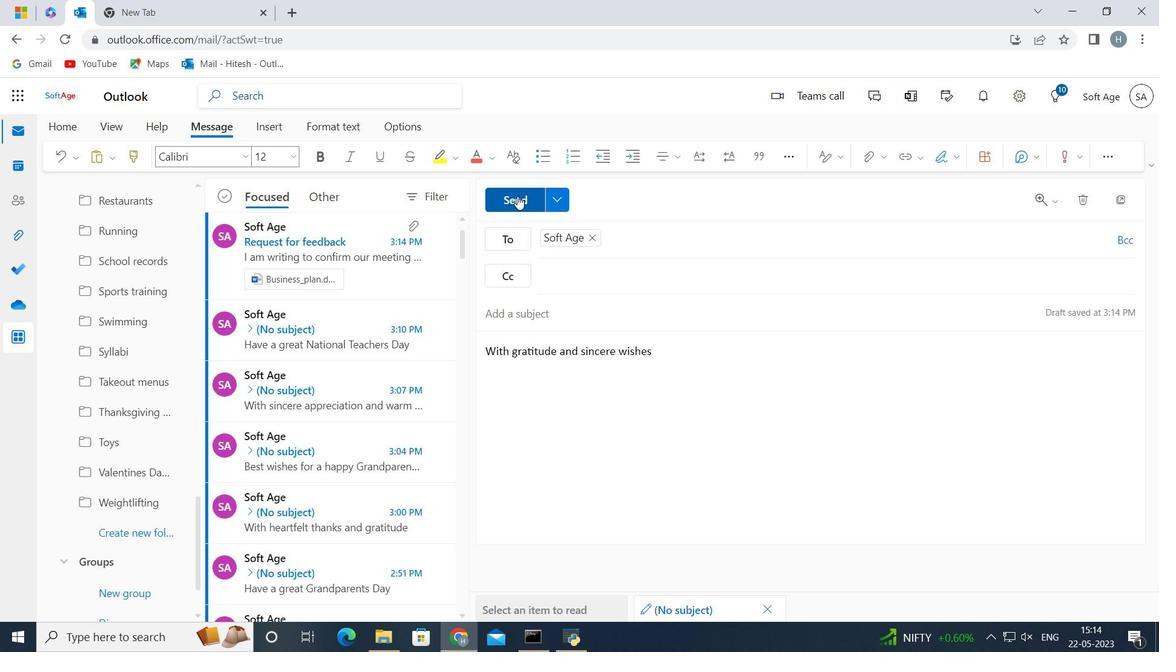 
Action: Mouse moved to (580, 386)
Screenshot: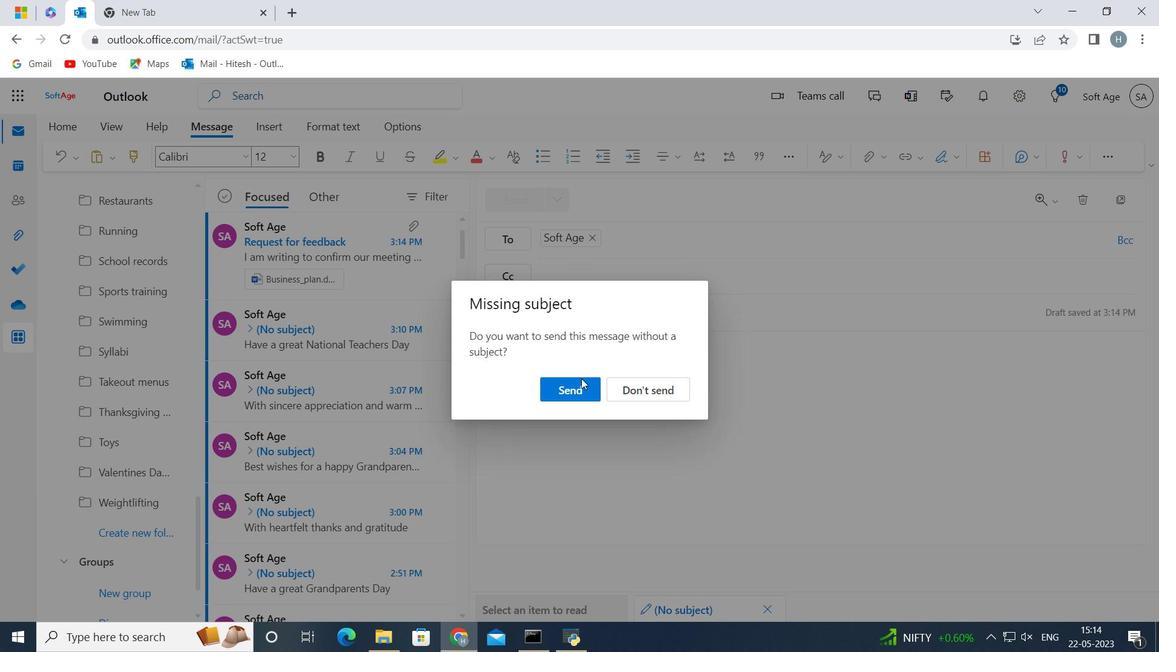 
Action: Mouse pressed left at (580, 386)
Screenshot: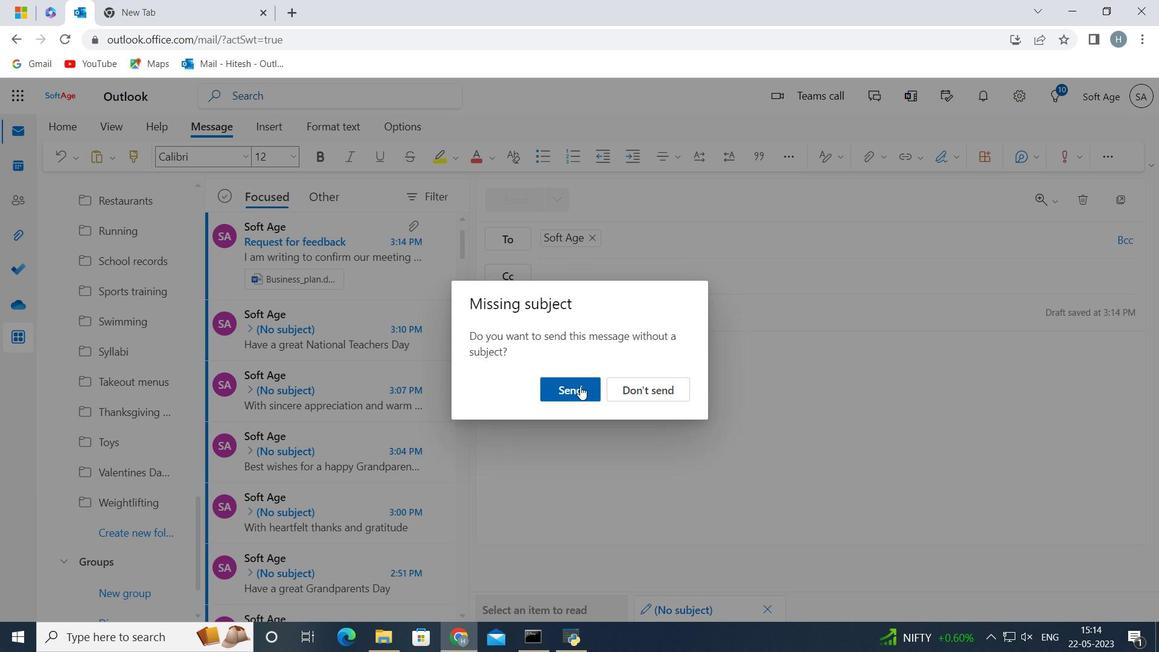 
